Task: Create a Real Estate Invoice.
Action: Mouse moved to (34, 65)
Screenshot: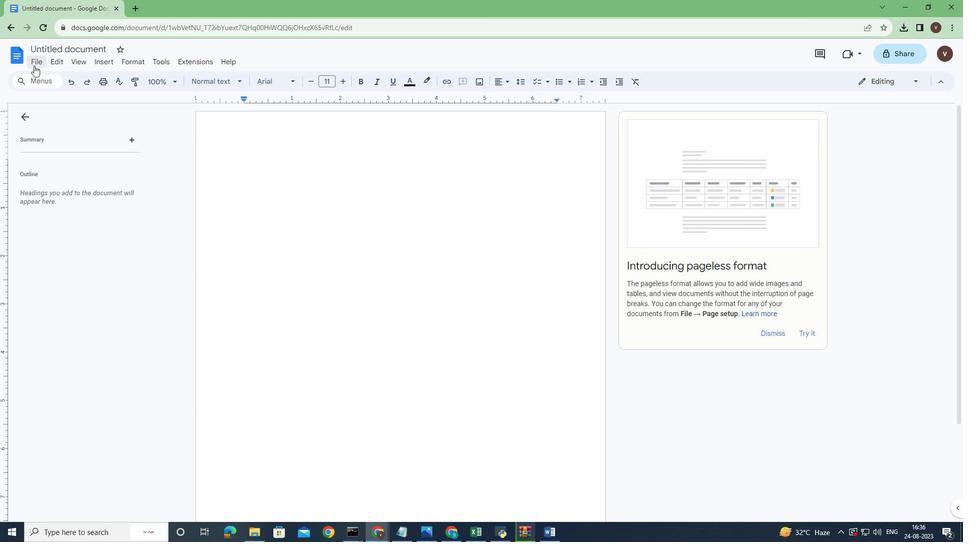 
Action: Mouse pressed left at (34, 65)
Screenshot: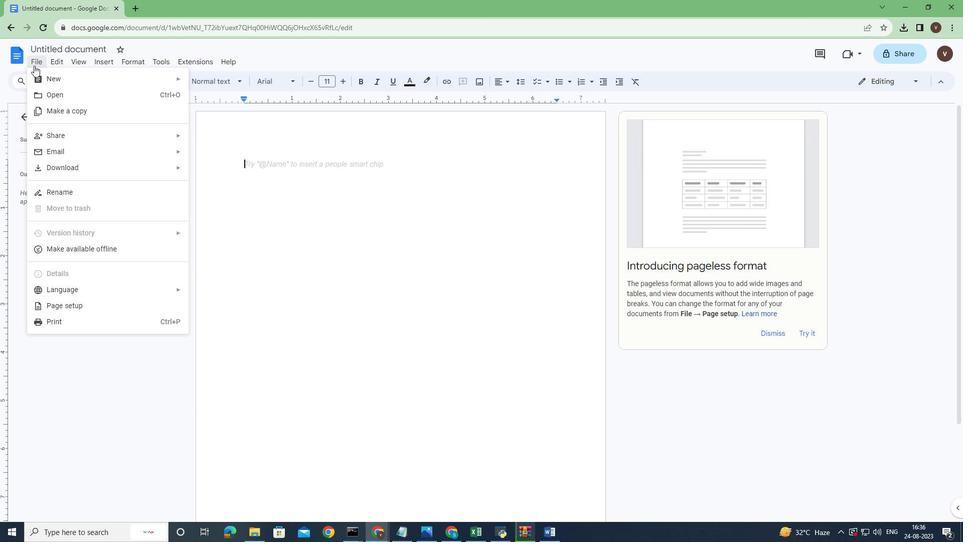 
Action: Mouse moved to (89, 307)
Screenshot: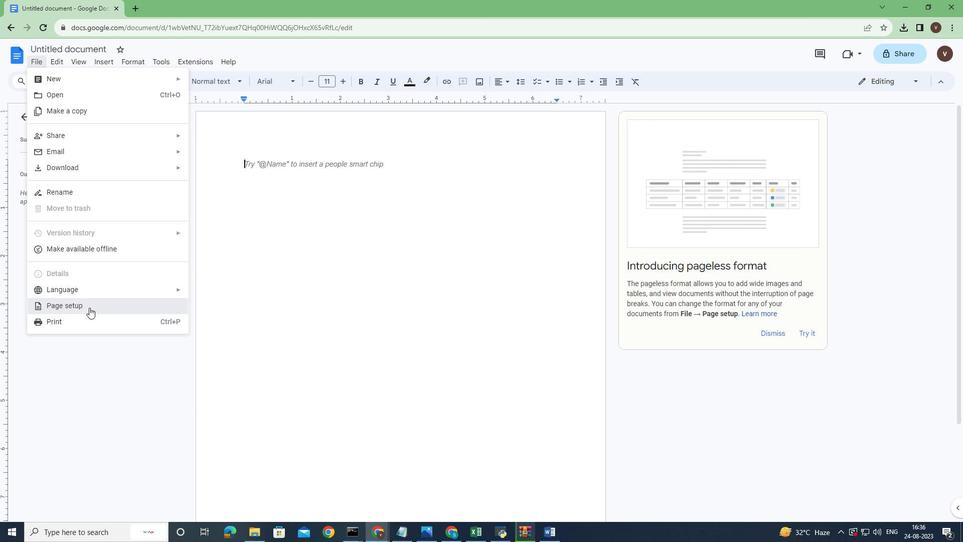 
Action: Mouse pressed left at (89, 307)
Screenshot: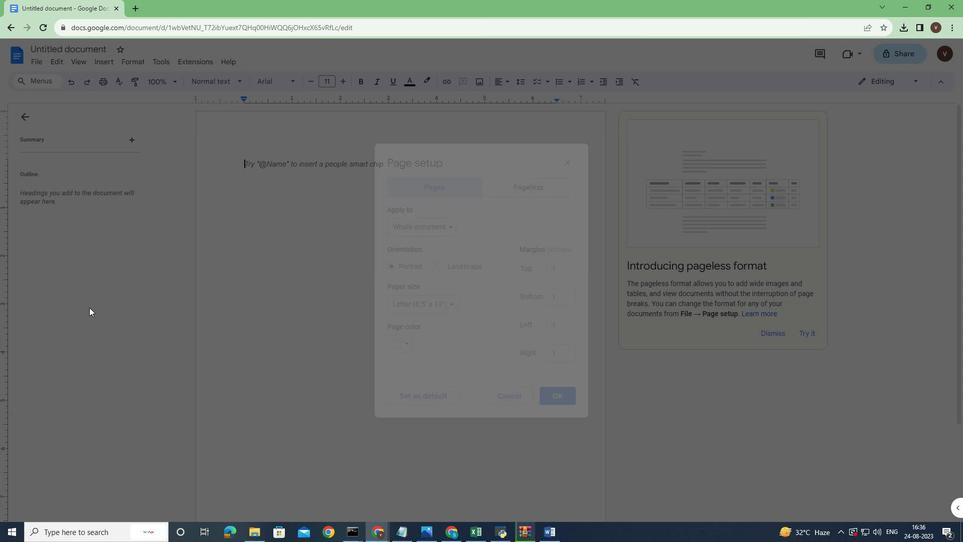 
Action: Mouse moved to (449, 302)
Screenshot: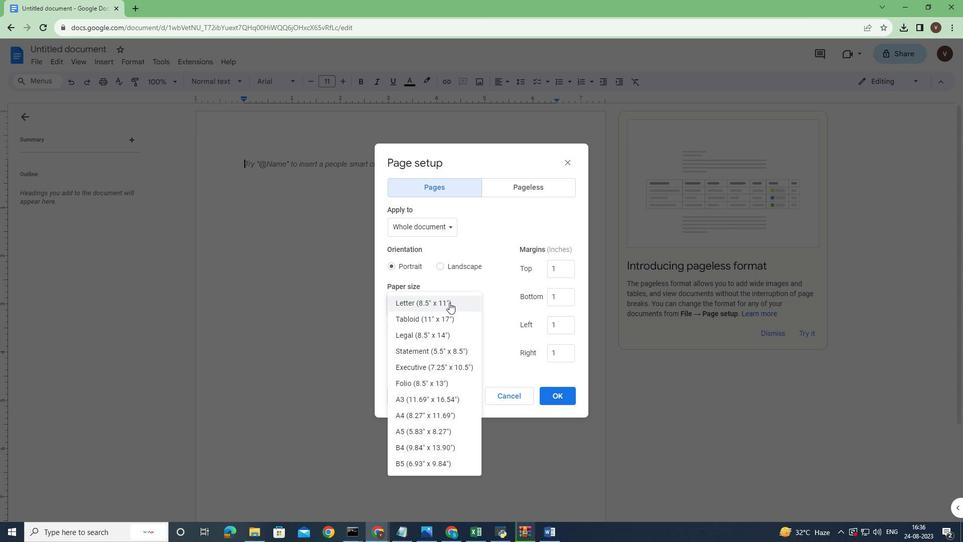 
Action: Mouse pressed left at (449, 302)
Screenshot: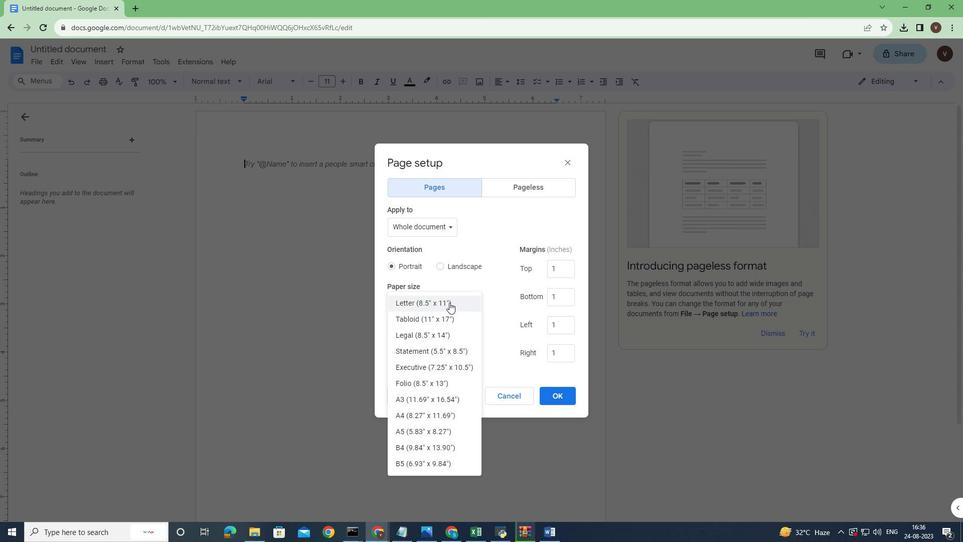 
Action: Mouse moved to (433, 401)
Screenshot: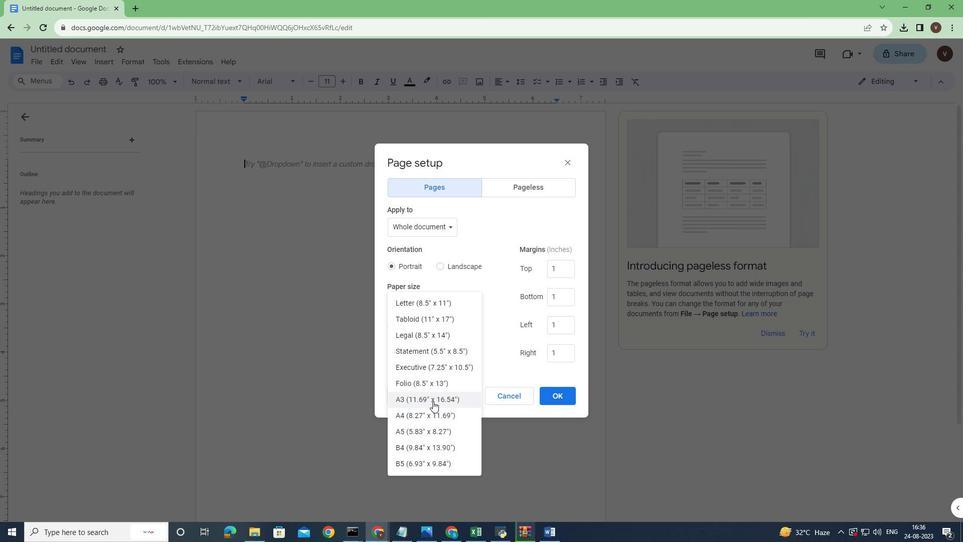 
Action: Mouse pressed left at (433, 401)
Screenshot: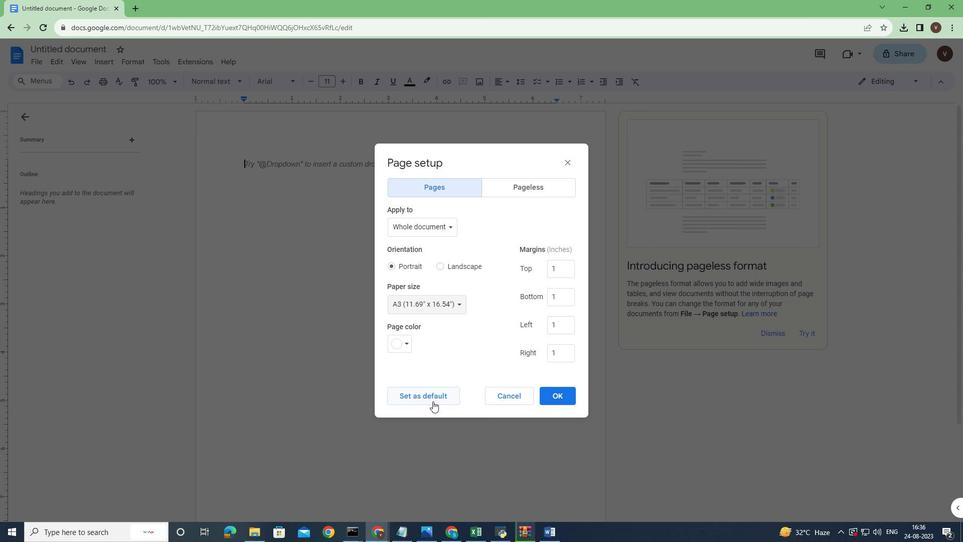 
Action: Mouse moved to (561, 266)
Screenshot: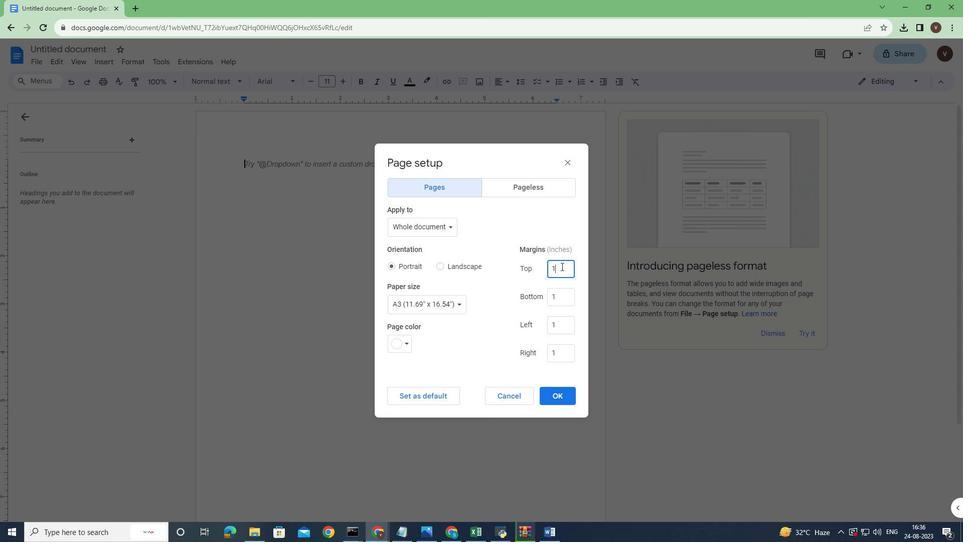 
Action: Mouse pressed left at (561, 266)
Screenshot: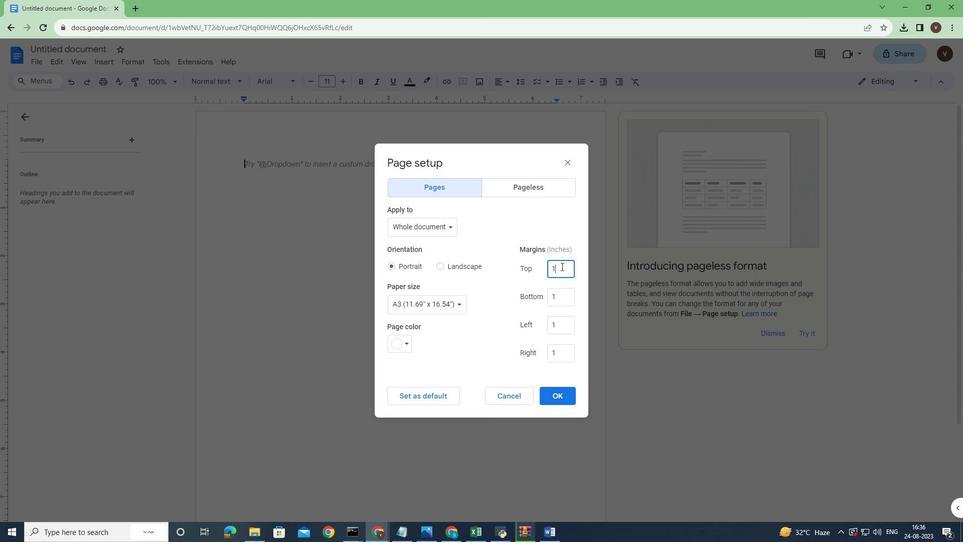 
Action: Key pressed <Key.backspace>0
Screenshot: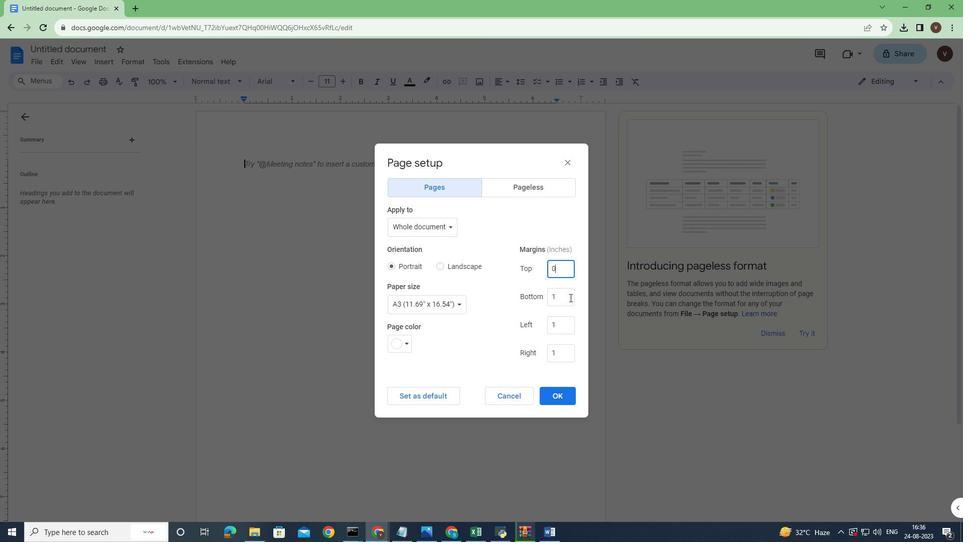 
Action: Mouse moved to (570, 297)
Screenshot: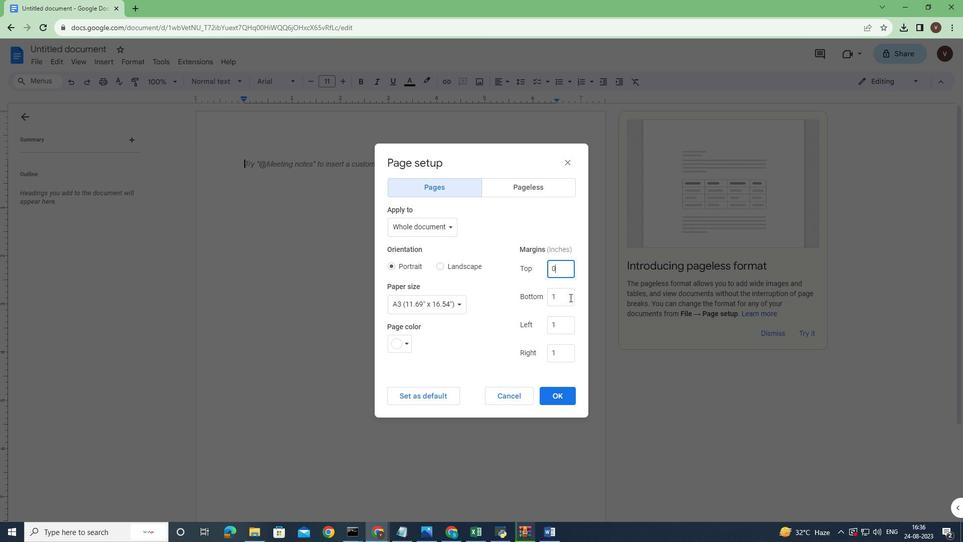 
Action: Mouse pressed left at (570, 297)
Screenshot: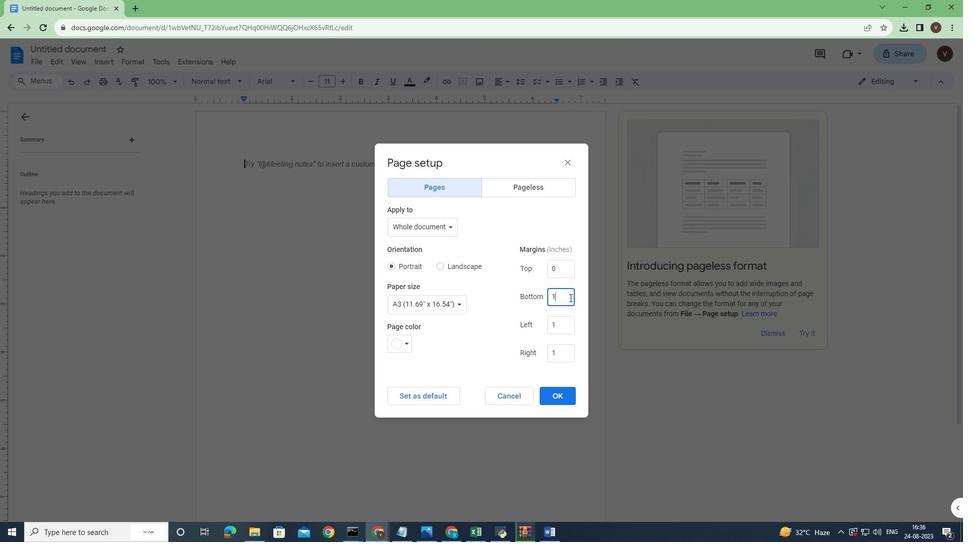 
Action: Key pressed <Key.backspace>0<Key.tab>0<Key.tab>0
Screenshot: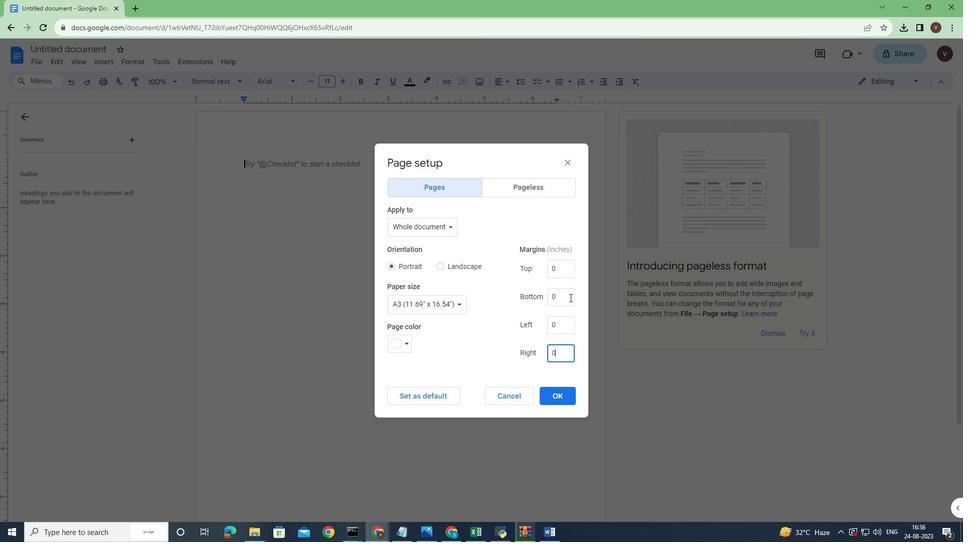 
Action: Mouse moved to (545, 397)
Screenshot: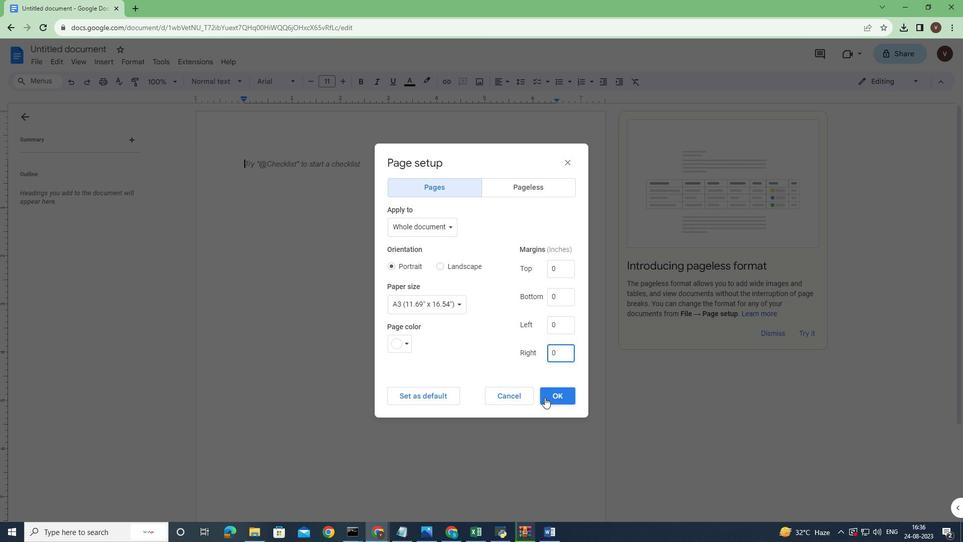 
Action: Mouse pressed left at (545, 397)
Screenshot: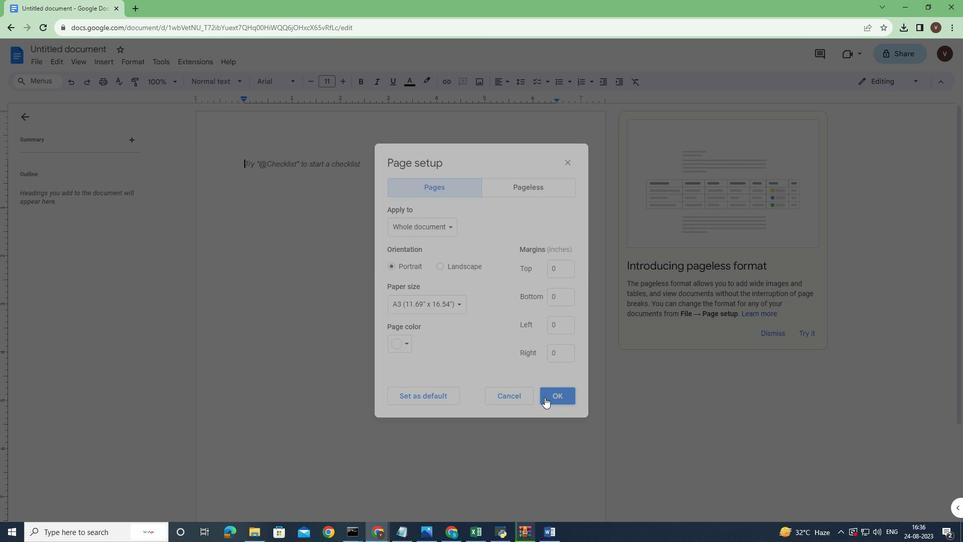 
Action: Mouse moved to (301, 282)
Screenshot: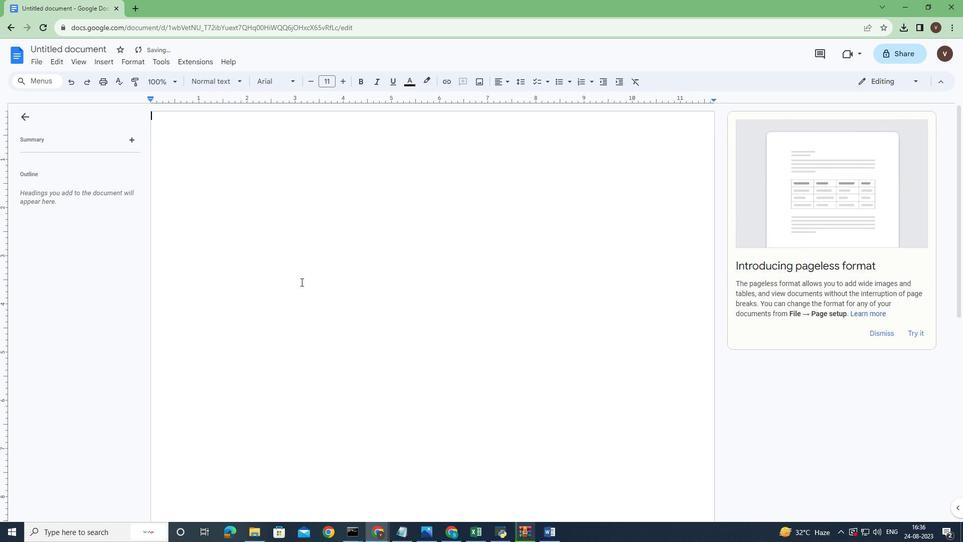 
Action: Mouse scrolled (301, 282) with delta (0, 0)
Screenshot: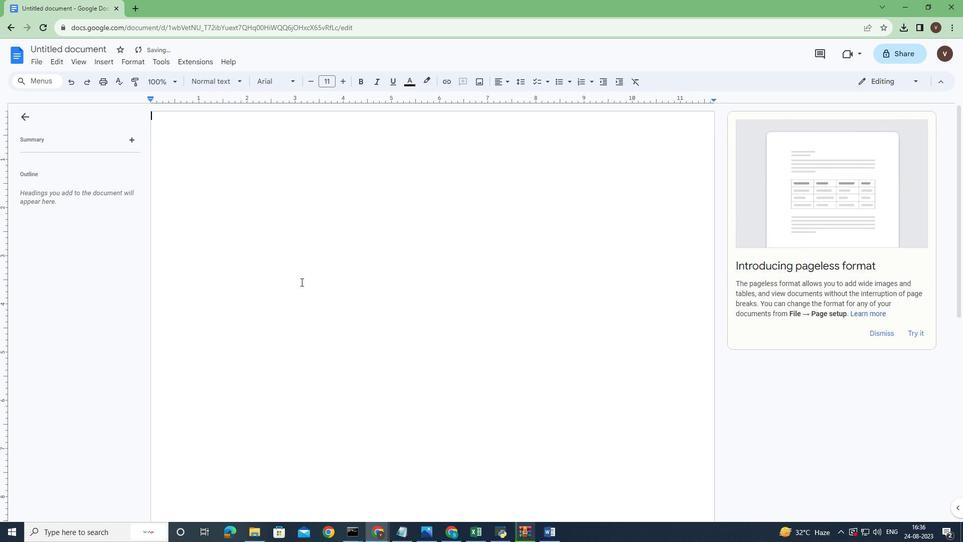 
Action: Mouse scrolled (301, 282) with delta (0, 0)
Screenshot: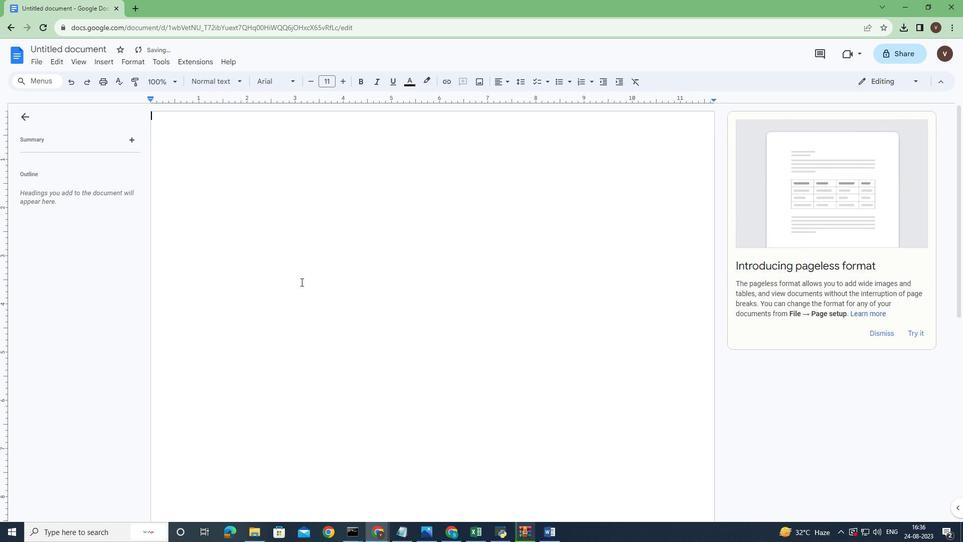 
Action: Mouse scrolled (301, 282) with delta (0, 0)
Screenshot: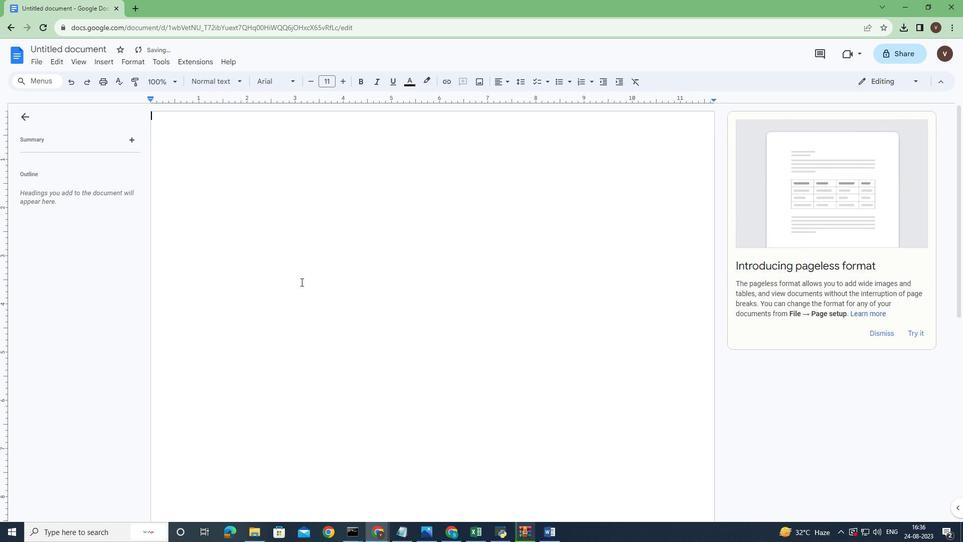 
Action: Mouse scrolled (301, 282) with delta (0, 0)
Screenshot: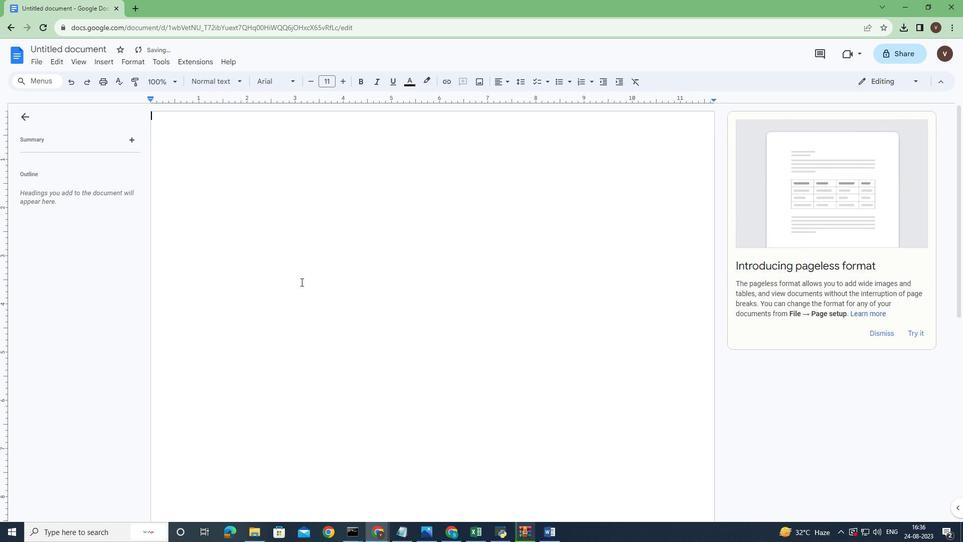 
Action: Mouse scrolled (301, 282) with delta (0, 0)
Screenshot: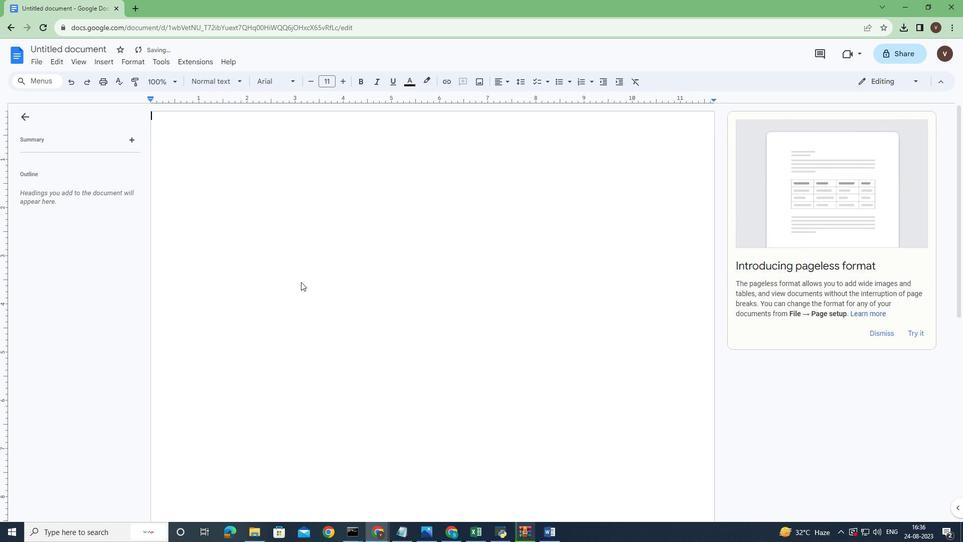 
Action: Mouse moved to (250, 205)
Screenshot: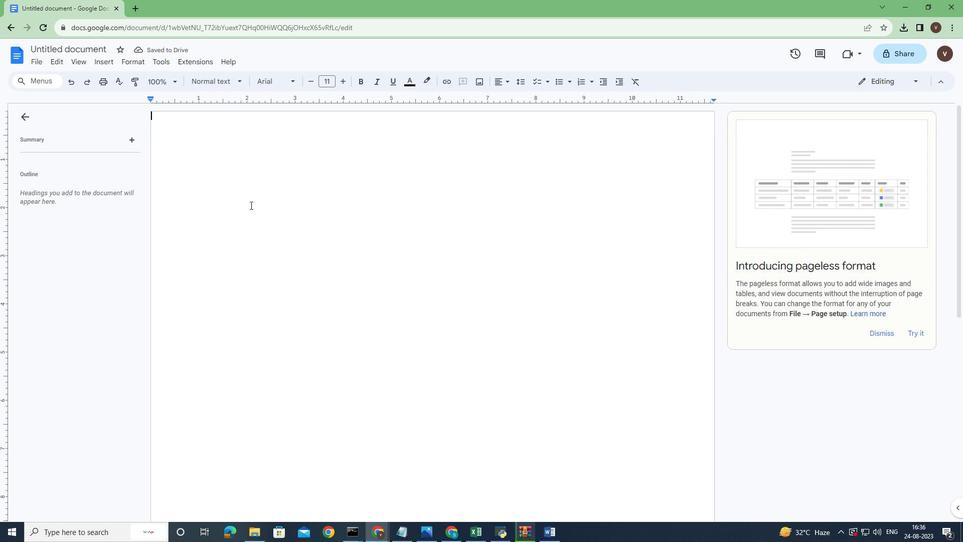 
Action: Mouse pressed left at (250, 205)
Screenshot: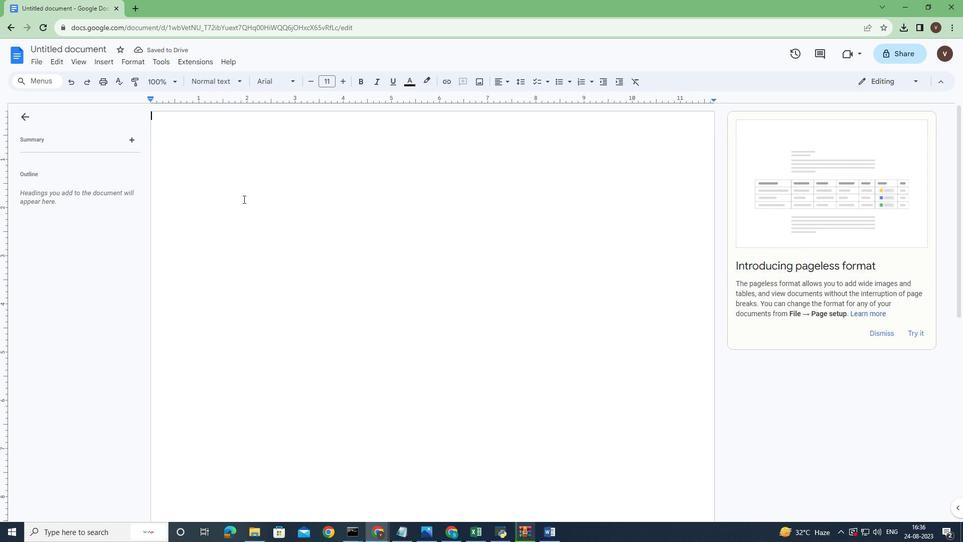 
Action: Mouse moved to (18, 119)
Screenshot: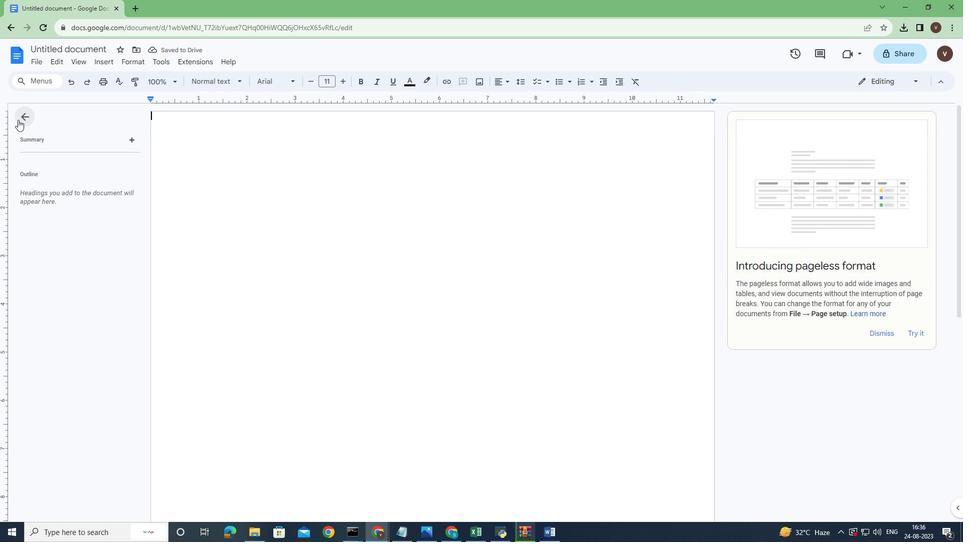 
Action: Mouse pressed left at (18, 119)
Screenshot: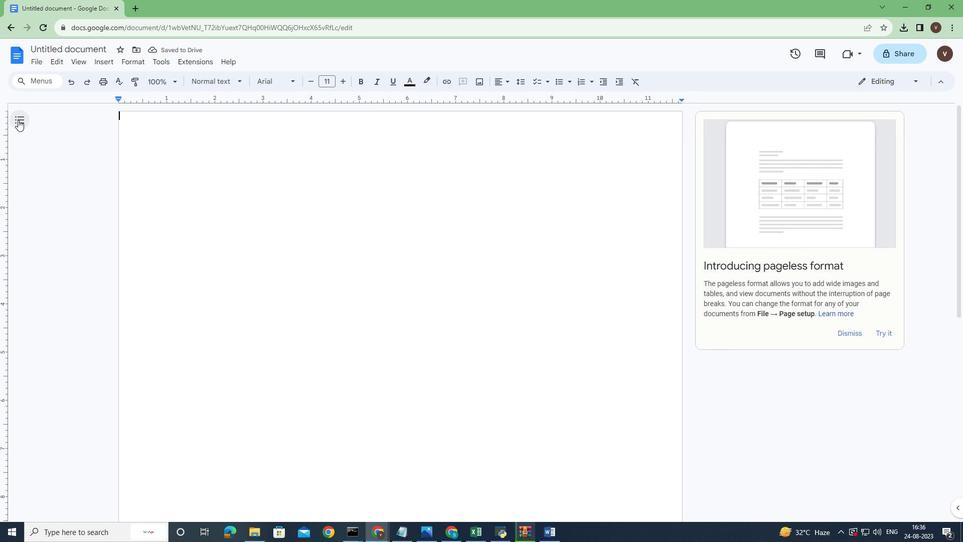 
Action: Mouse moved to (132, 125)
Screenshot: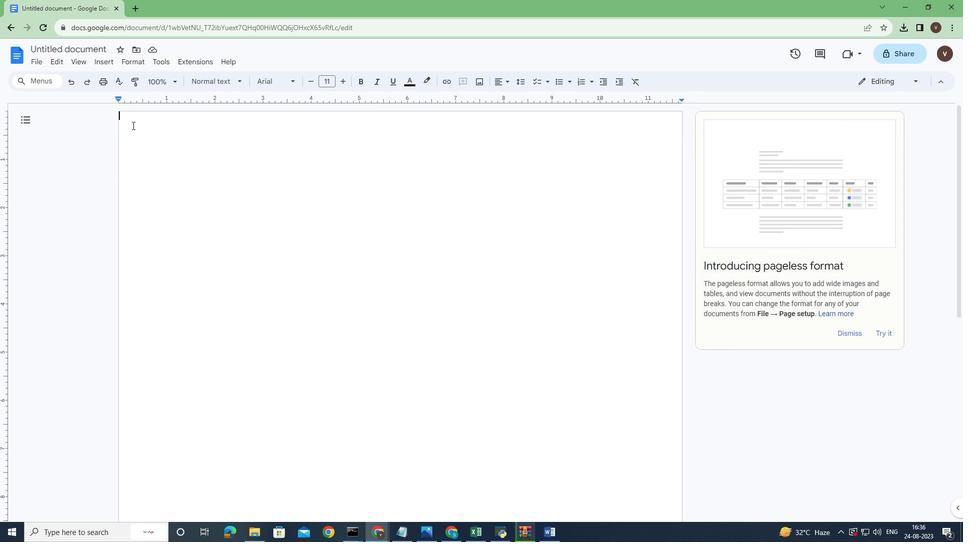 
Action: Mouse pressed left at (132, 125)
Screenshot: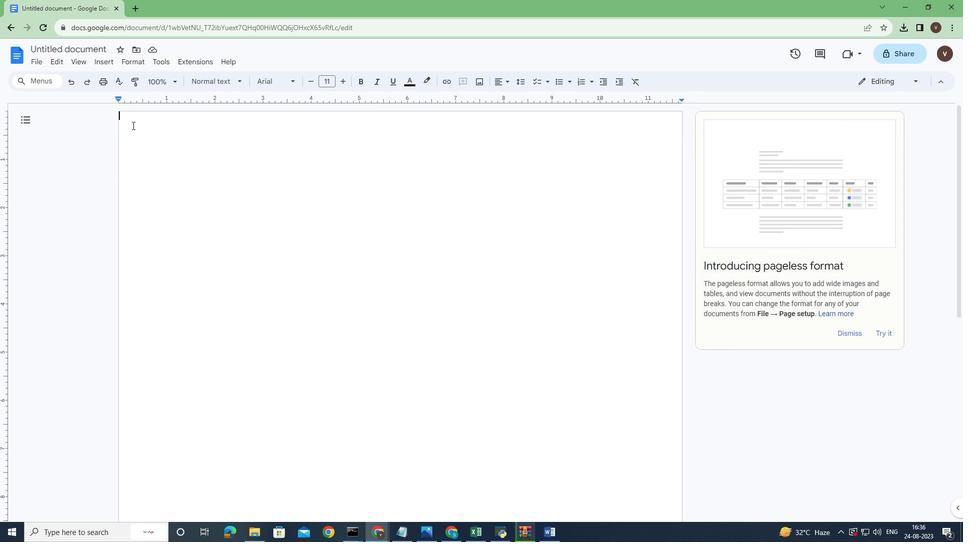 
Action: Mouse moved to (269, 305)
Screenshot: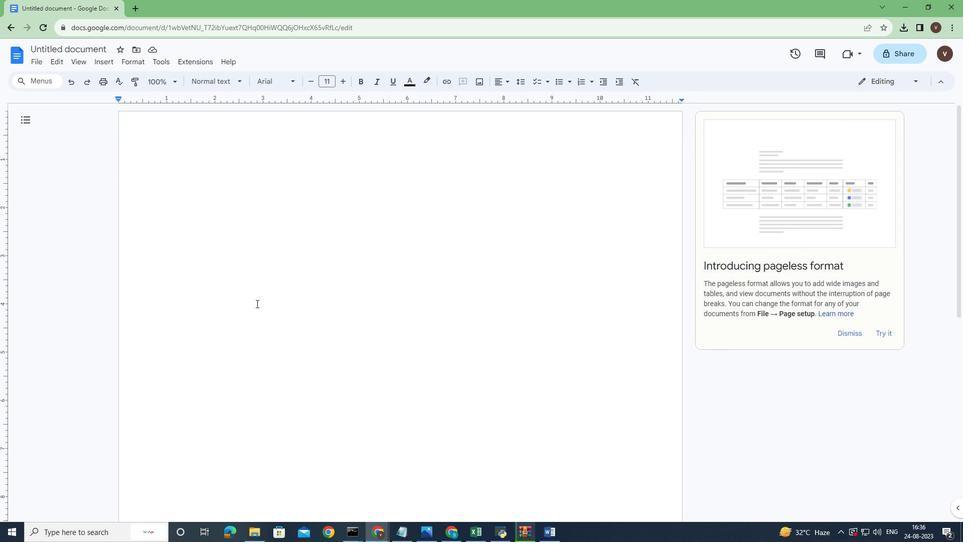 
Action: Mouse scrolled (269, 305) with delta (0, 0)
Screenshot: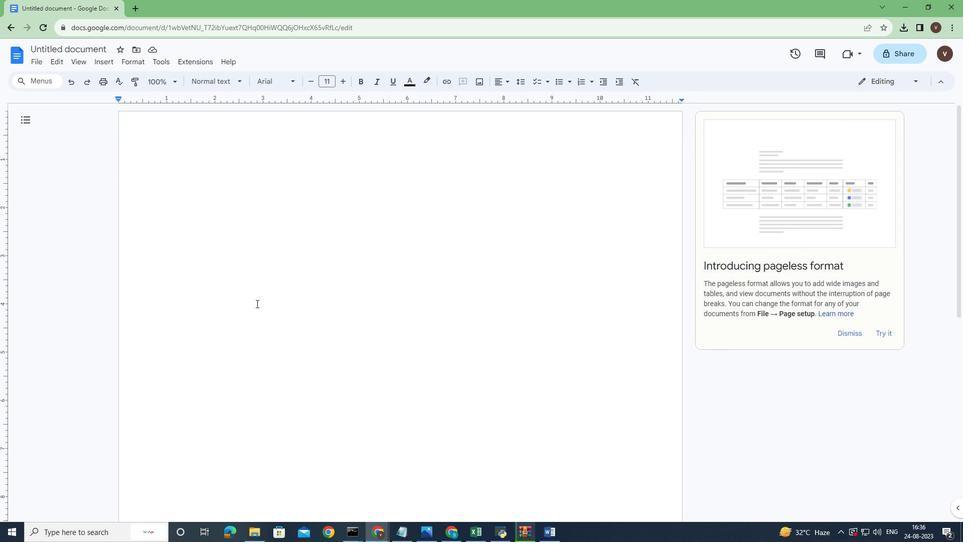 
Action: Mouse scrolled (269, 305) with delta (0, 0)
Screenshot: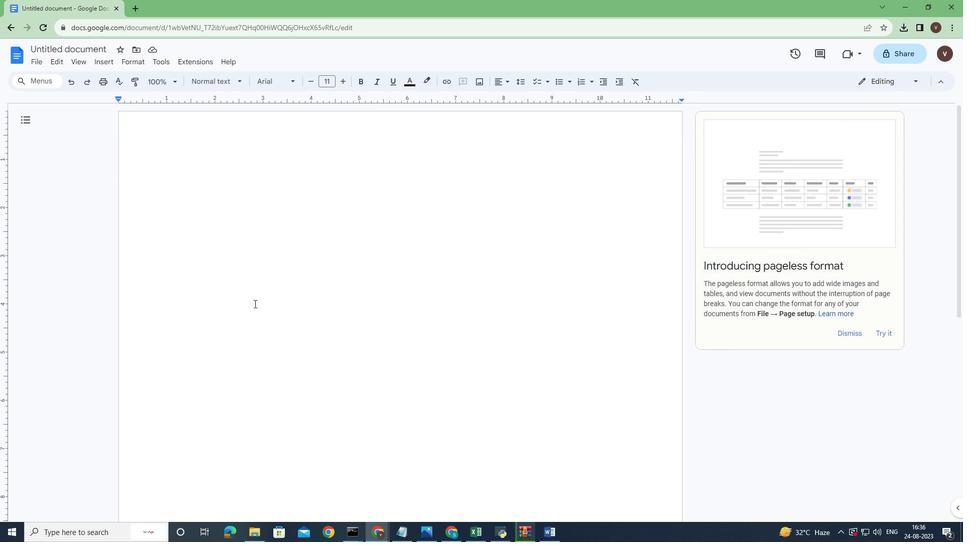
Action: Mouse scrolled (269, 305) with delta (0, 0)
Screenshot: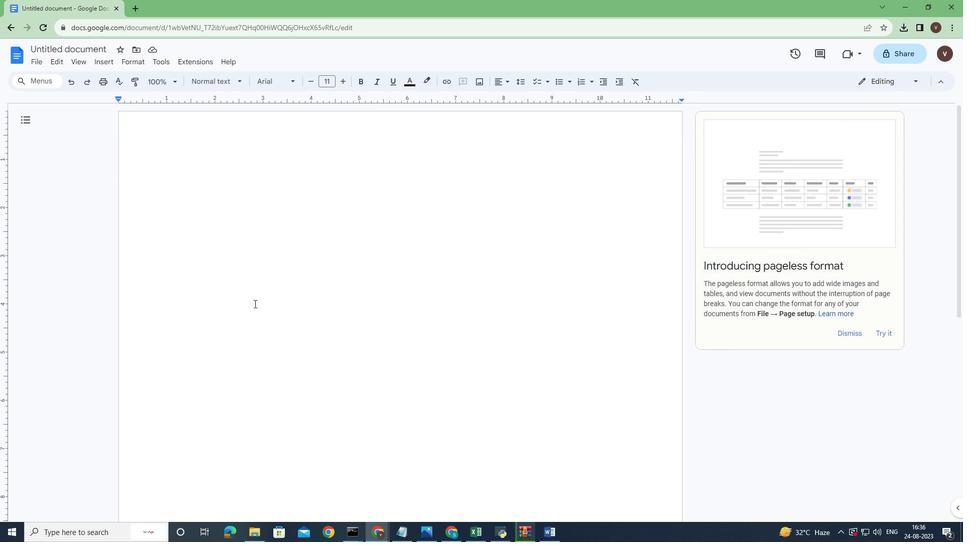 
Action: Mouse scrolled (269, 305) with delta (0, 0)
Screenshot: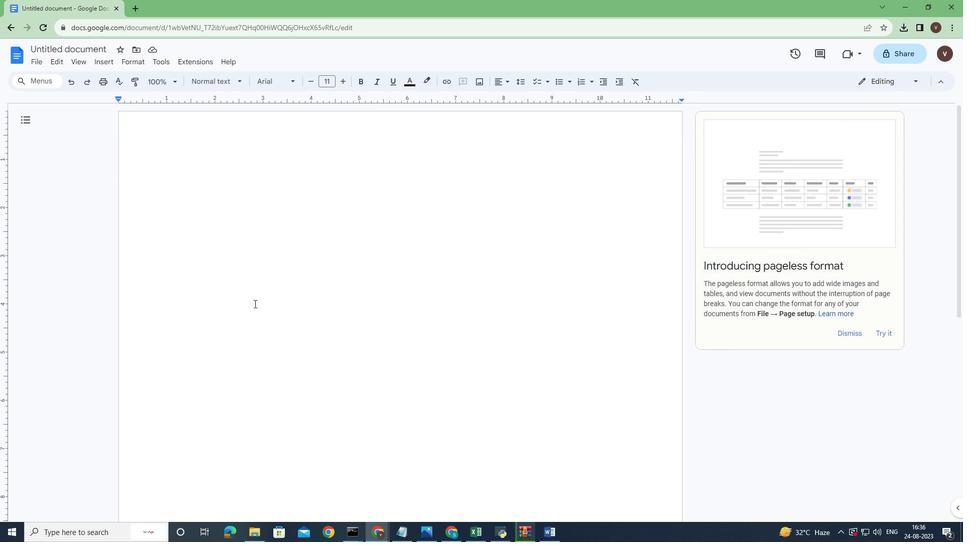 
Action: Mouse scrolled (269, 305) with delta (0, 0)
Screenshot: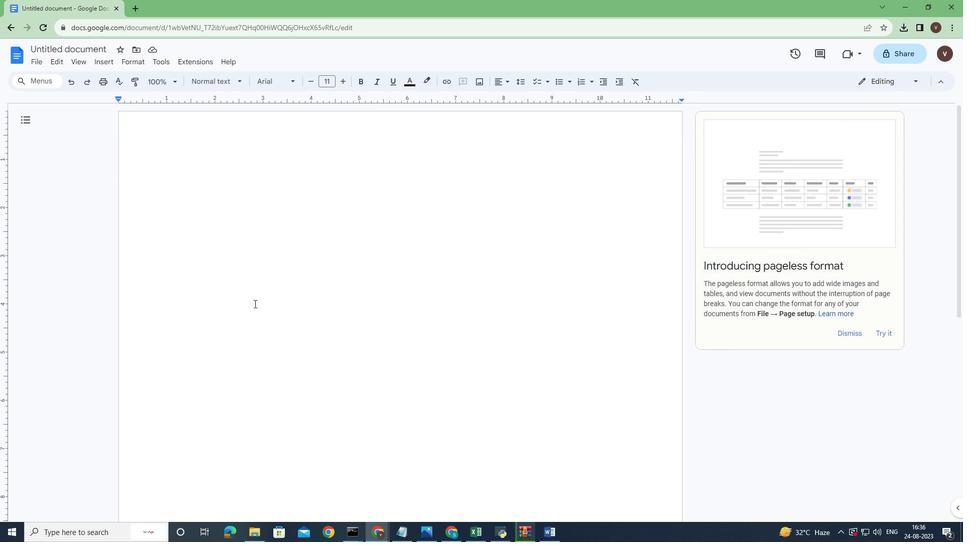 
Action: Mouse moved to (255, 303)
Screenshot: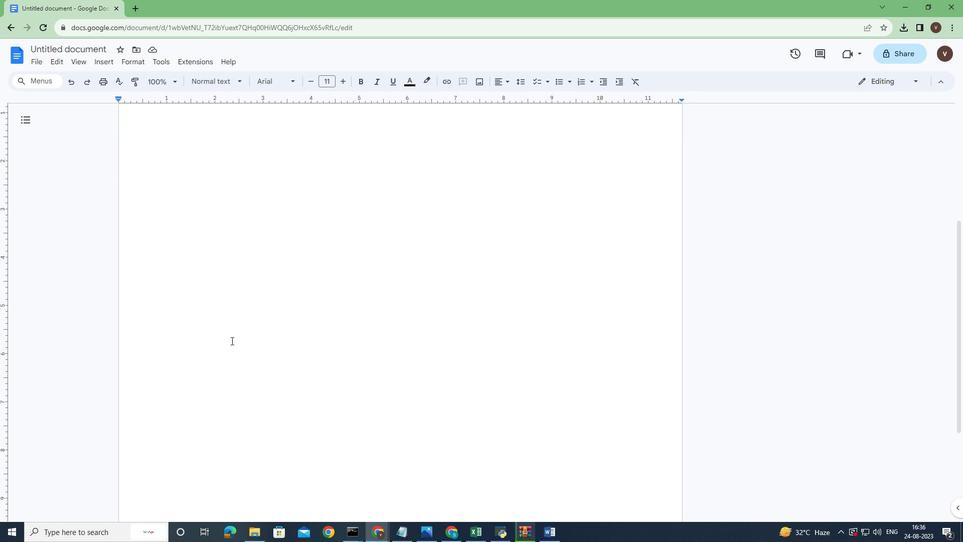 
Action: Mouse scrolled (255, 303) with delta (0, 0)
Screenshot: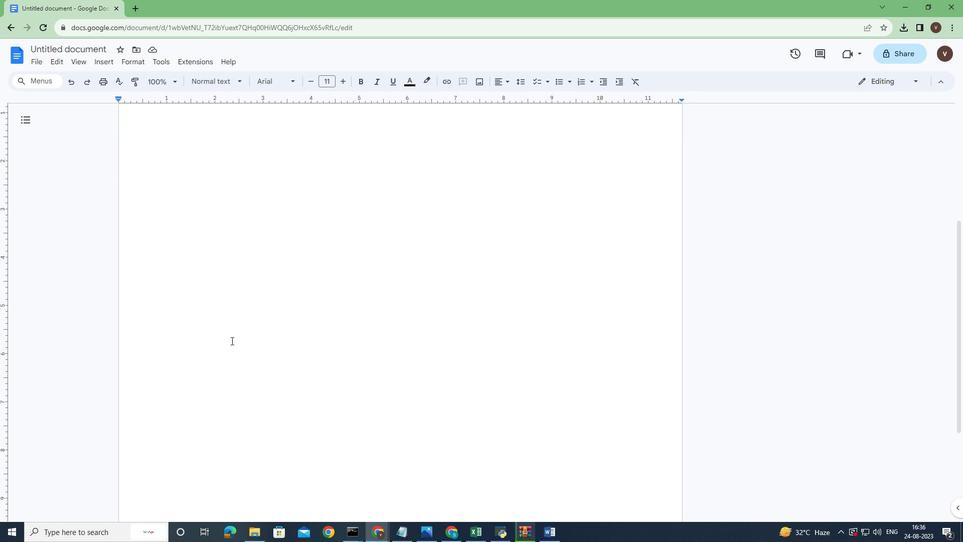 
Action: Mouse moved to (254, 303)
Screenshot: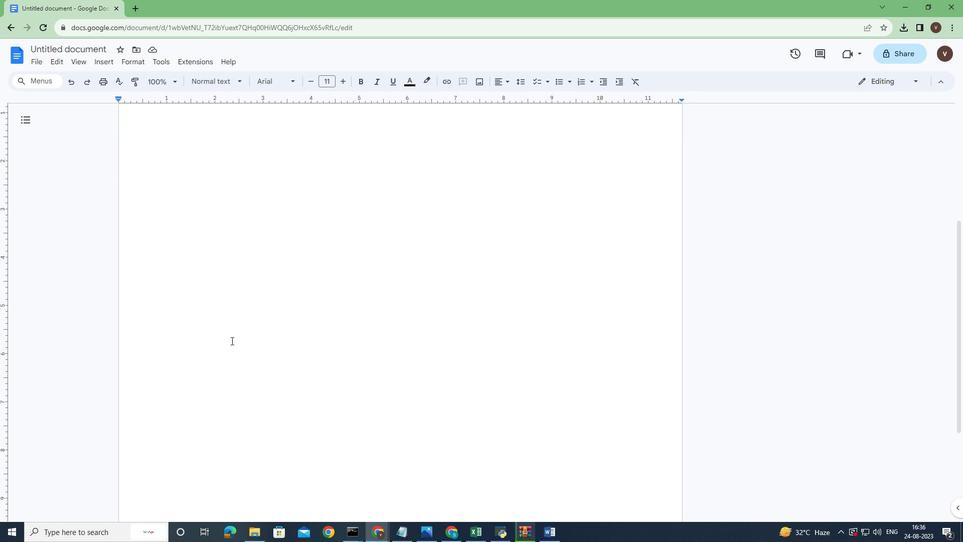 
Action: Mouse scrolled (254, 303) with delta (0, 0)
Screenshot: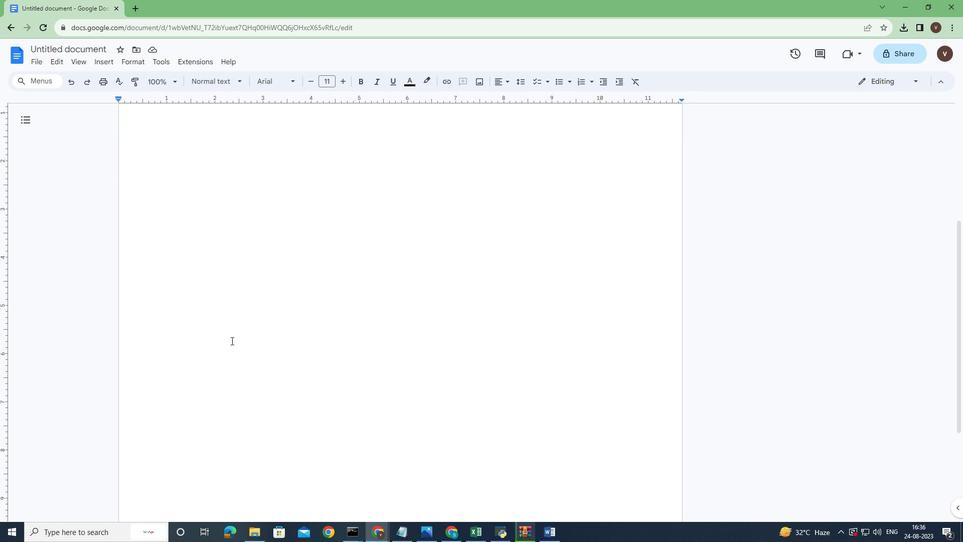 
Action: Mouse moved to (253, 303)
Screenshot: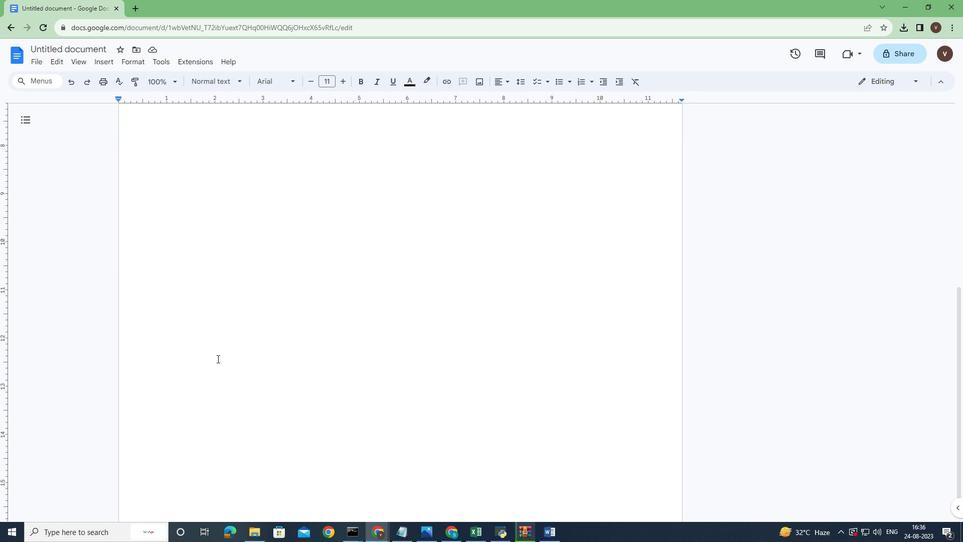 
Action: Mouse scrolled (253, 303) with delta (0, 0)
Screenshot: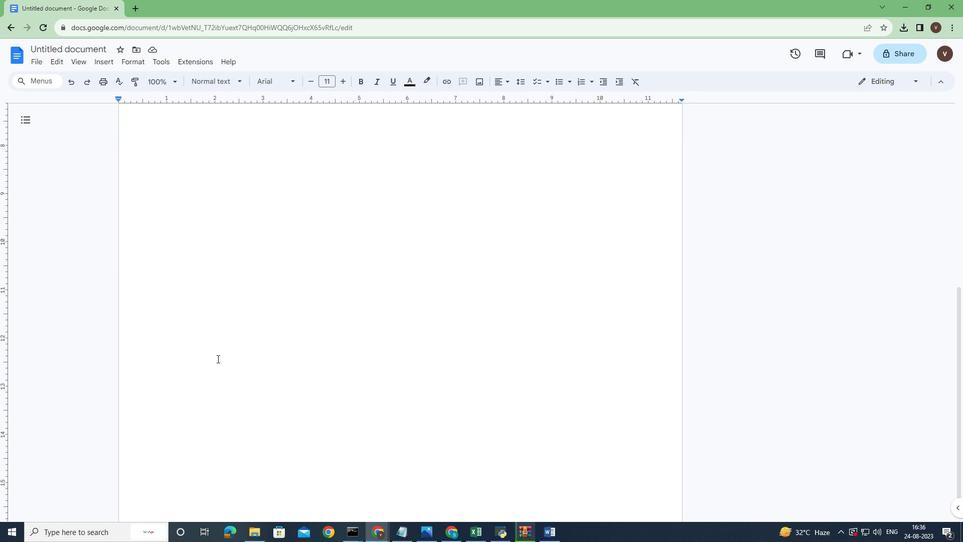 
Action: Mouse moved to (252, 303)
Screenshot: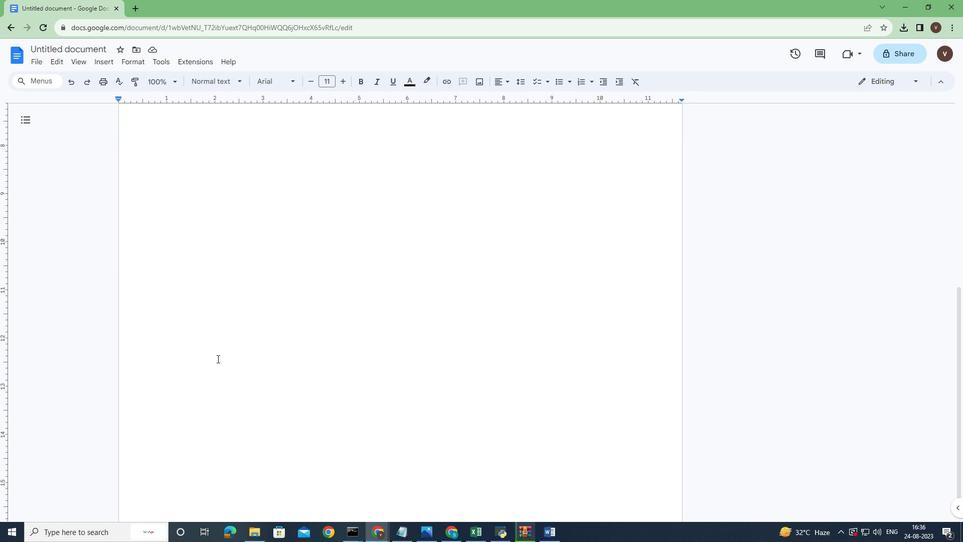 
Action: Mouse scrolled (253, 303) with delta (0, 0)
Screenshot: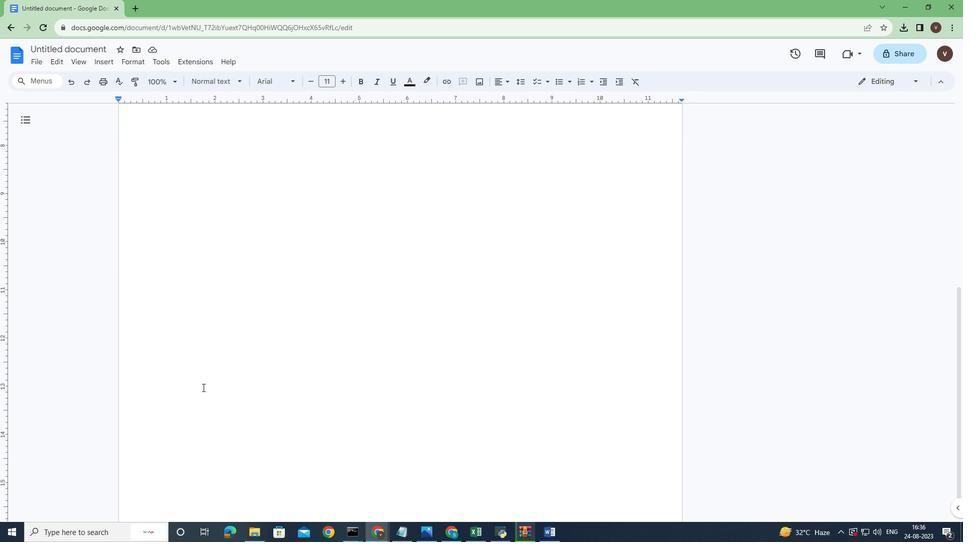 
Action: Mouse moved to (247, 309)
Screenshot: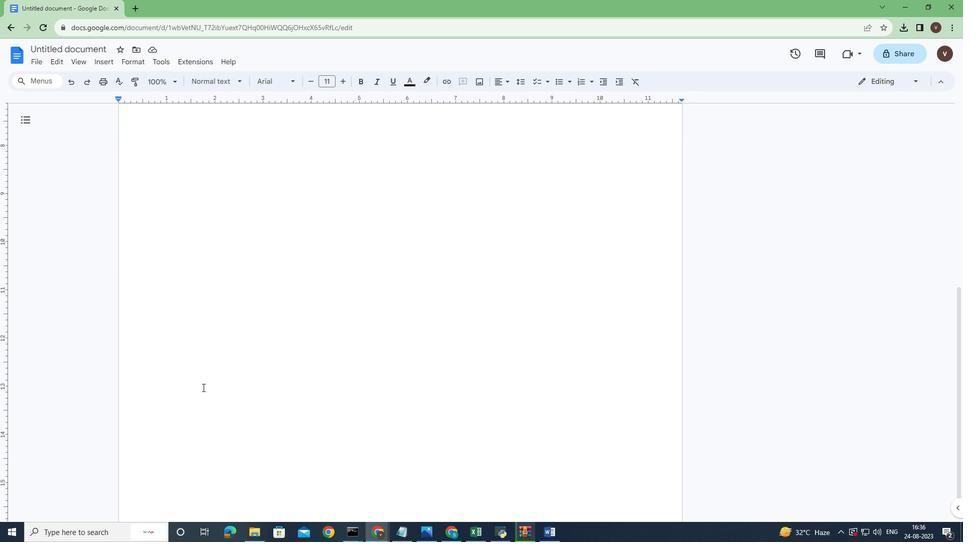 
Action: Mouse scrolled (250, 303) with delta (0, 0)
Screenshot: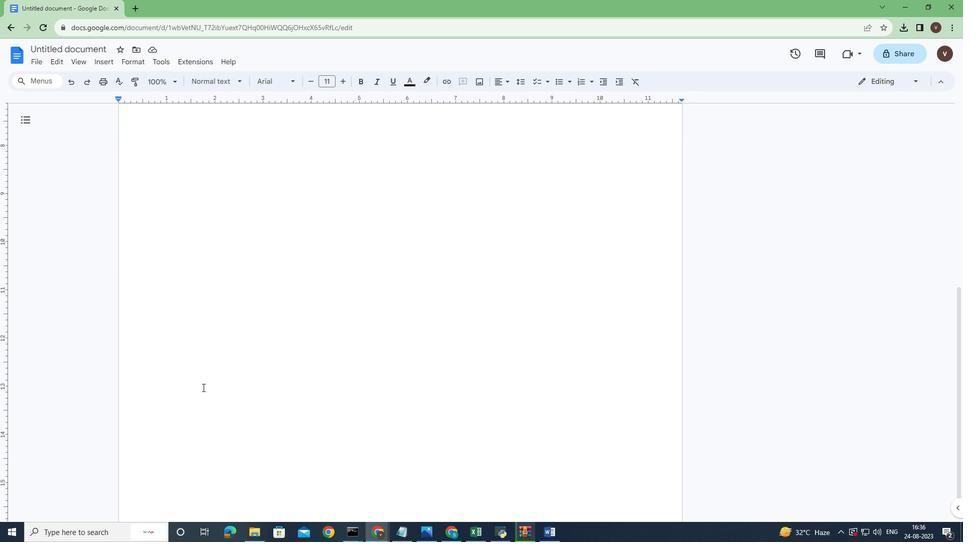 
Action: Mouse moved to (245, 314)
Screenshot: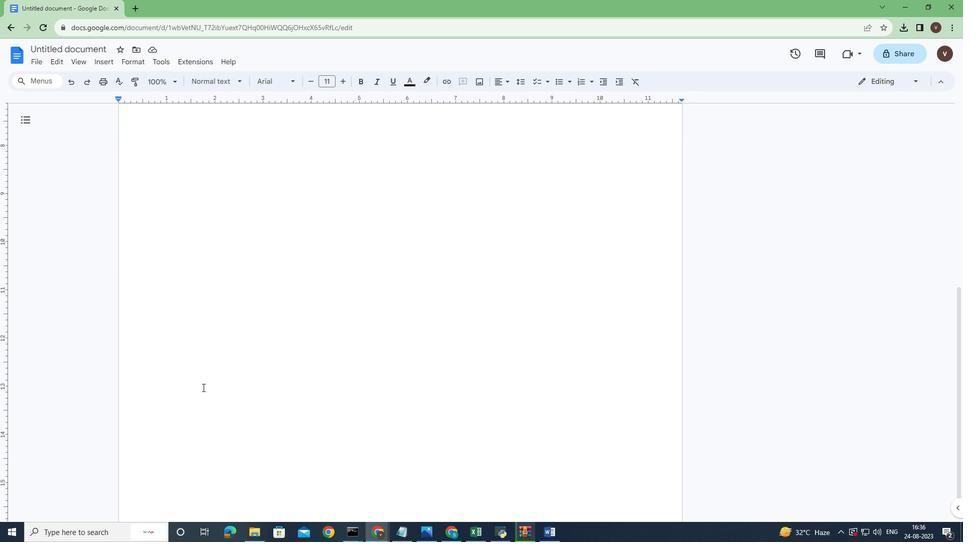 
Action: Mouse scrolled (249, 306) with delta (0, 0)
Screenshot: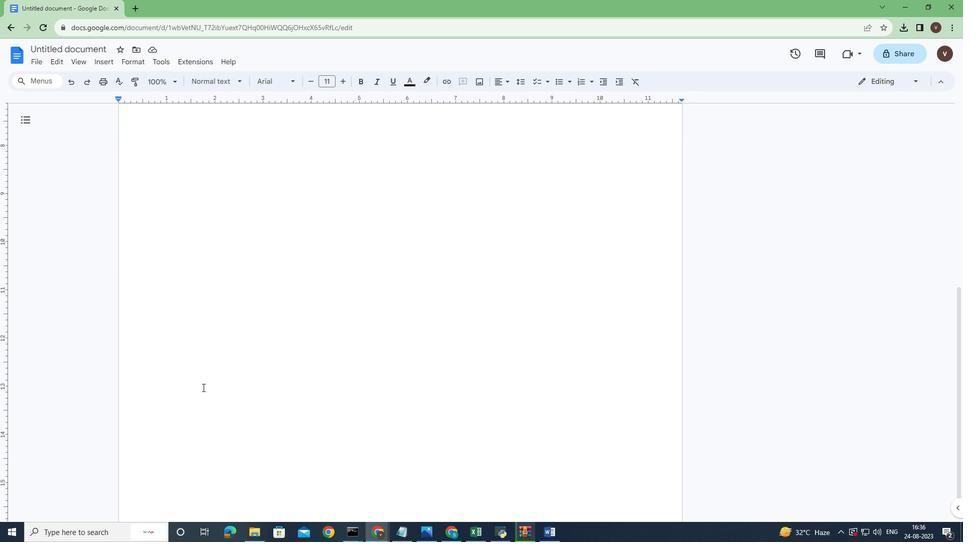 
Action: Mouse moved to (238, 328)
Screenshot: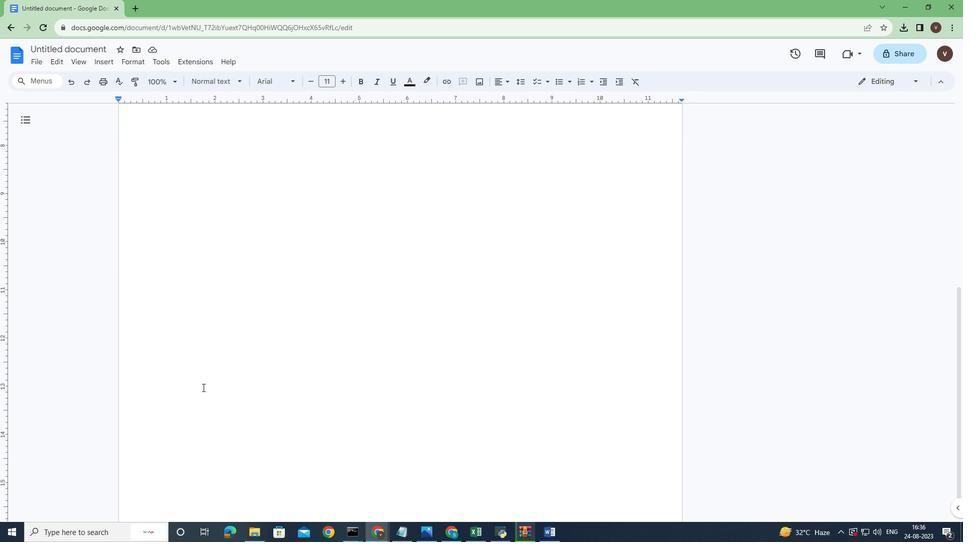 
Action: Mouse scrolled (245, 314) with delta (0, 0)
Screenshot: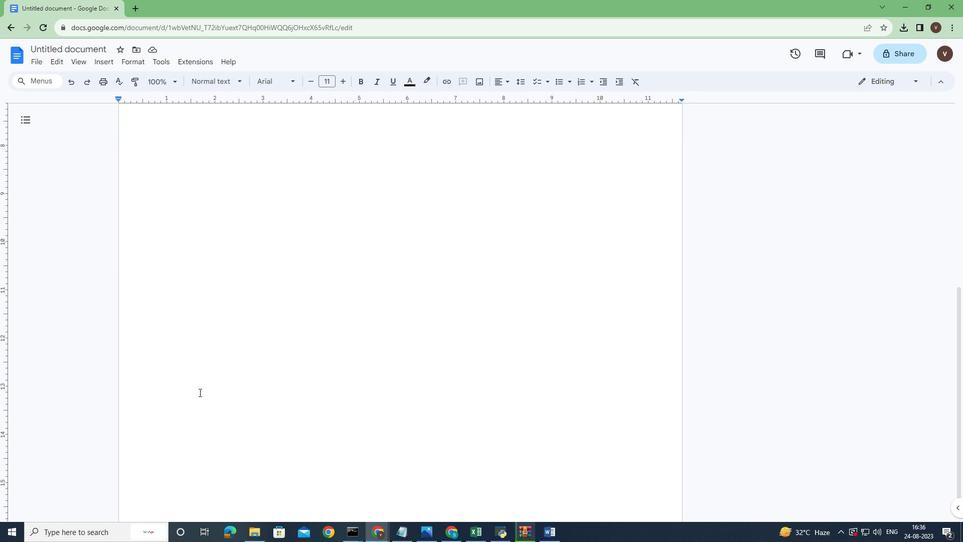 
Action: Mouse moved to (199, 392)
Screenshot: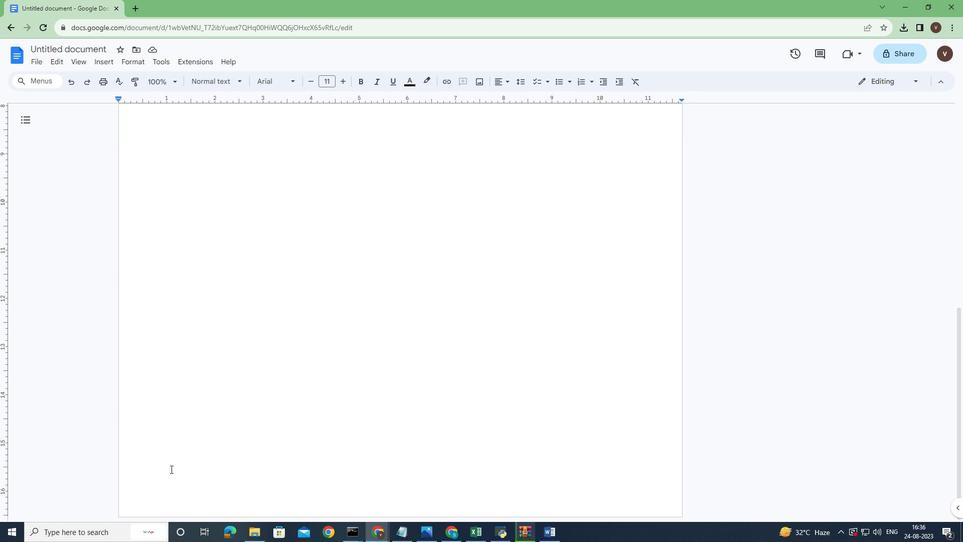 
Action: Mouse scrolled (199, 392) with delta (0, 0)
Screenshot: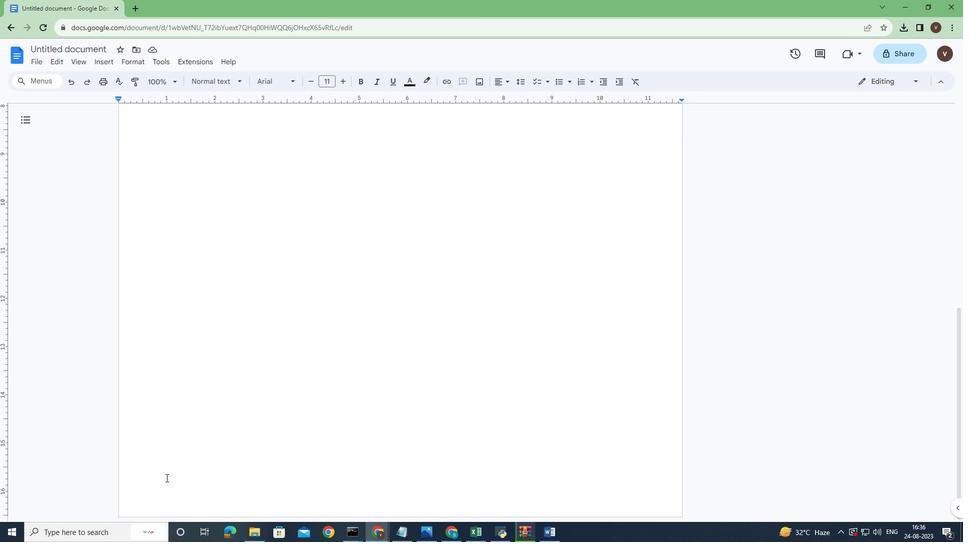 
Action: Mouse scrolled (199, 392) with delta (0, 0)
Screenshot: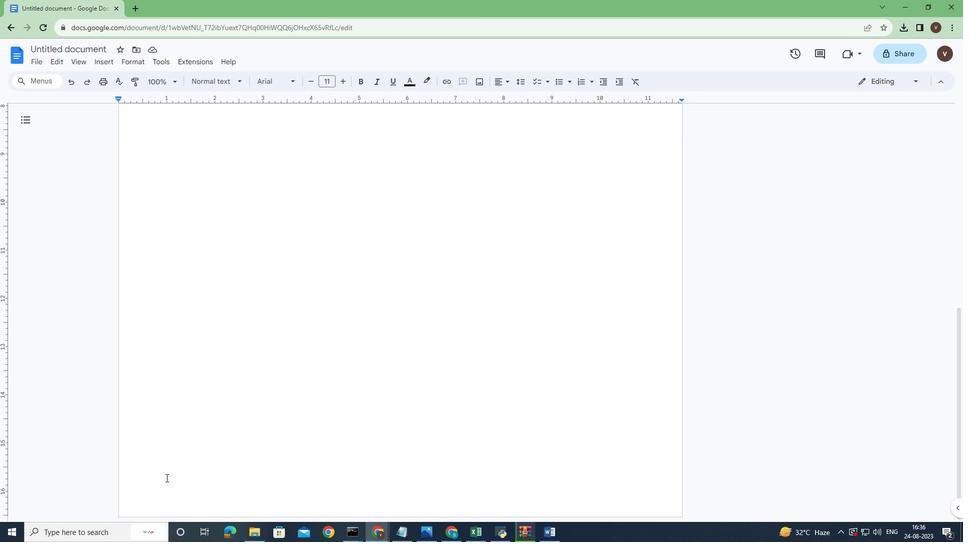 
Action: Mouse scrolled (199, 392) with delta (0, 0)
Screenshot: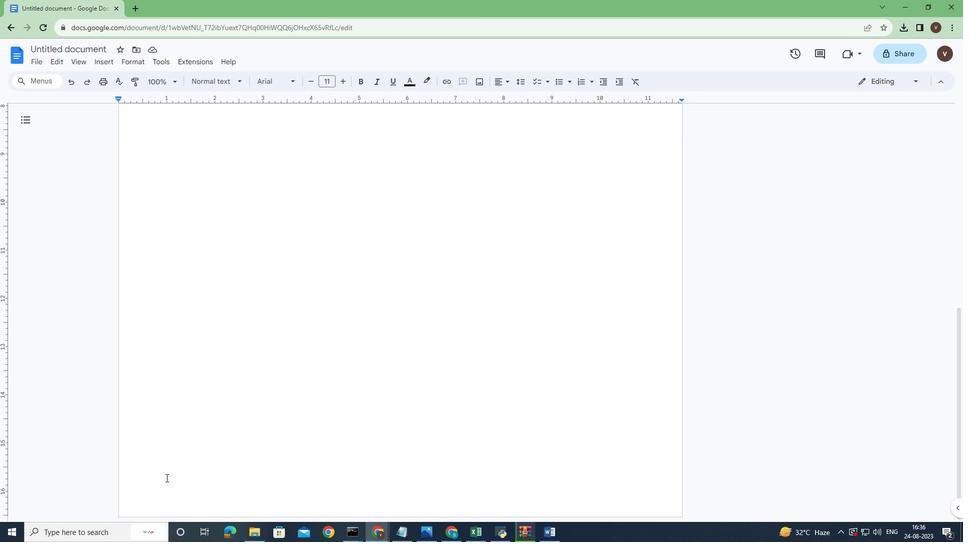 
Action: Mouse scrolled (199, 392) with delta (0, 0)
Screenshot: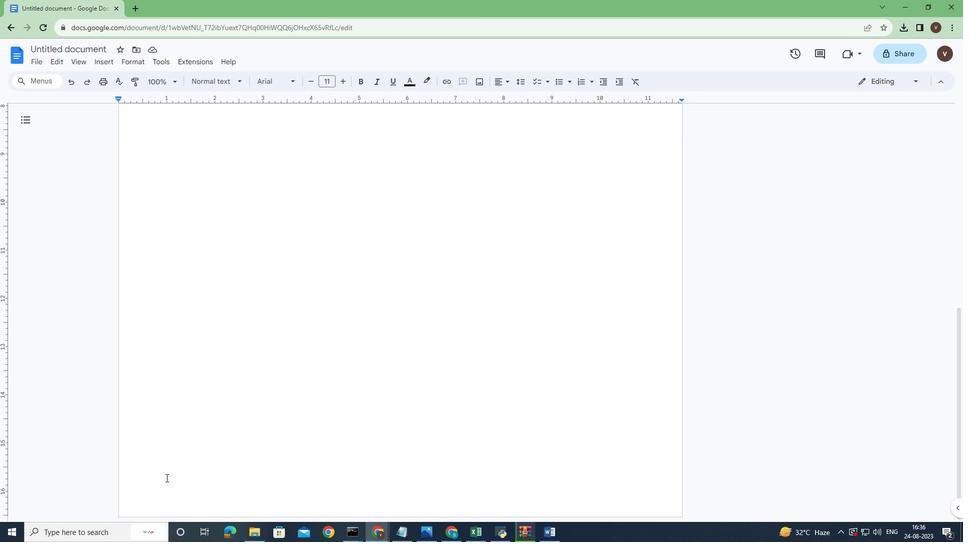 
Action: Mouse moved to (199, 393)
Screenshot: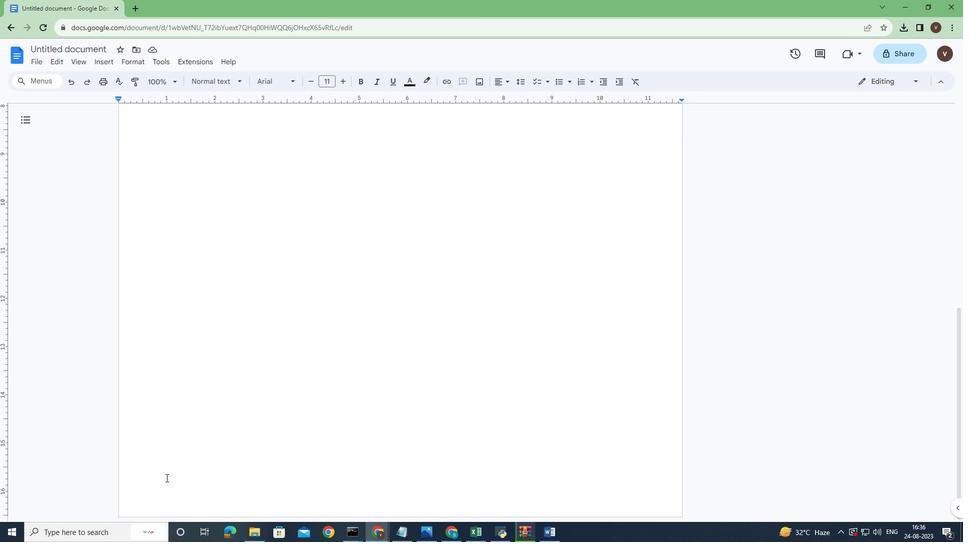 
Action: Mouse scrolled (199, 392) with delta (0, 0)
Screenshot: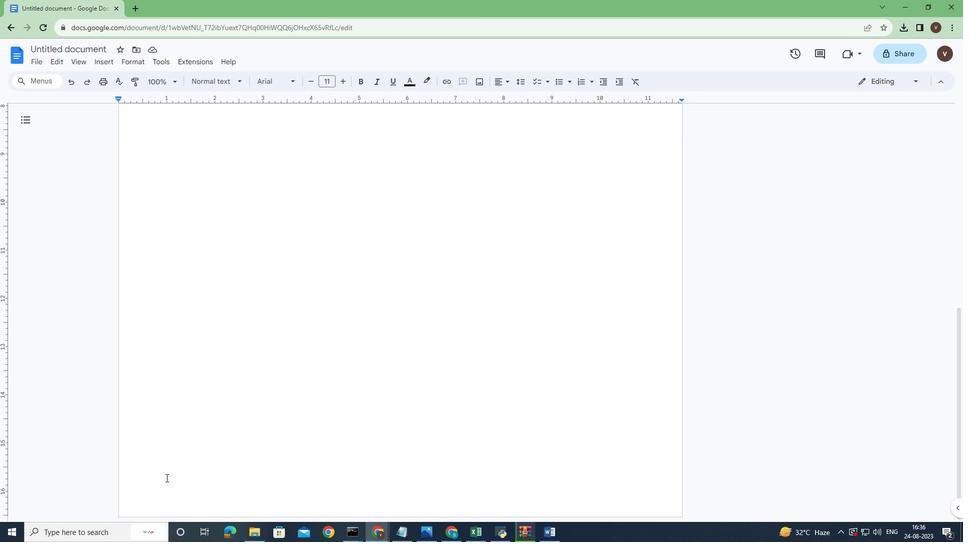 
Action: Mouse scrolled (199, 392) with delta (0, 0)
Screenshot: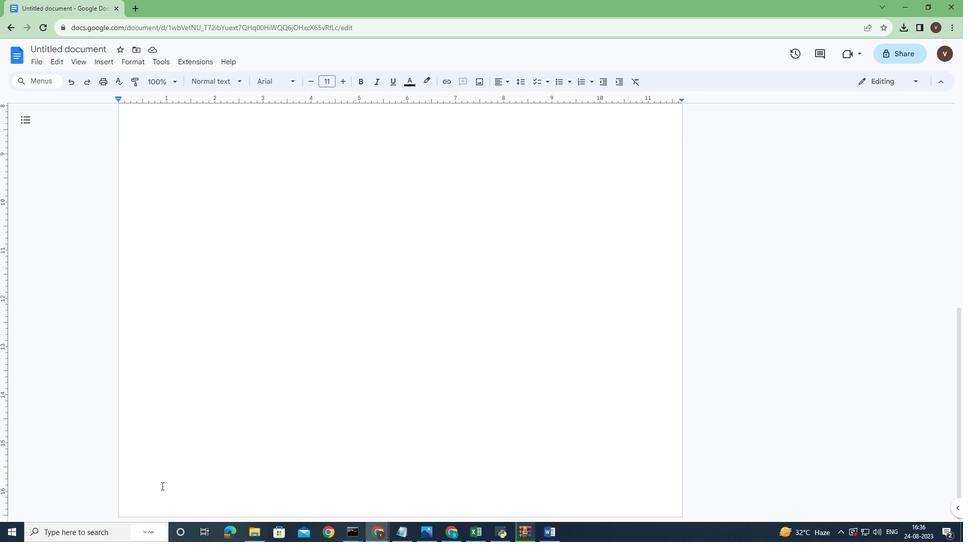 
Action: Mouse moved to (160, 486)
Screenshot: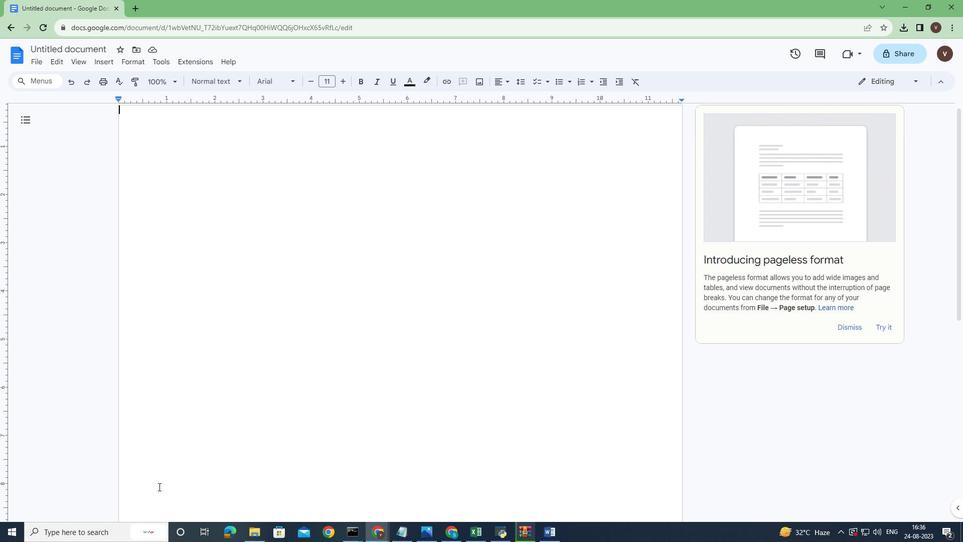 
Action: Mouse pressed left at (160, 486)
Screenshot: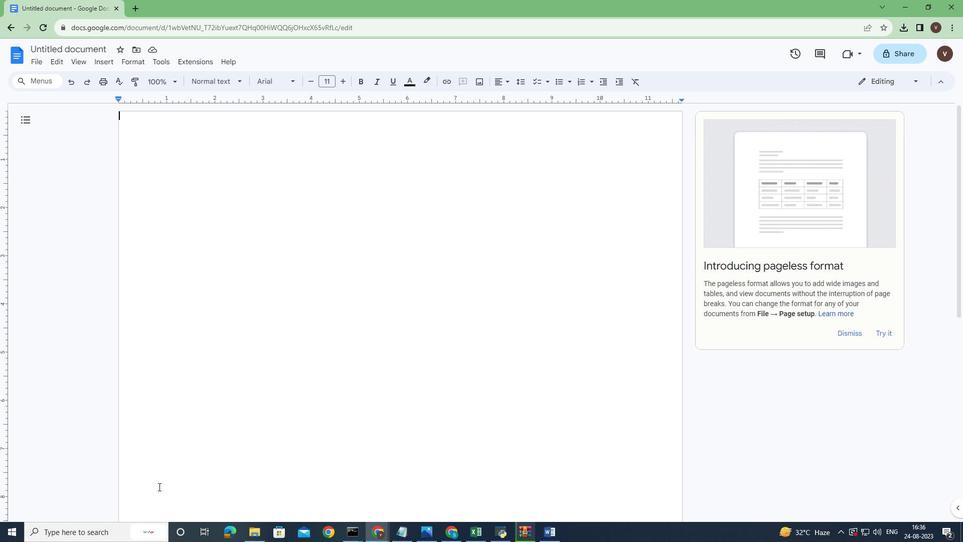 
Action: Mouse moved to (174, 269)
Screenshot: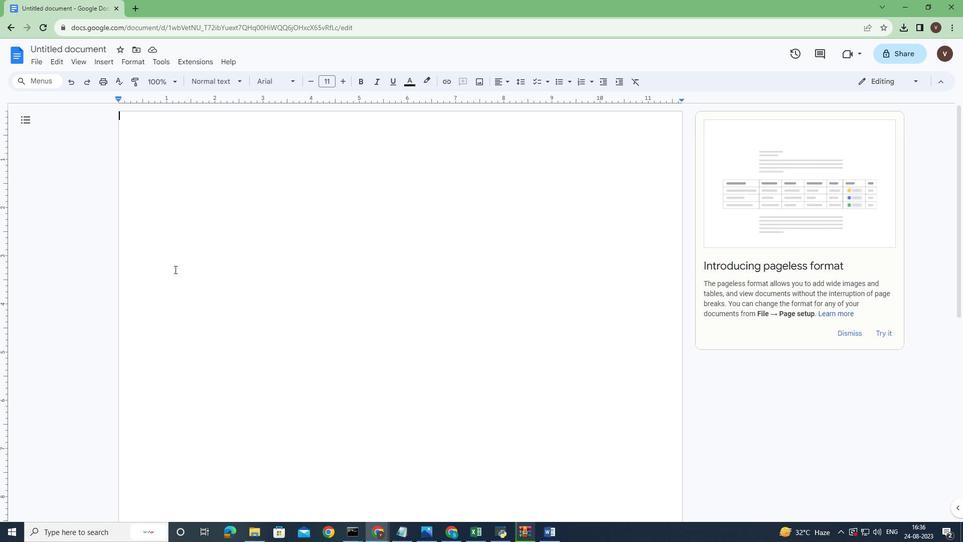 
Action: Mouse pressed left at (174, 269)
Screenshot: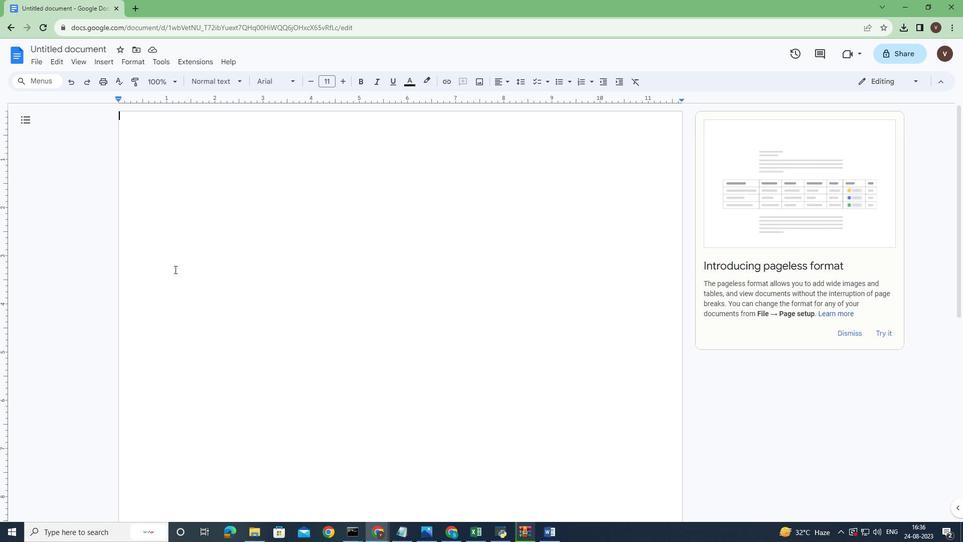 
Action: Mouse scrolled (174, 270) with delta (0, 0)
Screenshot: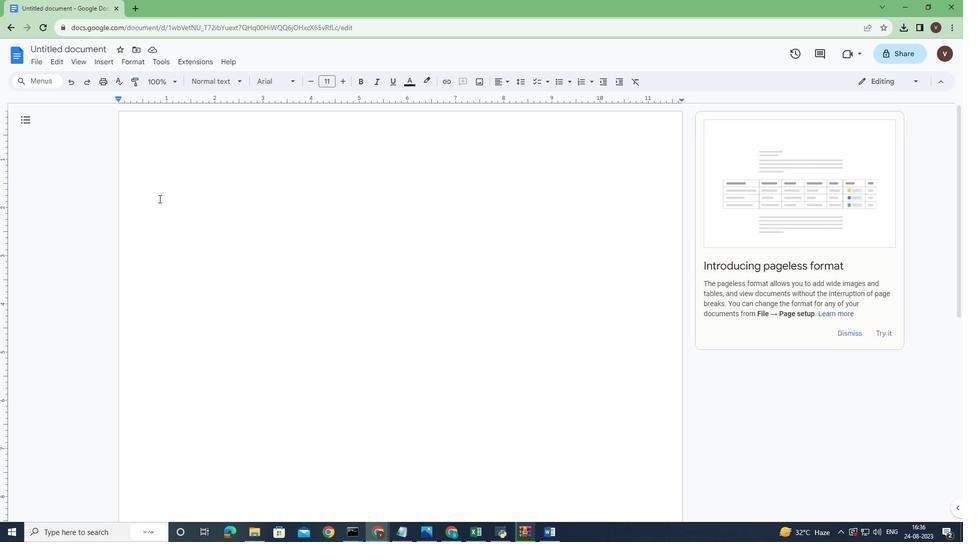 
Action: Mouse scrolled (174, 270) with delta (0, 0)
Screenshot: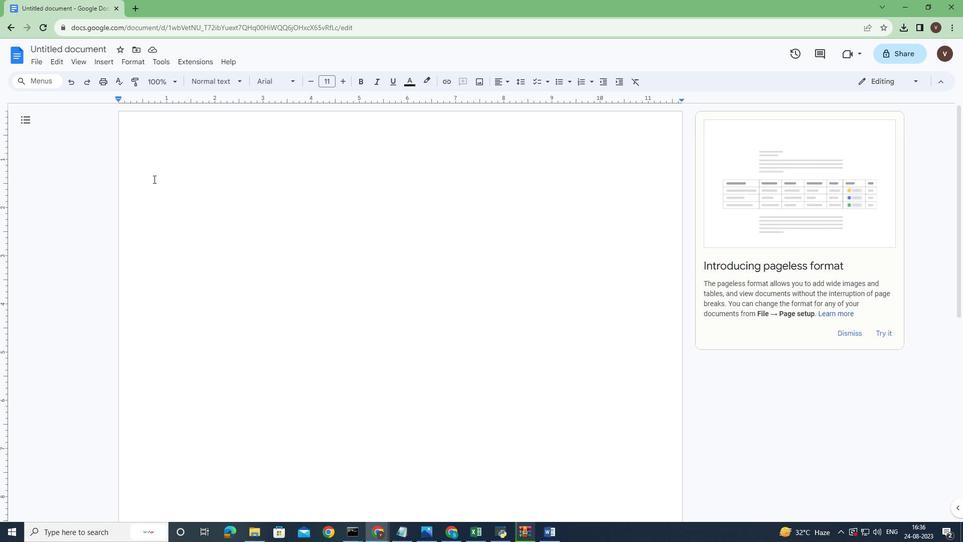 
Action: Mouse scrolled (174, 270) with delta (0, 0)
Screenshot: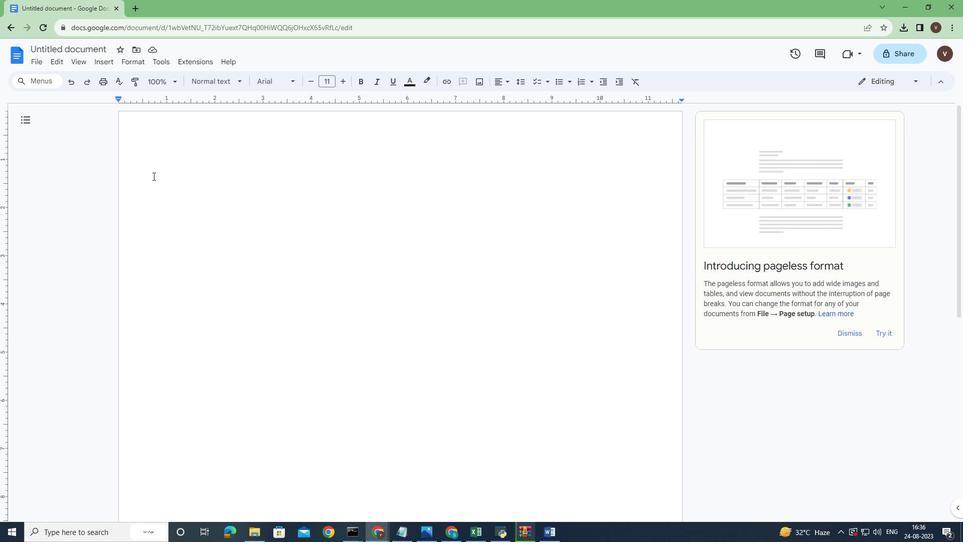 
Action: Mouse moved to (153, 176)
Screenshot: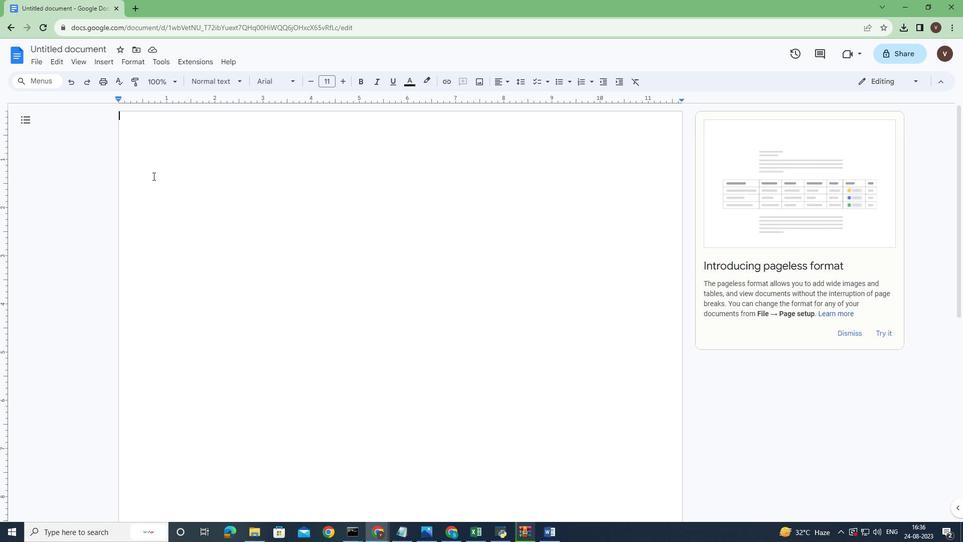 
Action: Key pressed <Key.enter><Key.enter><Key.enter><Key.enter><Key.enter><Key.enter><Key.enter><Key.enter><Key.enter><Key.enter><Key.enter><Key.enter><Key.enter><Key.enter><Key.enter><Key.enter>
Screenshot: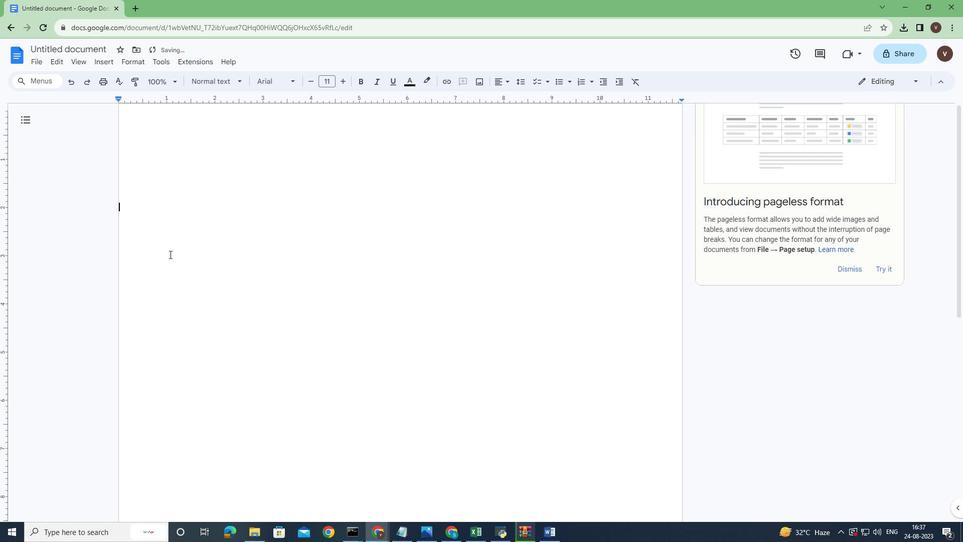 
Action: Mouse scrolled (153, 175) with delta (0, 0)
Screenshot: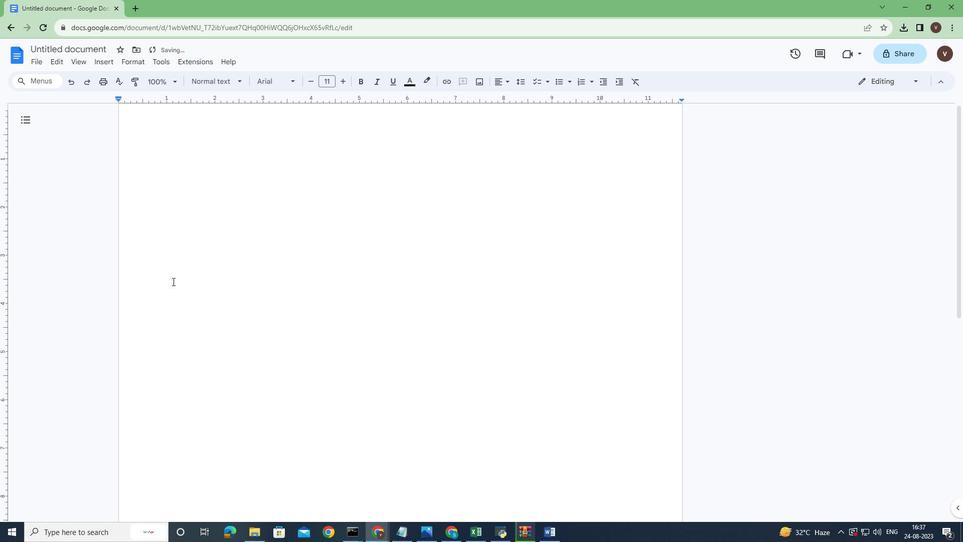 
Action: Key pressed <Key.enter>
Screenshot: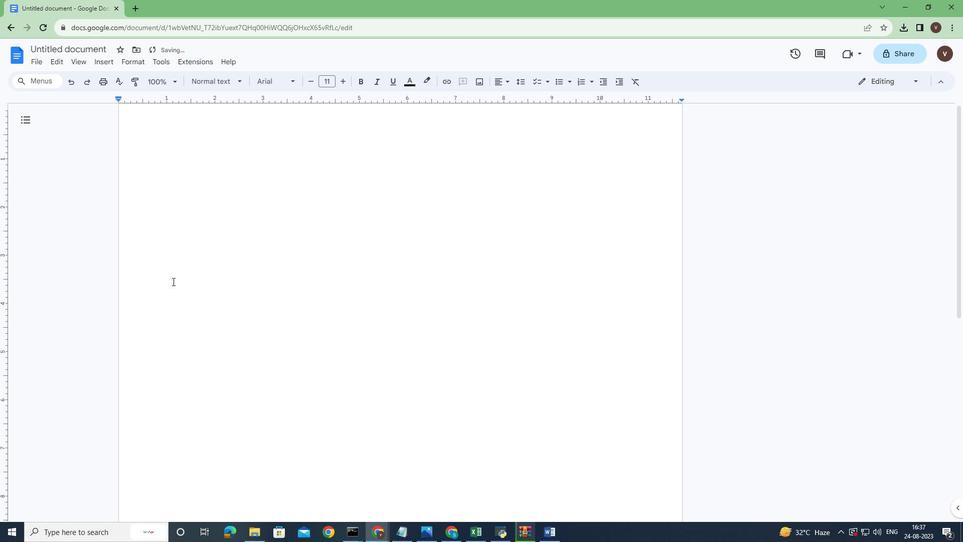 
Action: Mouse scrolled (153, 175) with delta (0, 0)
Screenshot: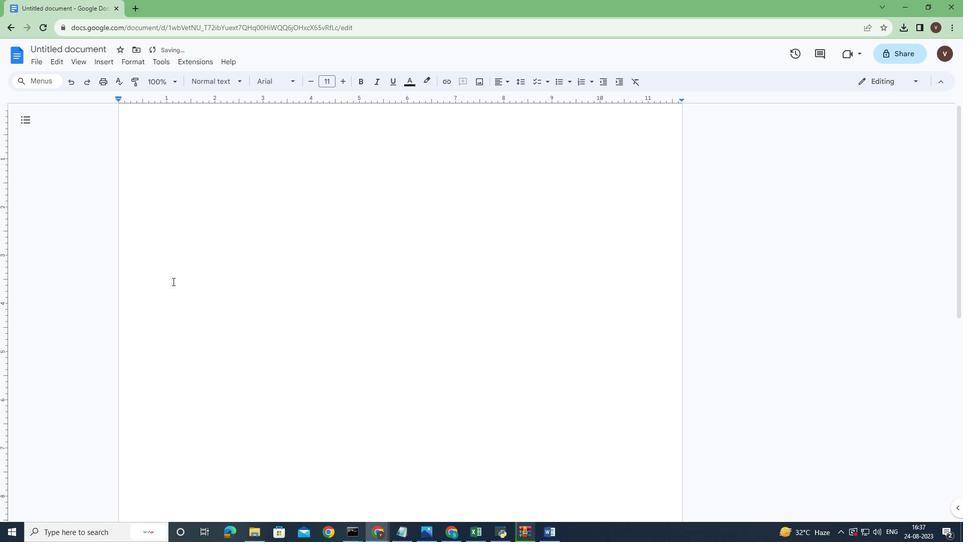 
Action: Key pressed <Key.enter>
Screenshot: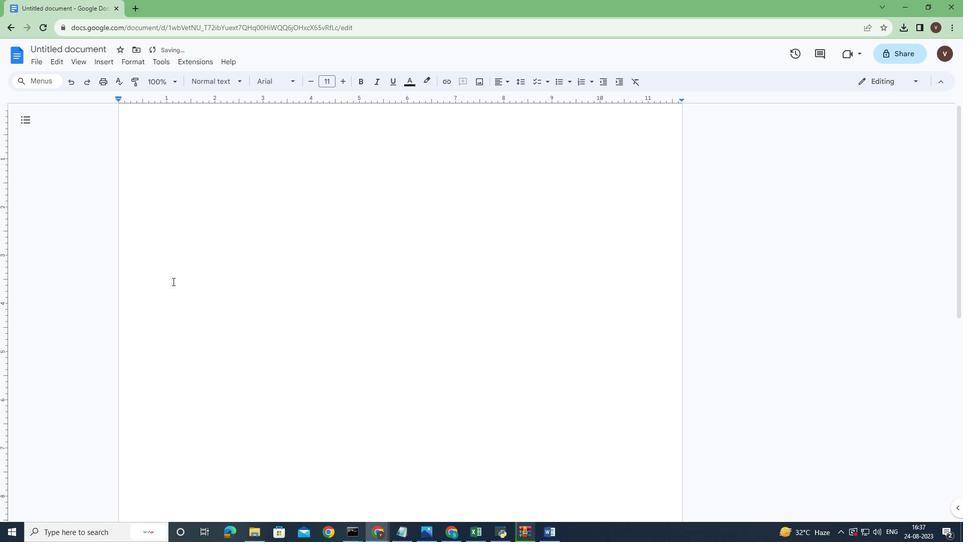 
Action: Mouse moved to (153, 180)
Screenshot: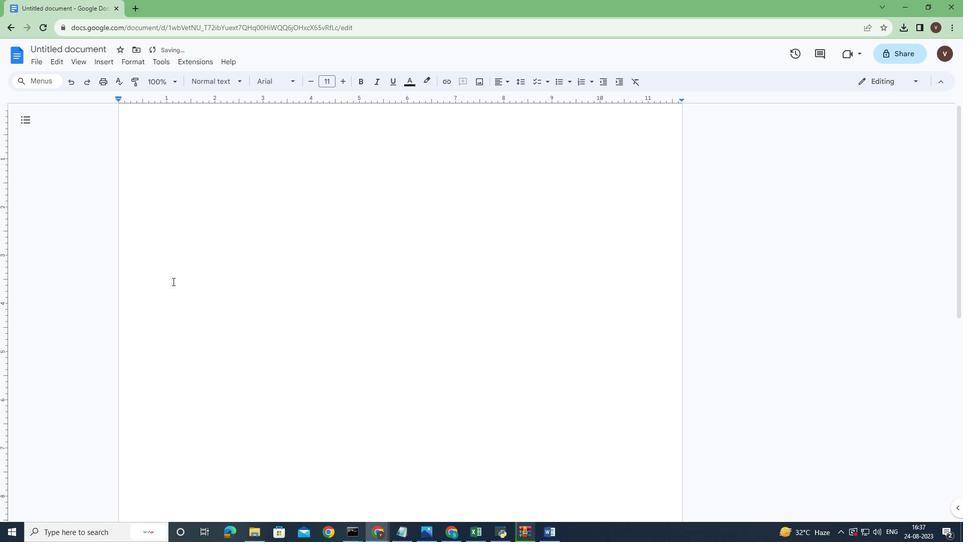 
Action: Mouse scrolled (153, 179) with delta (0, 0)
Screenshot: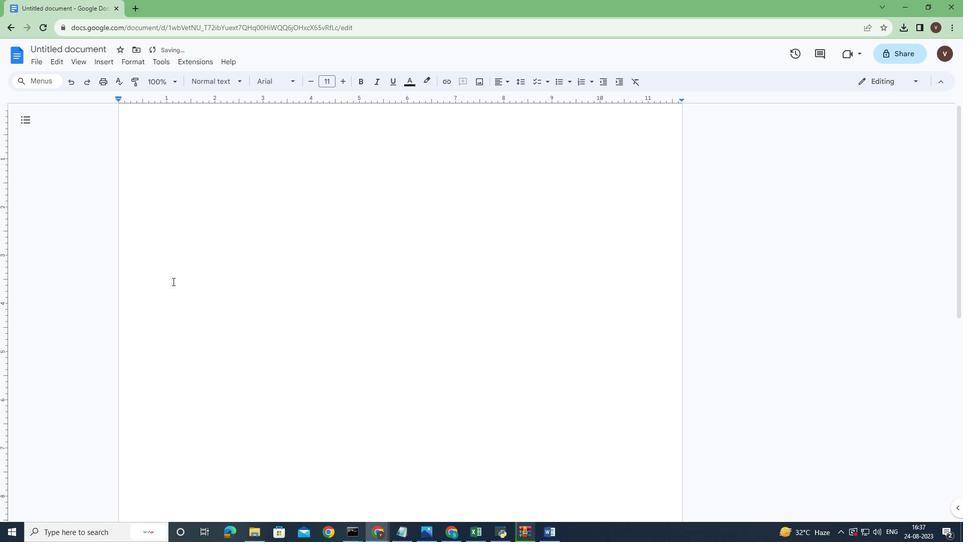 
Action: Mouse moved to (156, 189)
Screenshot: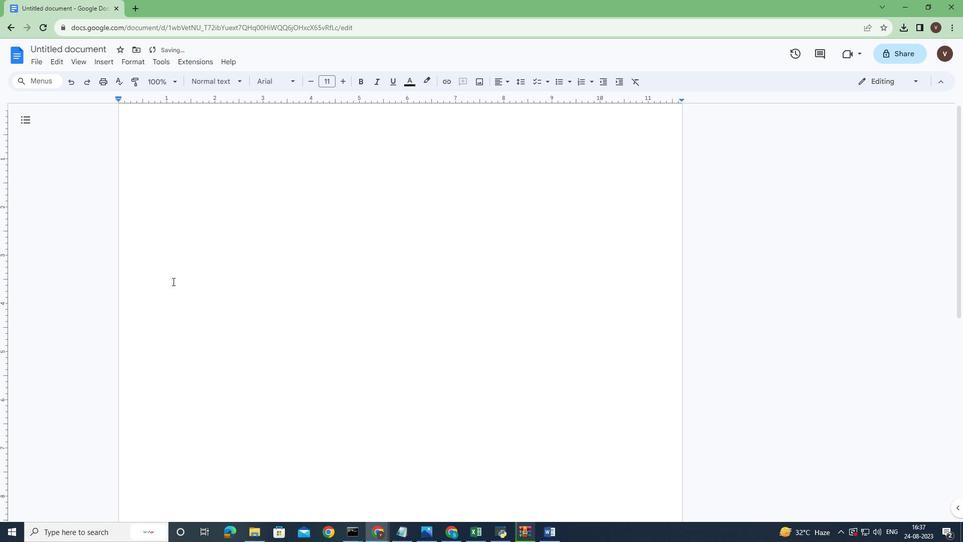 
Action: Key pressed <Key.enter>
Screenshot: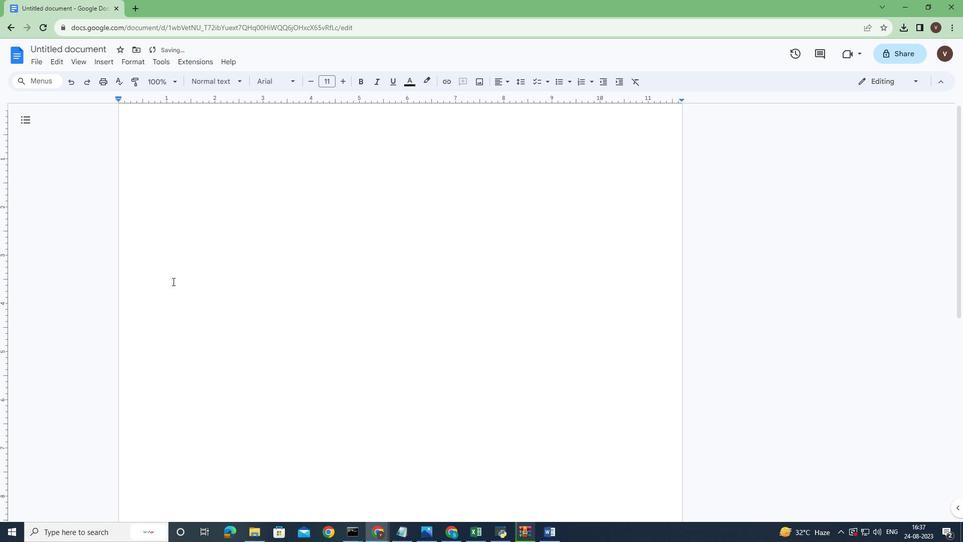 
Action: Mouse moved to (163, 217)
Screenshot: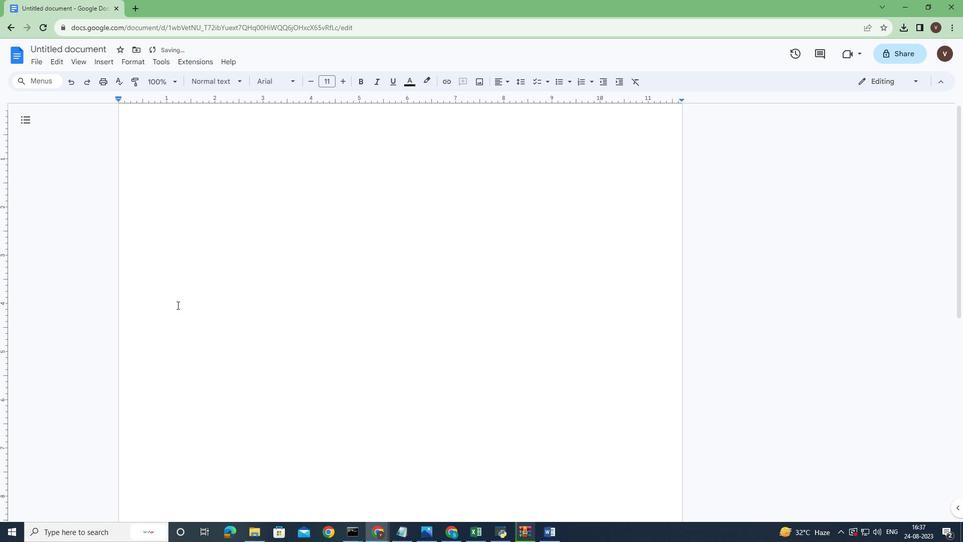 
Action: Mouse scrolled (159, 201) with delta (0, 0)
Screenshot: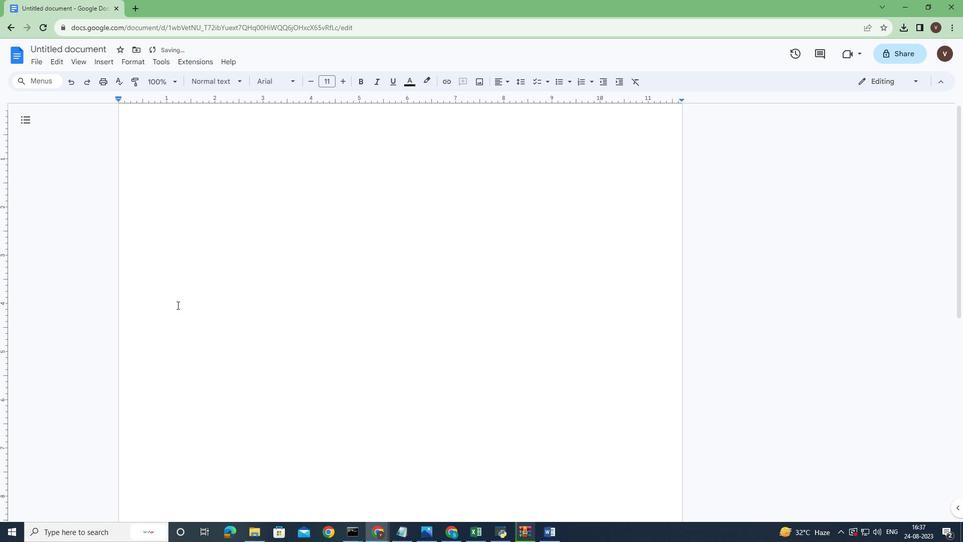 
Action: Mouse moved to (165, 223)
Screenshot: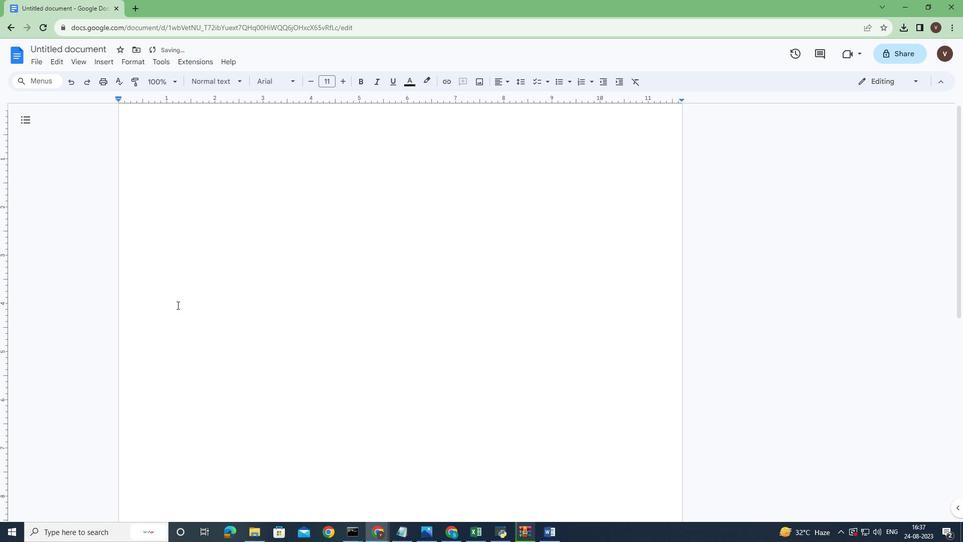 
Action: Key pressed <Key.enter>
Screenshot: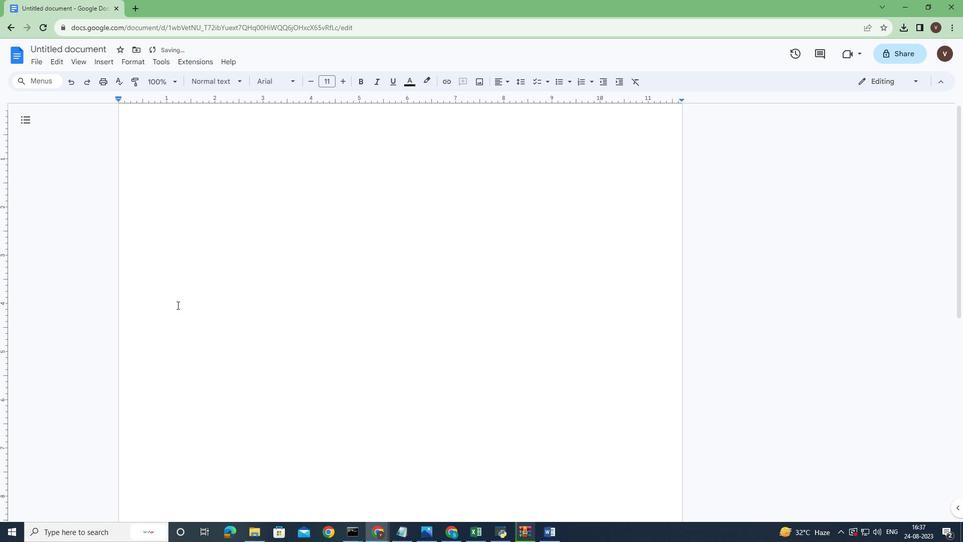 
Action: Mouse moved to (168, 239)
Screenshot: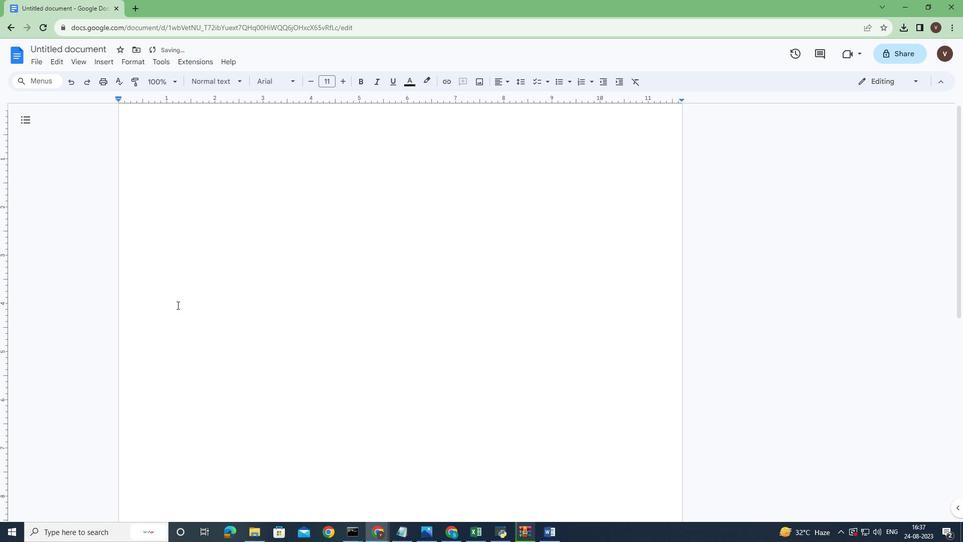 
Action: Mouse scrolled (165, 230) with delta (0, 0)
Screenshot: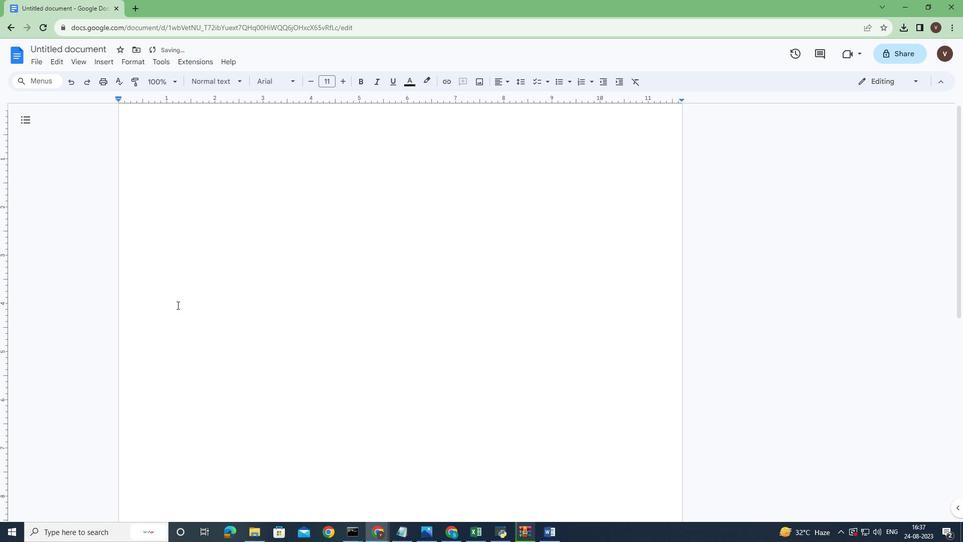 
Action: Mouse moved to (169, 243)
Screenshot: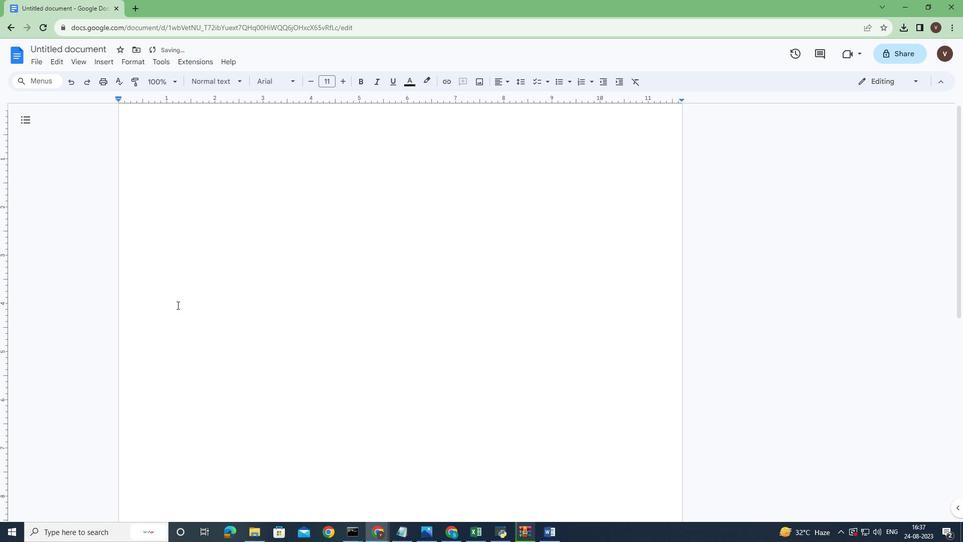 
Action: Key pressed <Key.enter>
Screenshot: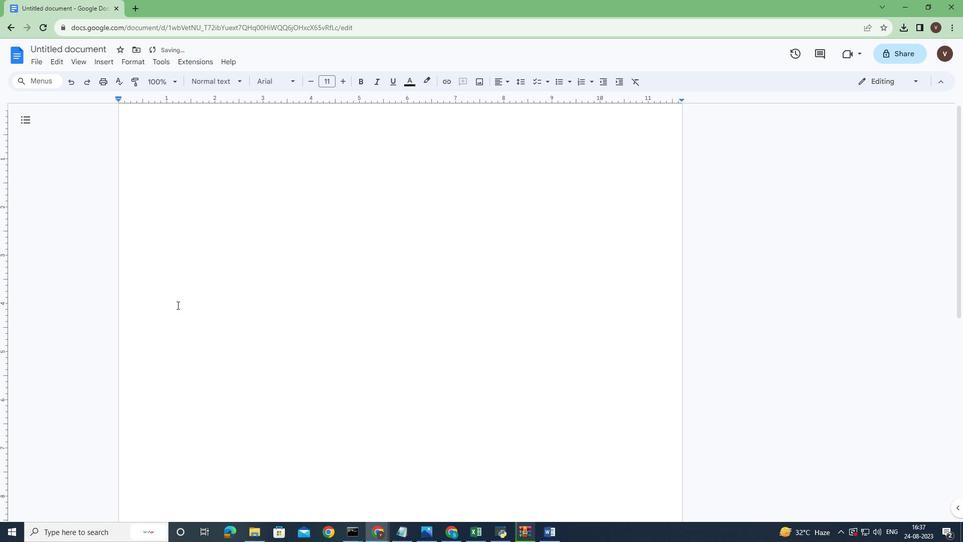 
Action: Mouse moved to (169, 254)
Screenshot: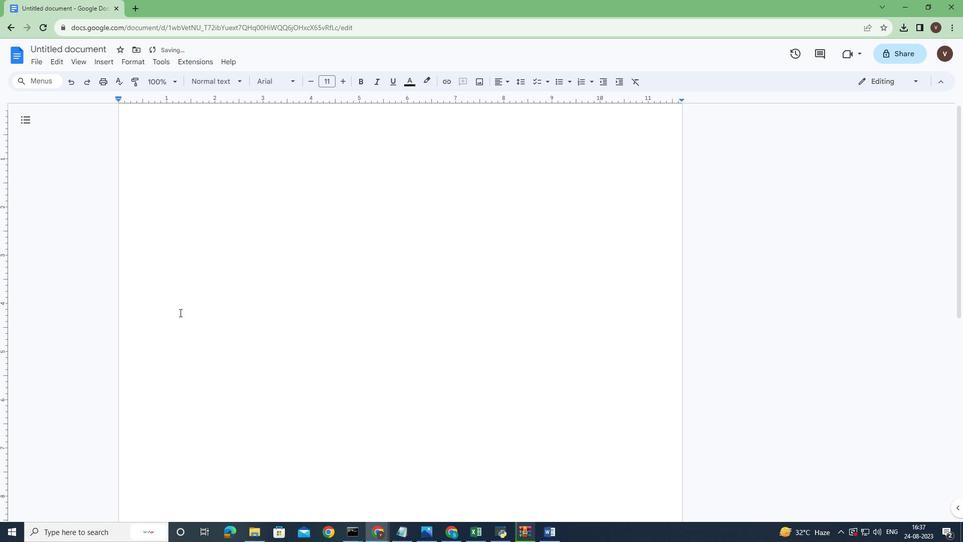 
Action: Key pressed <Key.enter>
Screenshot: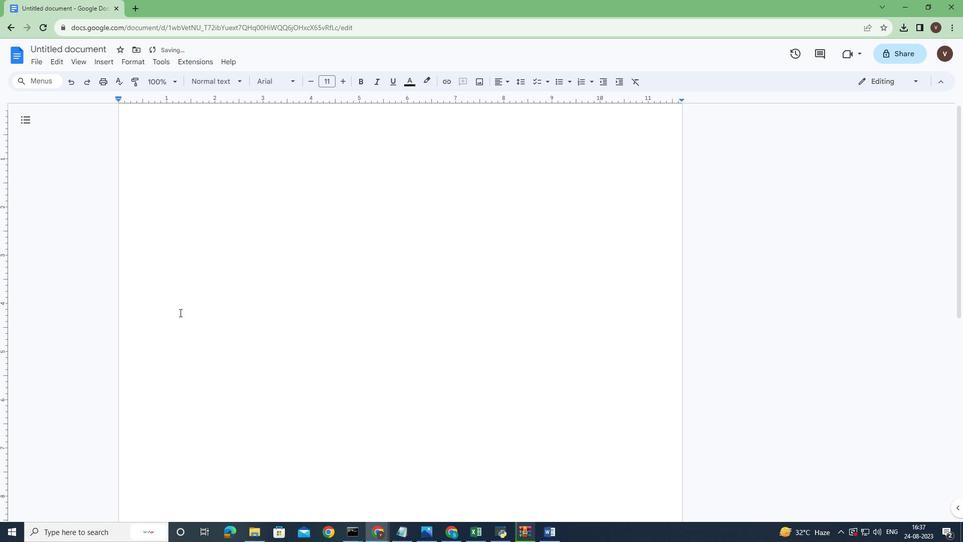 
Action: Mouse scrolled (169, 252) with delta (0, 0)
Screenshot: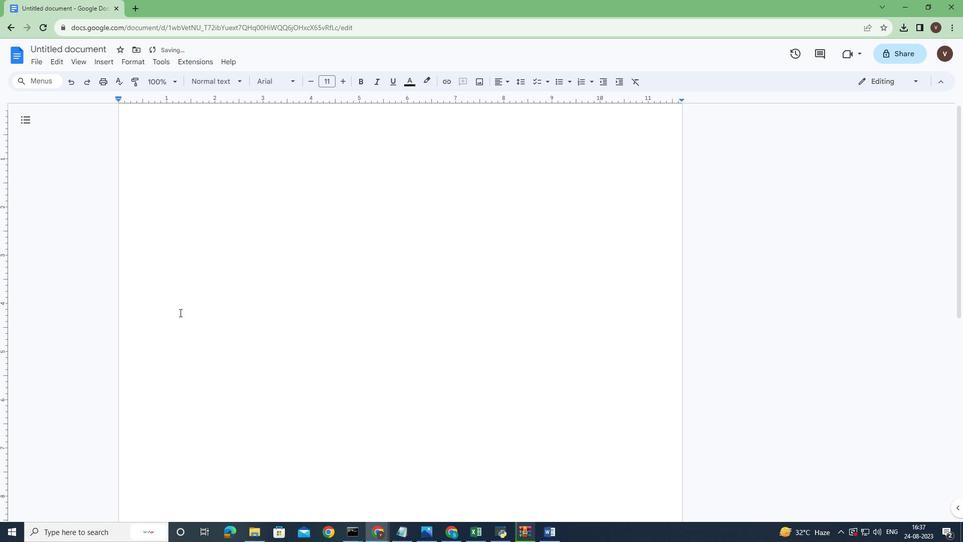 
Action: Mouse moved to (170, 264)
Screenshot: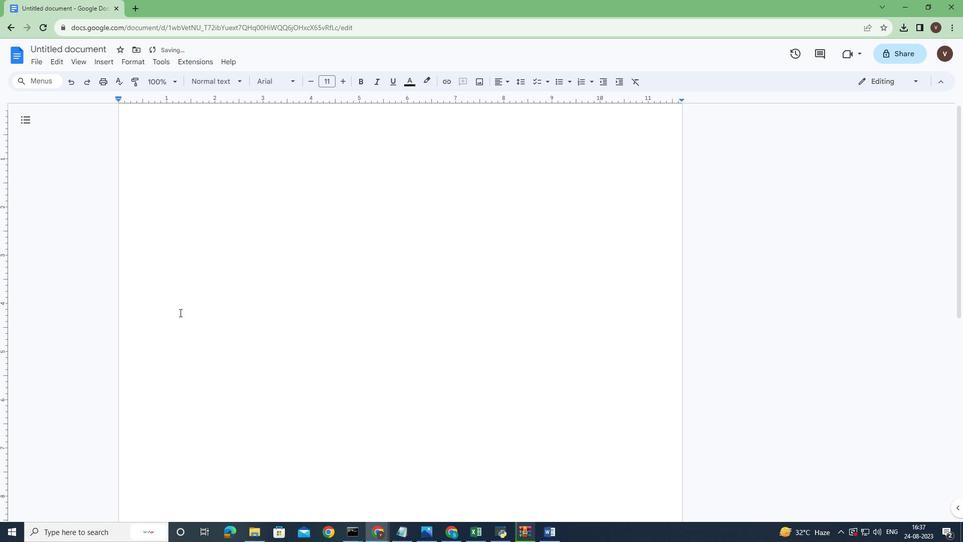 
Action: Key pressed <Key.enter>
Screenshot: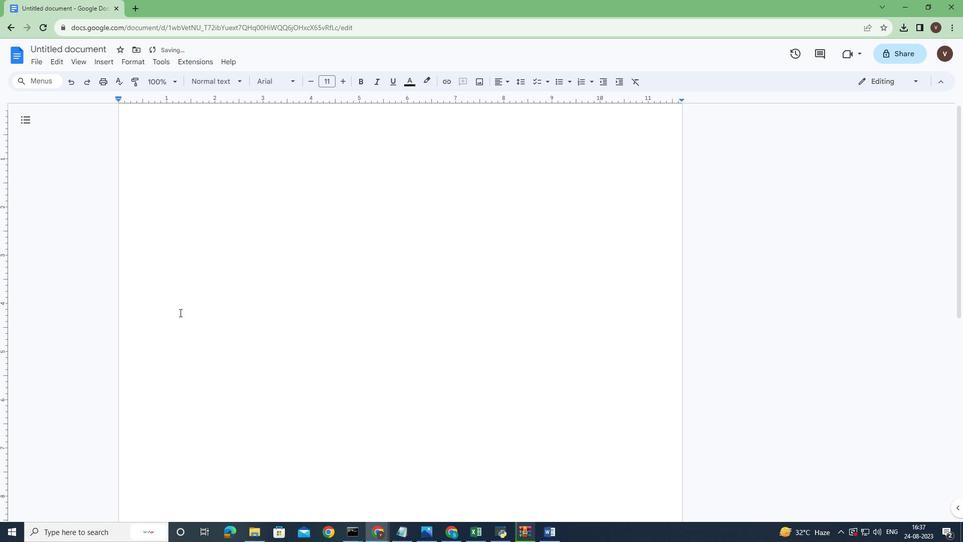 
Action: Mouse moved to (170, 268)
Screenshot: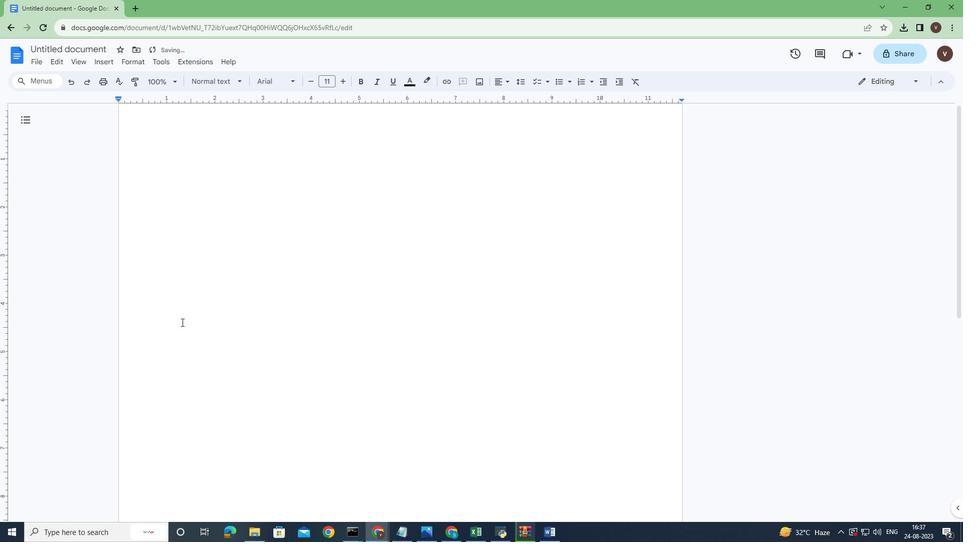 
Action: Key pressed <Key.enter>
Screenshot: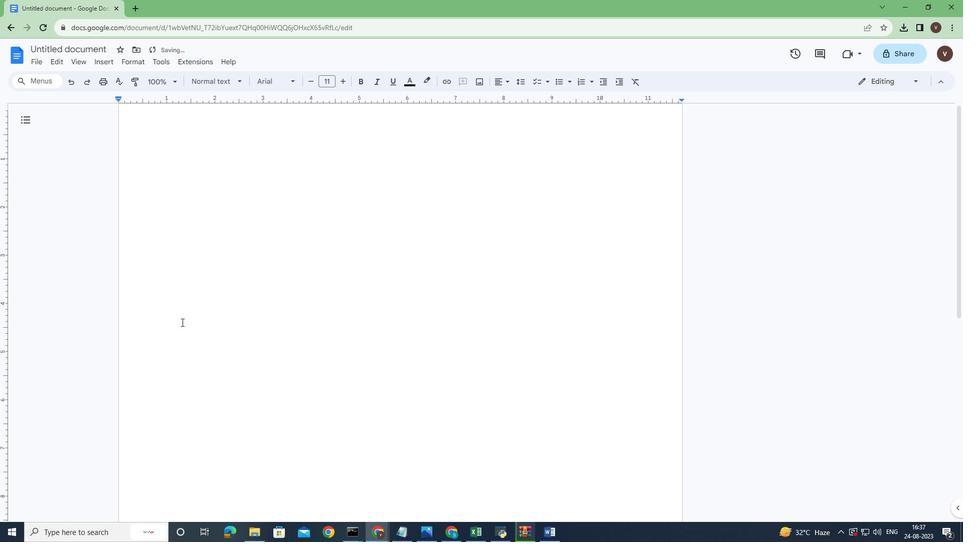 
Action: Mouse moved to (171, 273)
Screenshot: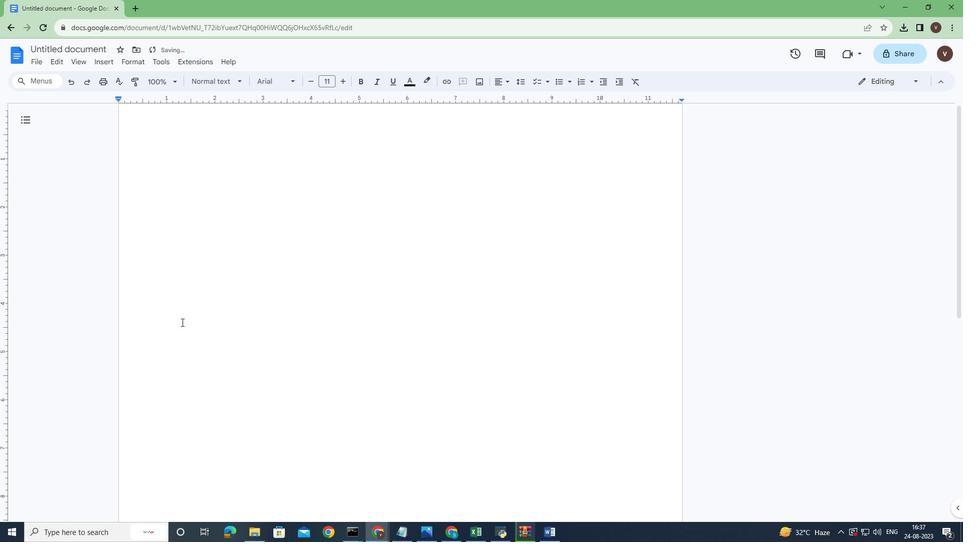 
Action: Key pressed <Key.enter>
Screenshot: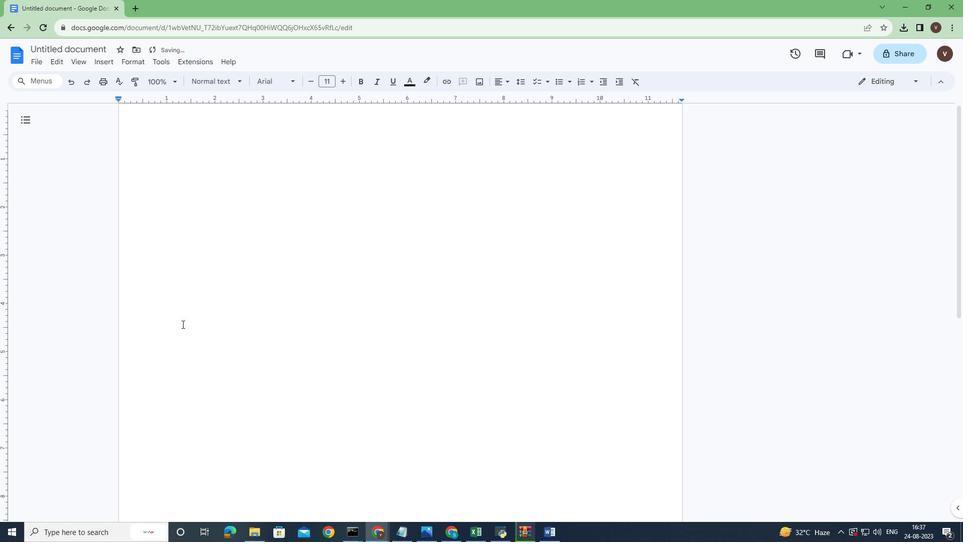 
Action: Mouse moved to (172, 281)
Screenshot: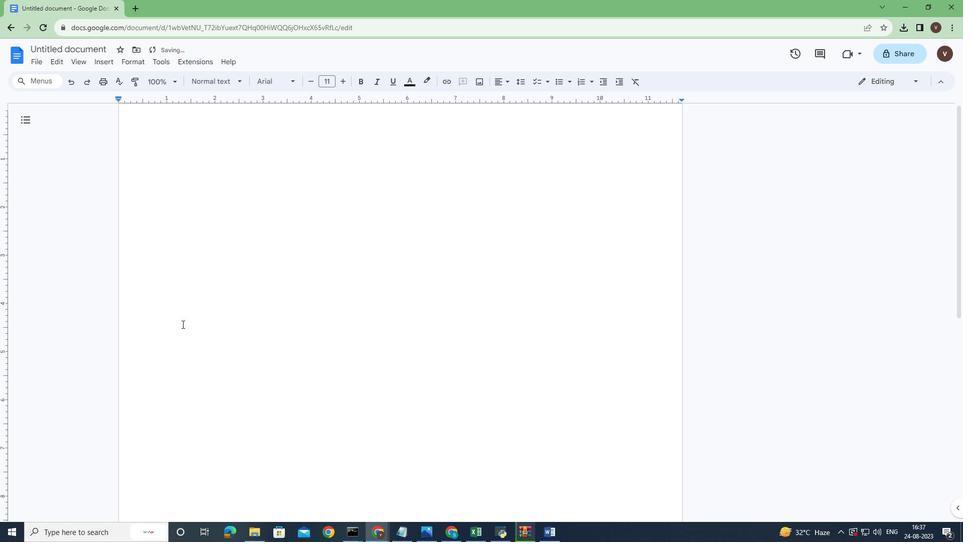 
Action: Key pressed <Key.enter>
Screenshot: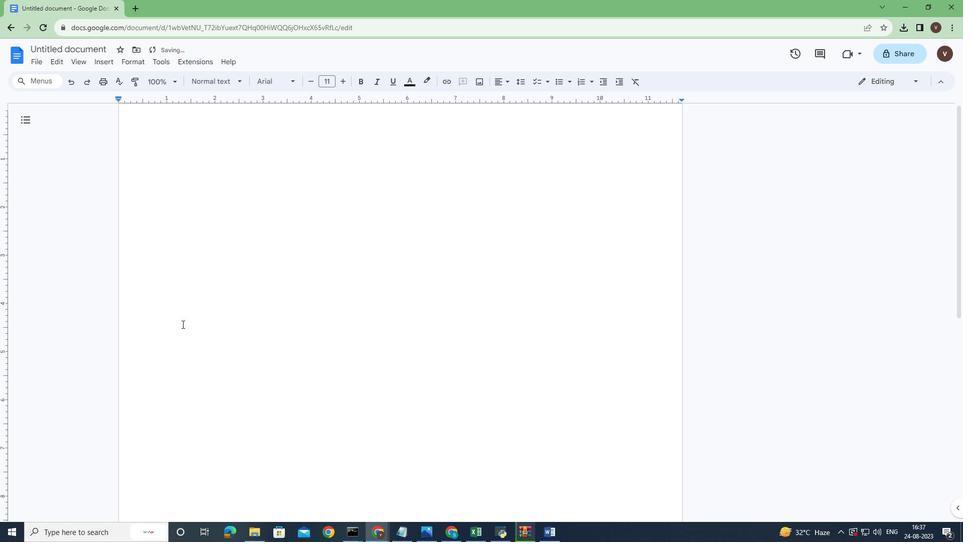 
Action: Mouse moved to (172, 285)
Screenshot: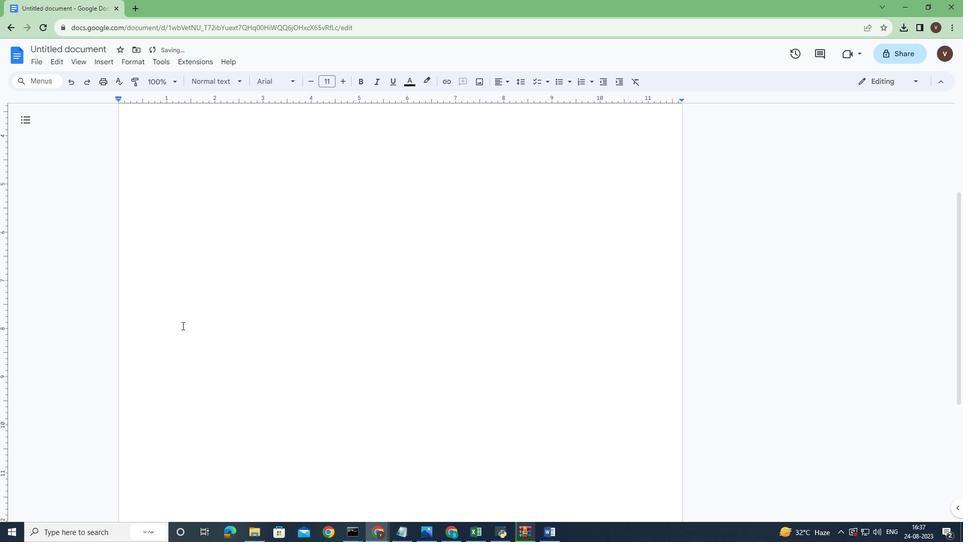 
Action: Key pressed <Key.enter>
Screenshot: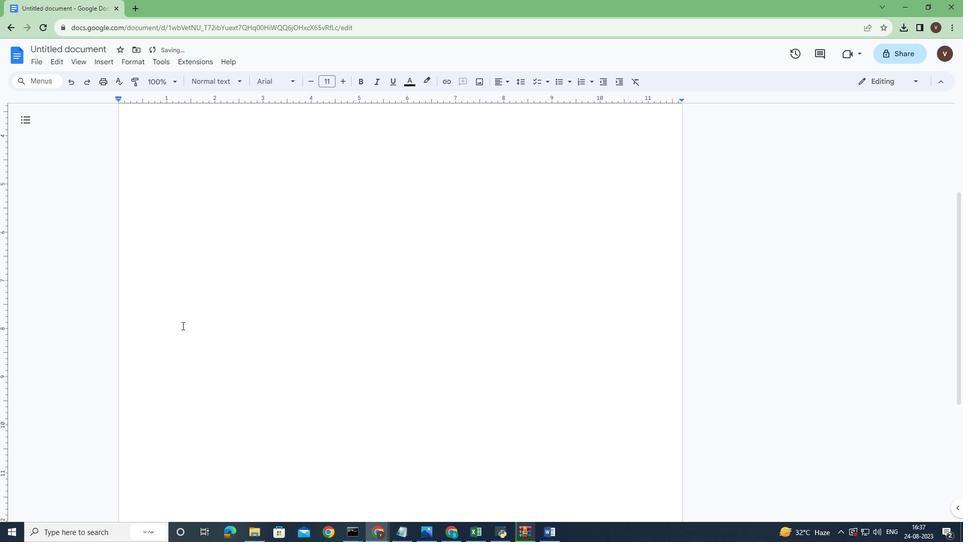 
Action: Mouse moved to (174, 294)
Screenshot: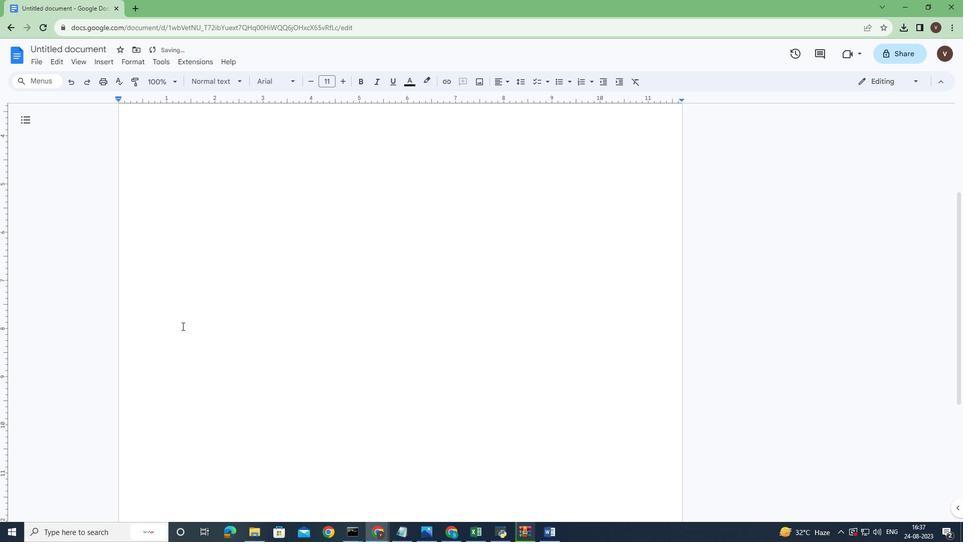
Action: Key pressed <Key.enter>
Screenshot: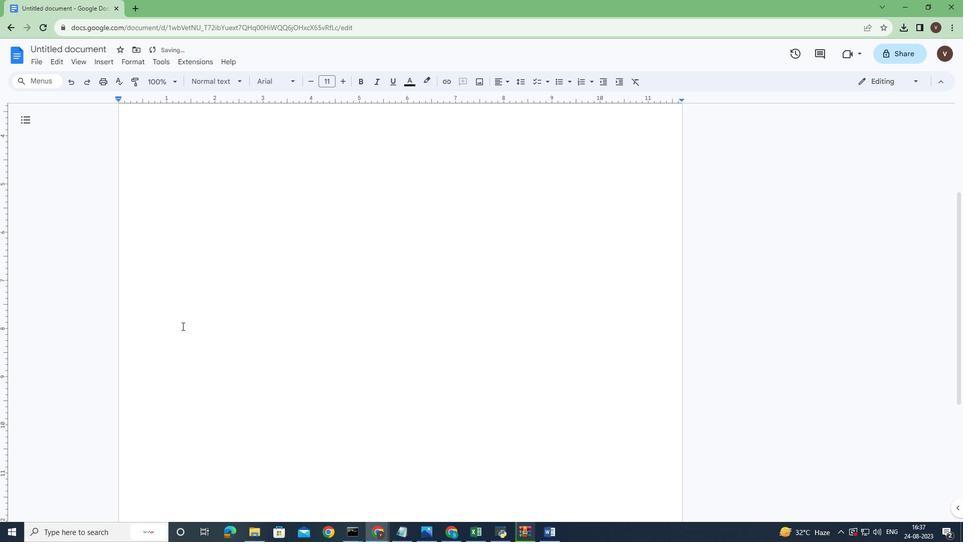 
Action: Mouse moved to (178, 308)
Screenshot: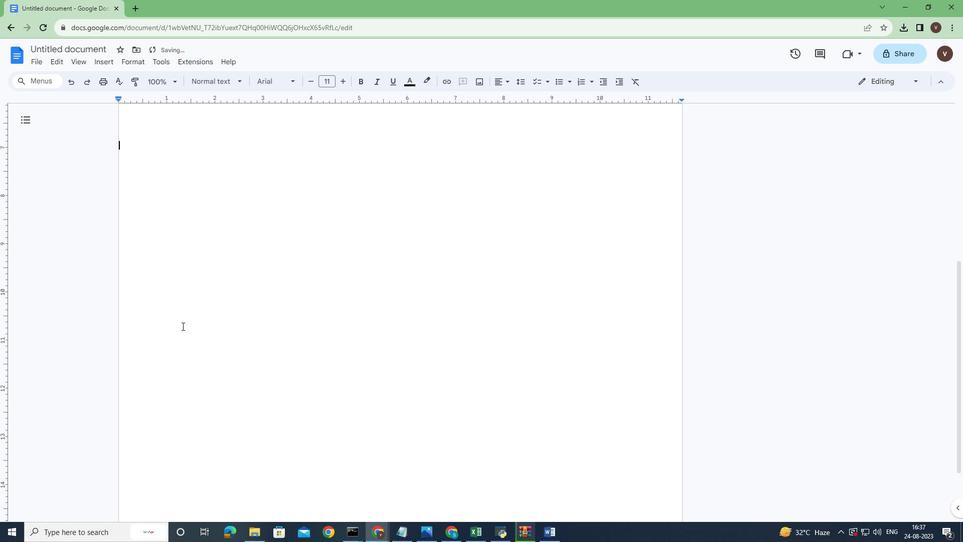 
Action: Key pressed <Key.enter>
Screenshot: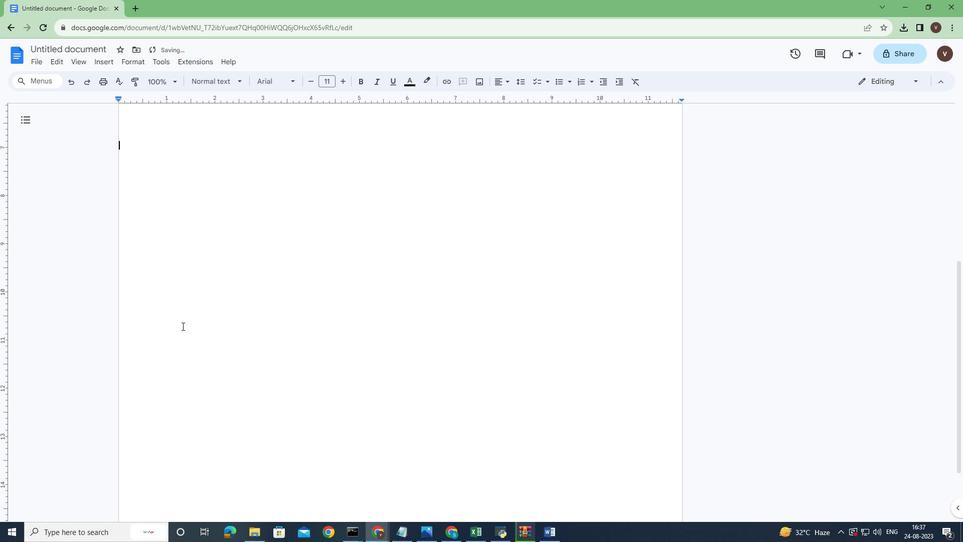 
Action: Mouse moved to (179, 312)
Screenshot: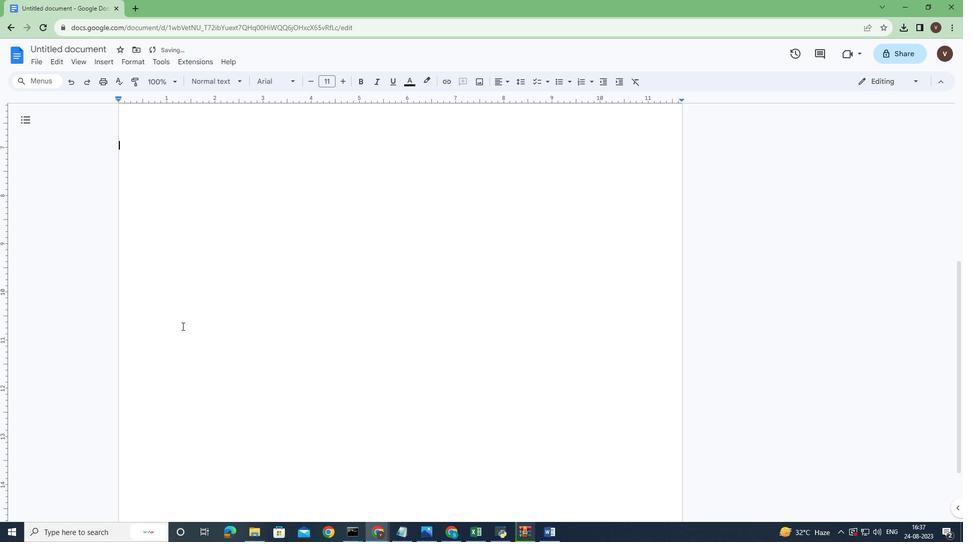 
Action: Key pressed <Key.enter>
Screenshot: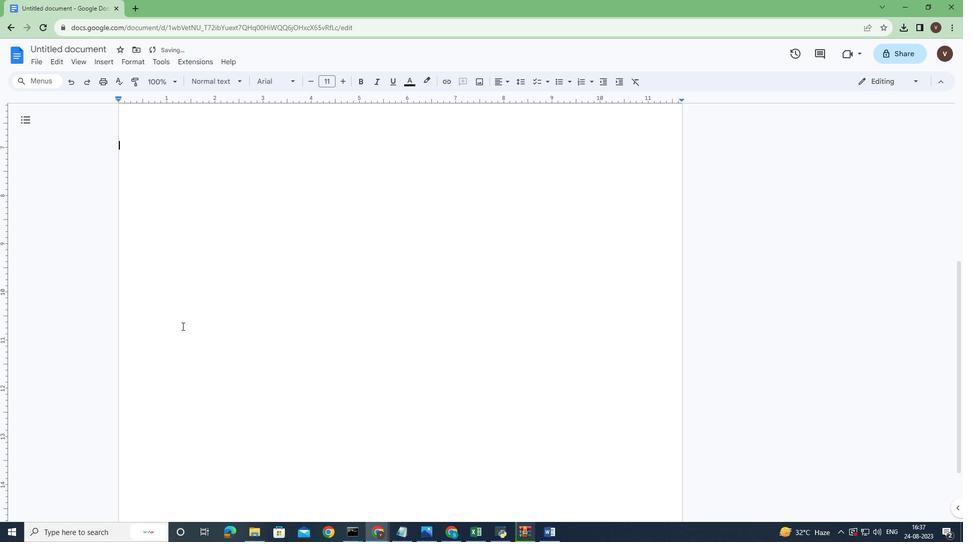 
Action: Mouse moved to (179, 314)
Screenshot: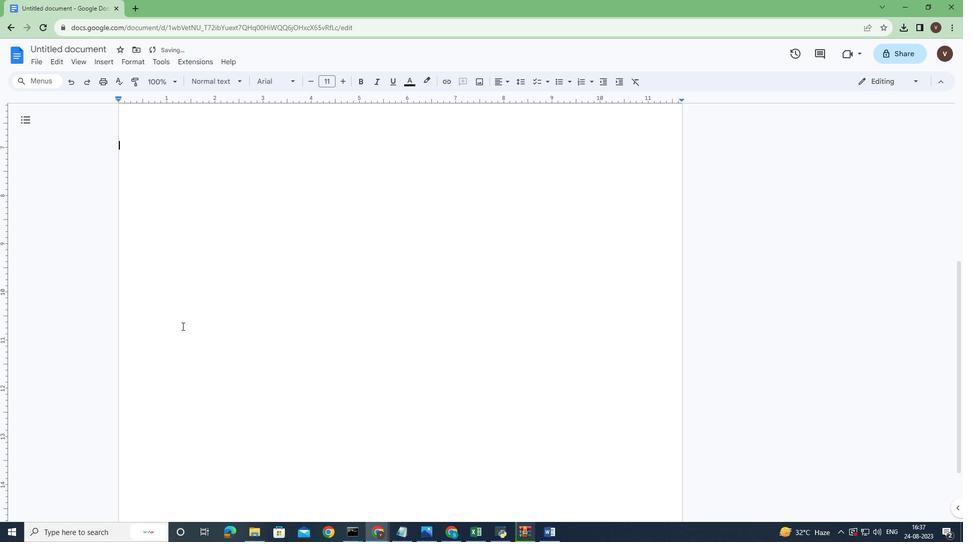 
Action: Key pressed <Key.enter>
Screenshot: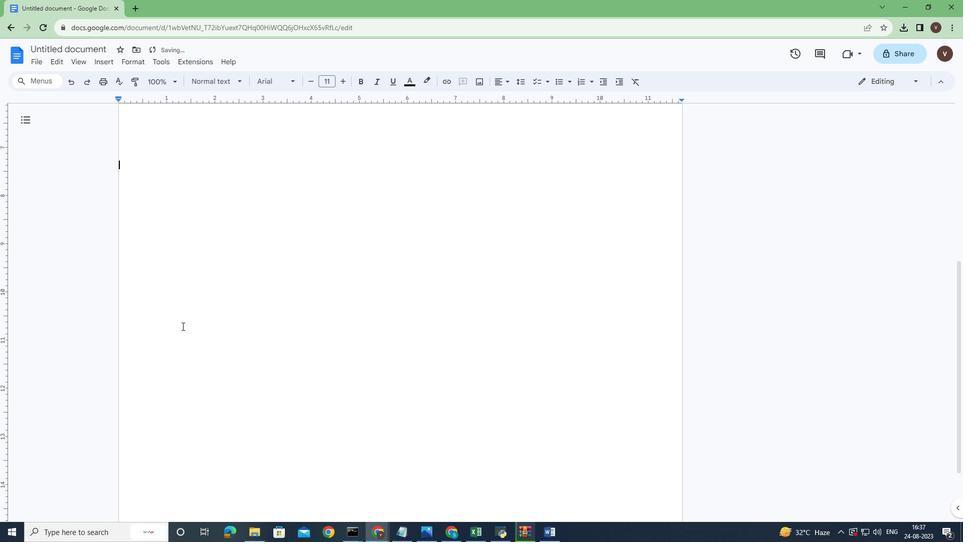 
Action: Mouse moved to (181, 321)
Screenshot: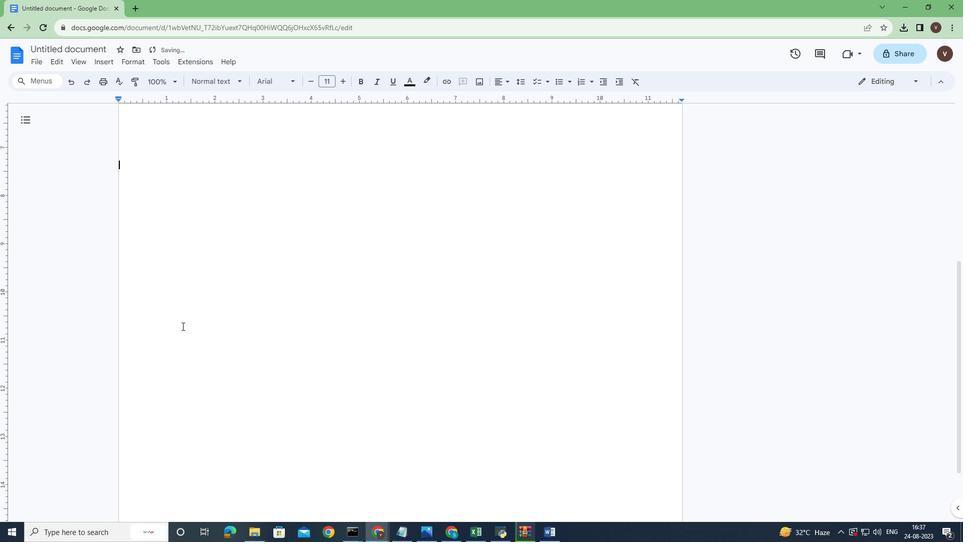 
Action: Key pressed <Key.enter>
Screenshot: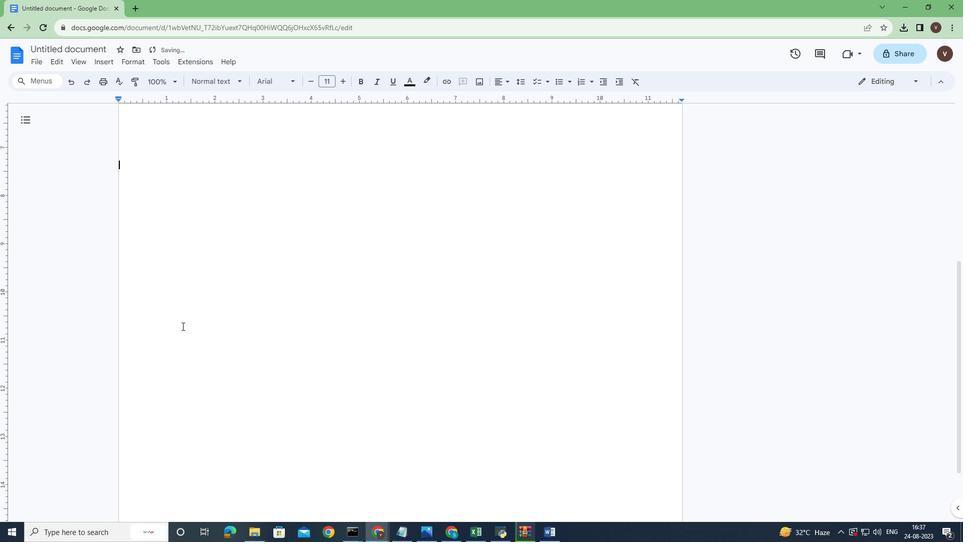 
Action: Mouse moved to (182, 324)
Screenshot: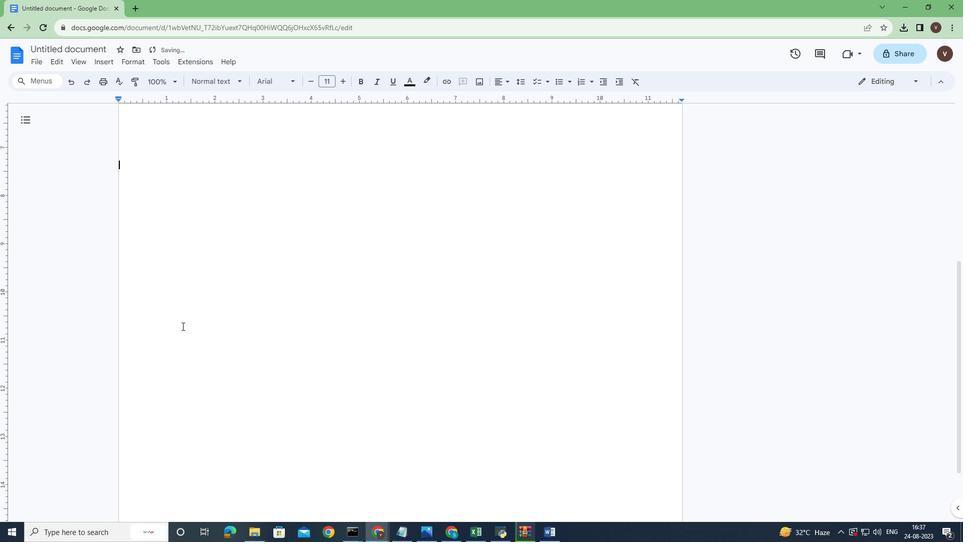 
Action: Key pressed <Key.enter>
Screenshot: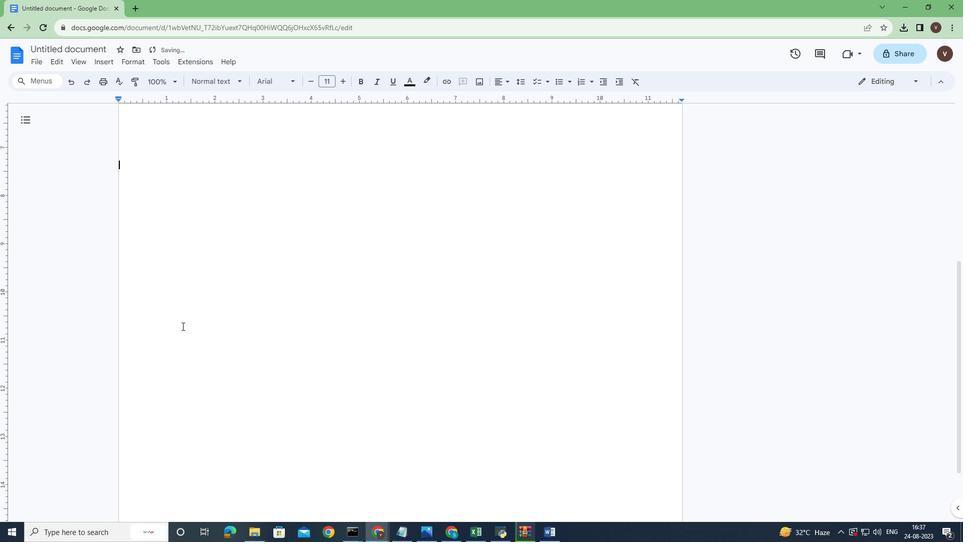 
Action: Mouse moved to (182, 324)
Screenshot: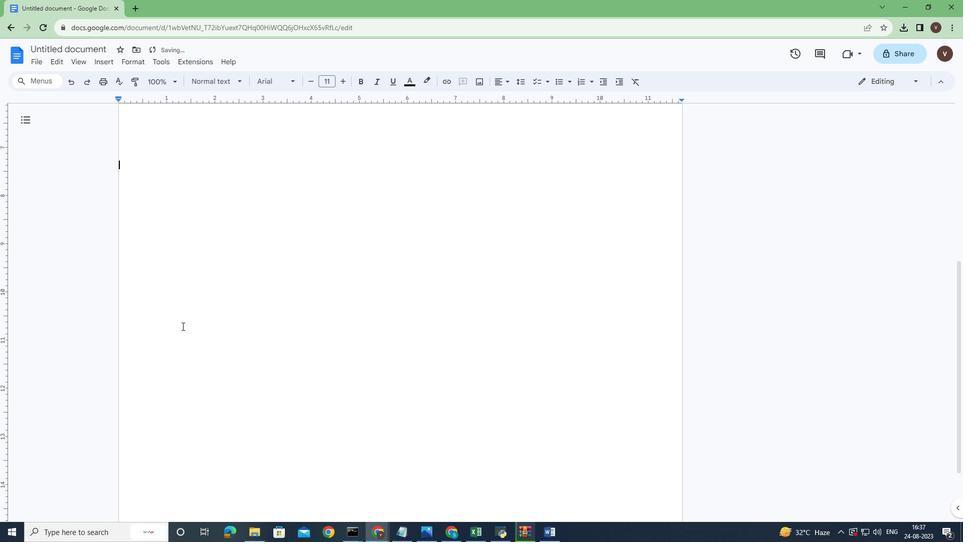 
Action: Key pressed <Key.enter>
Screenshot: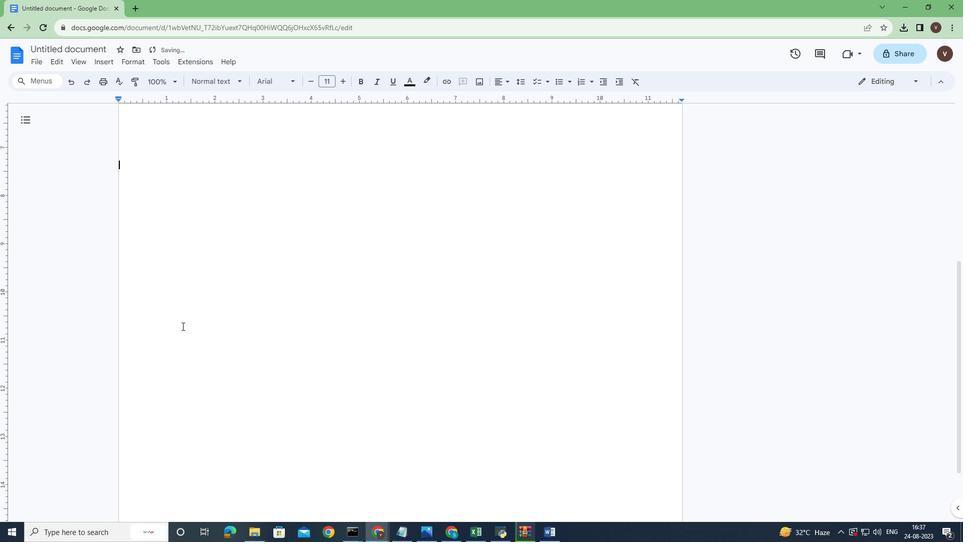 
Action: Mouse moved to (182, 325)
Screenshot: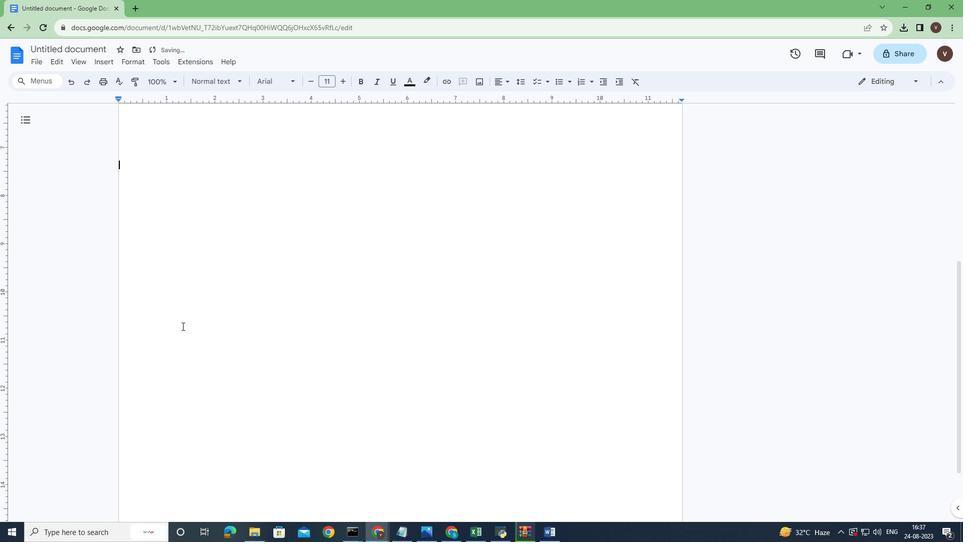 
Action: Key pressed <Key.enter>
Screenshot: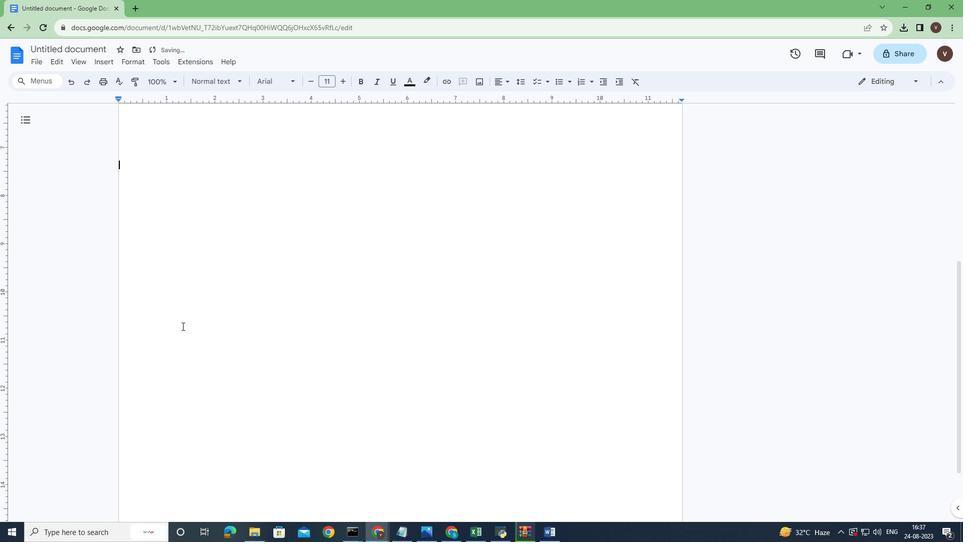 
Action: Mouse moved to (182, 326)
Screenshot: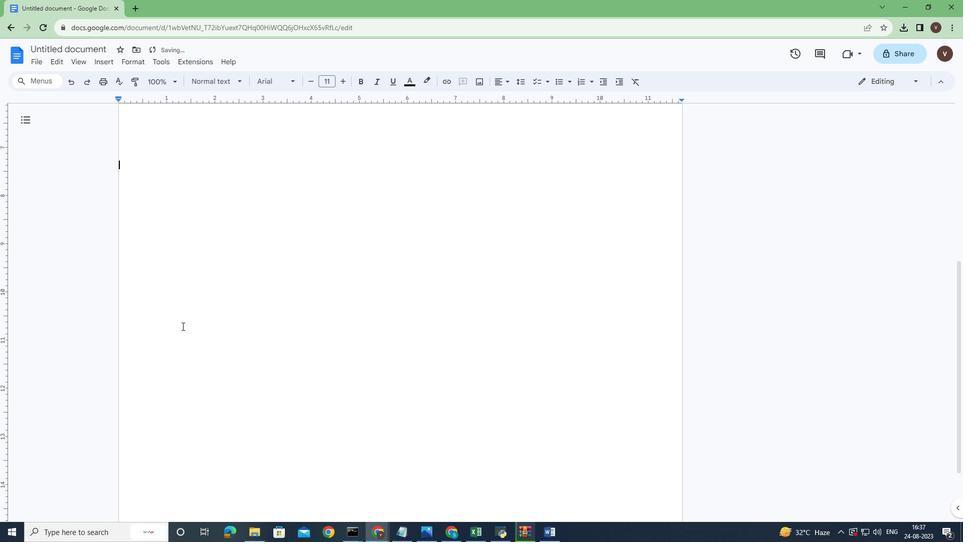 
Action: Key pressed <Key.enter><Key.enter><Key.enter><Key.enter><Key.enter><Key.enter><Key.enter><Key.enter><Key.enter><Key.enter><Key.enter><Key.enter><Key.enter><Key.enter><Key.enter><Key.enter><Key.enter>
Screenshot: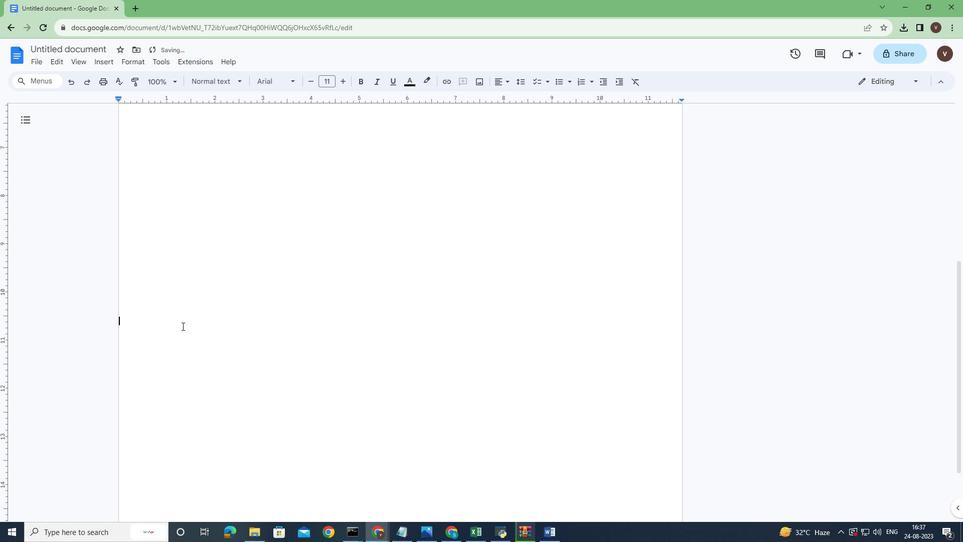 
Action: Mouse scrolled (182, 325) with delta (0, 0)
Screenshot: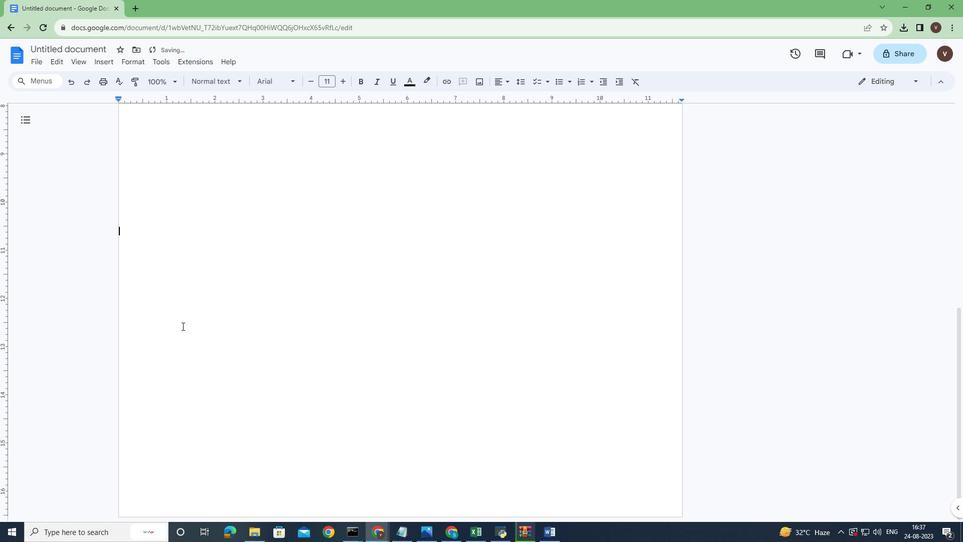
Action: Mouse scrolled (182, 325) with delta (0, 0)
Screenshot: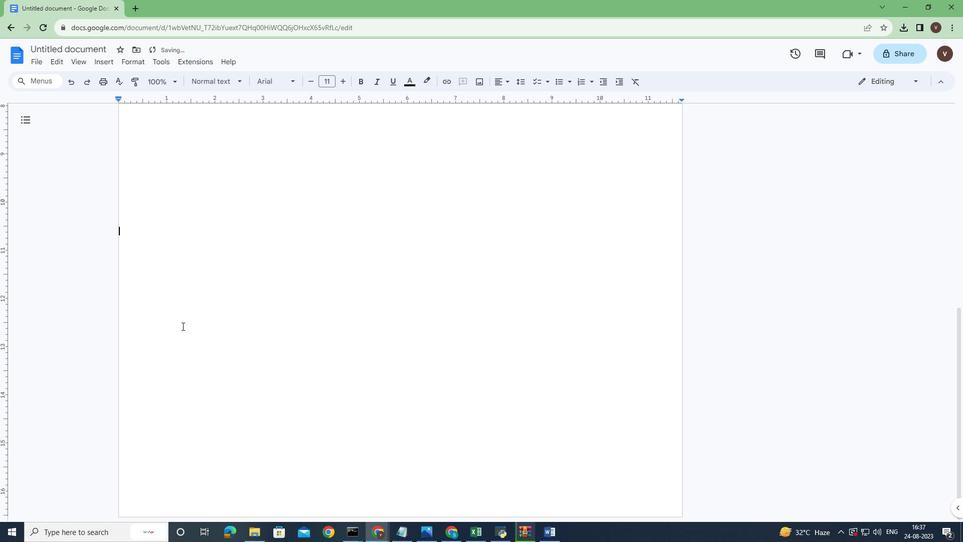 
Action: Mouse scrolled (182, 325) with delta (0, 0)
Screenshot: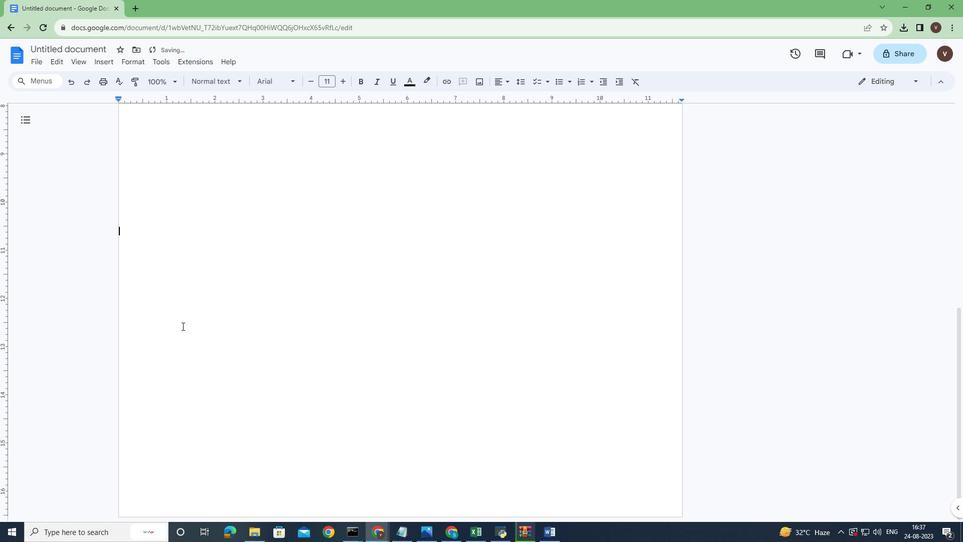 
Action: Mouse scrolled (182, 325) with delta (0, 0)
Screenshot: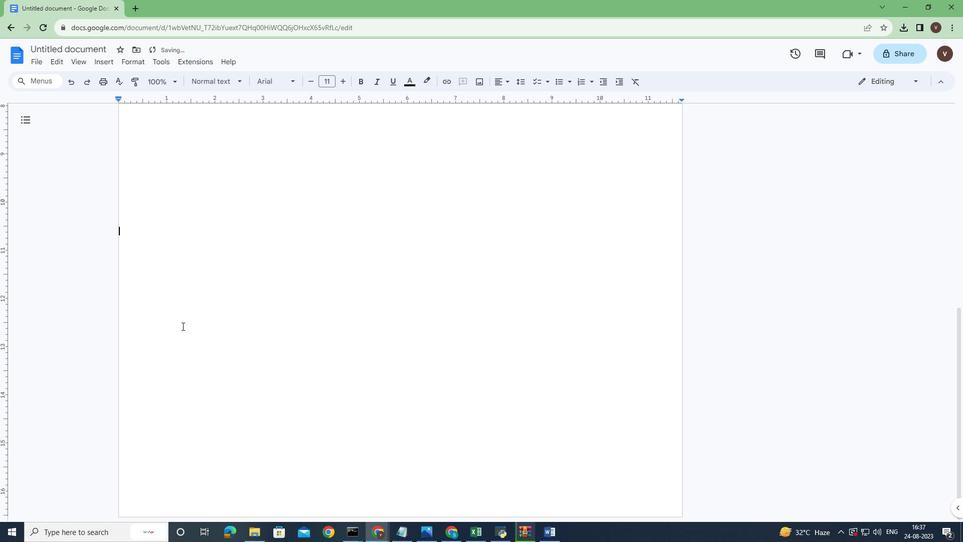 
Action: Mouse scrolled (182, 325) with delta (0, 0)
Screenshot: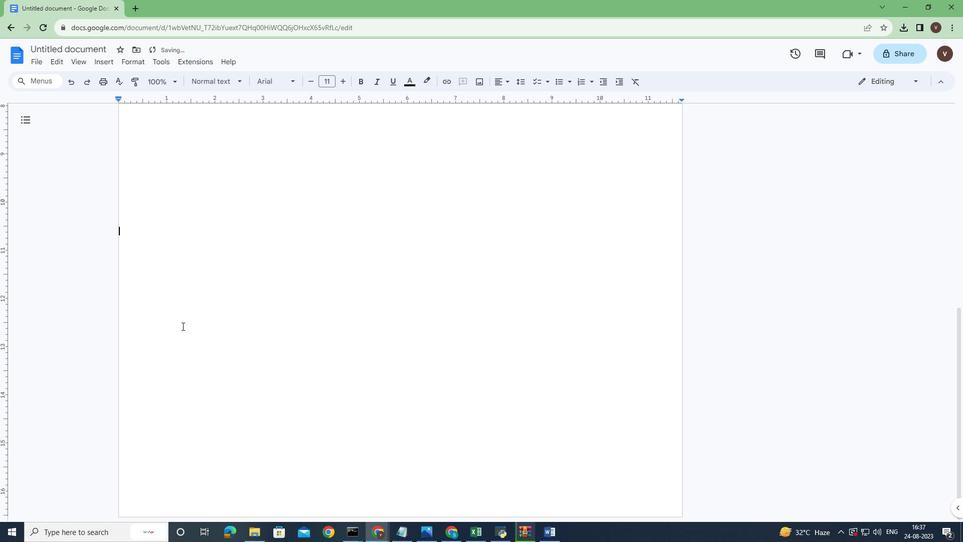 
Action: Mouse scrolled (182, 325) with delta (0, 0)
Screenshot: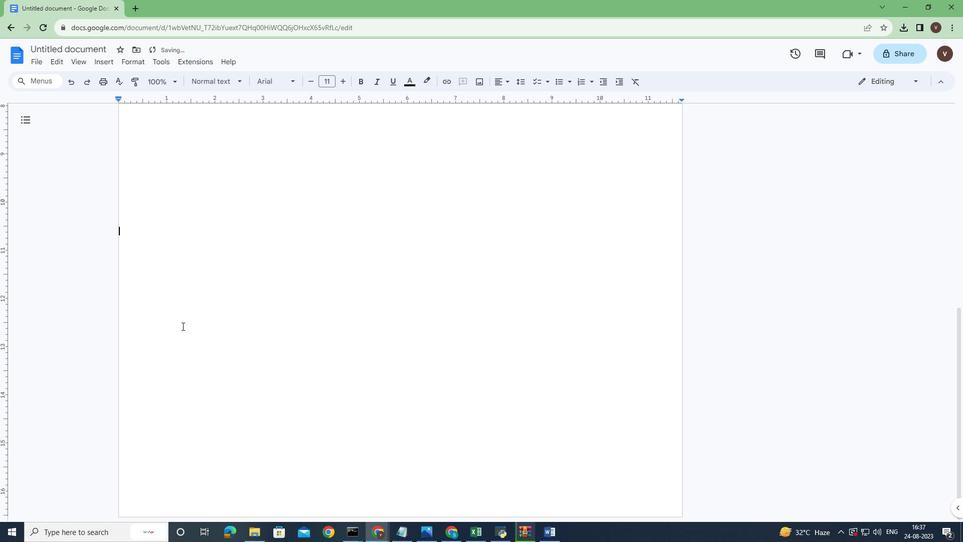 
Action: Mouse moved to (183, 348)
Screenshot: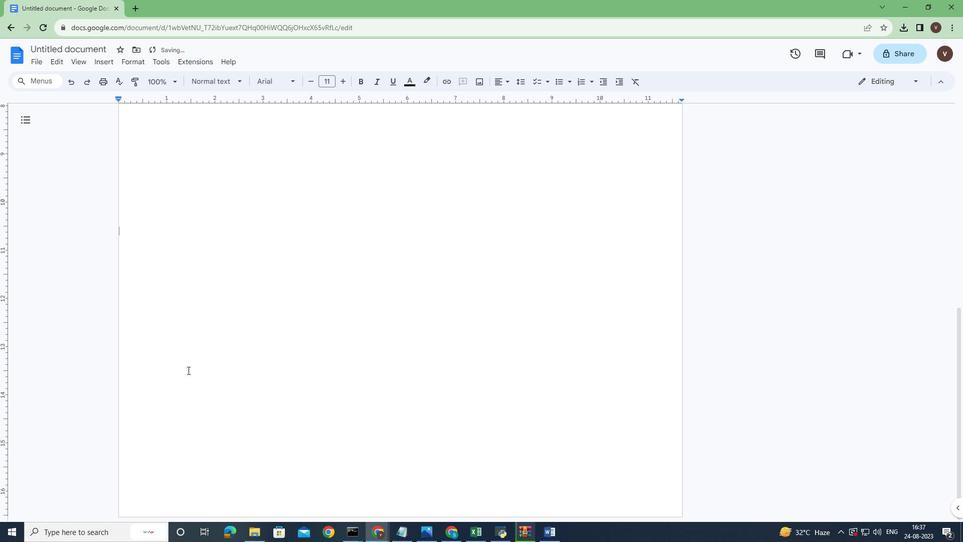 
Action: Mouse scrolled (183, 347) with delta (0, 0)
Screenshot: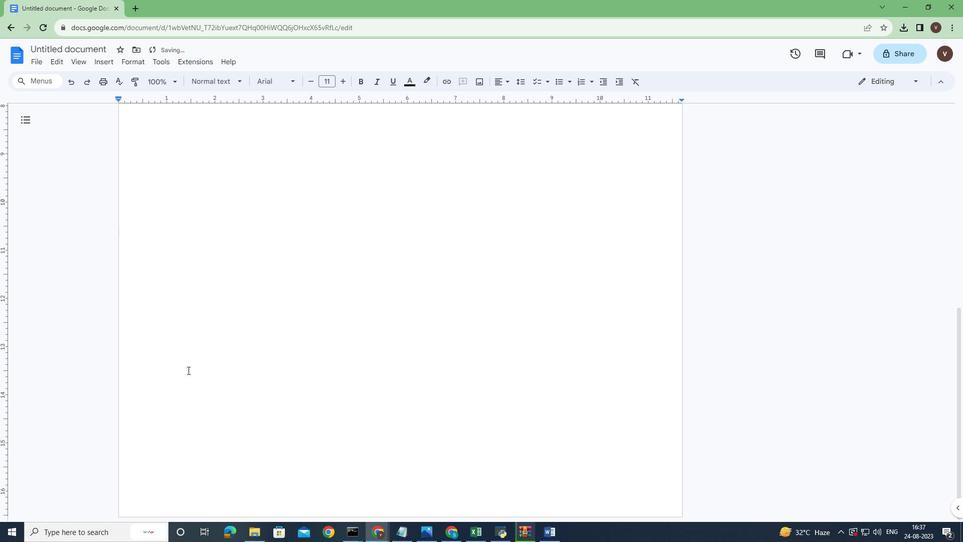 
Action: Mouse moved to (183, 359)
Screenshot: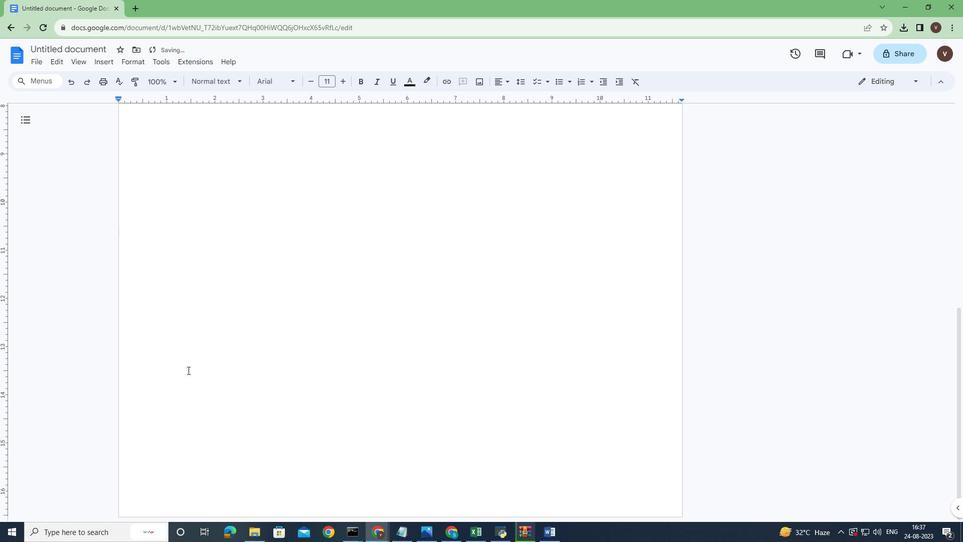 
Action: Mouse scrolled (183, 355) with delta (0, 0)
Screenshot: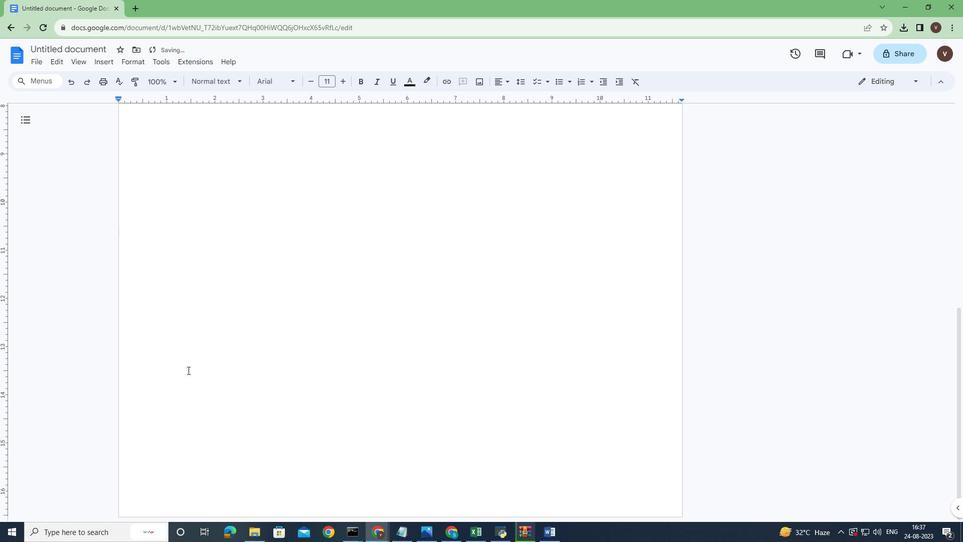 
Action: Mouse moved to (185, 362)
Screenshot: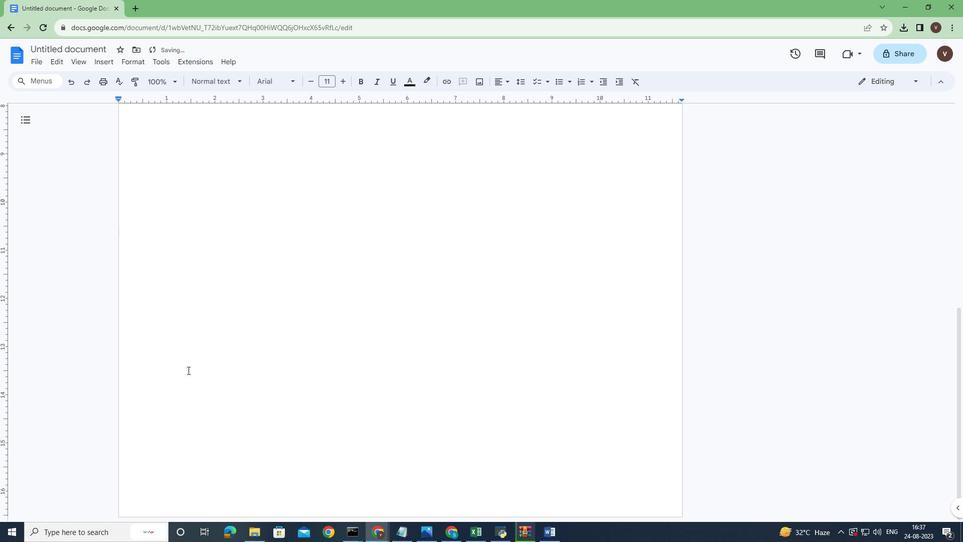 
Action: Mouse scrolled (184, 360) with delta (0, 0)
Screenshot: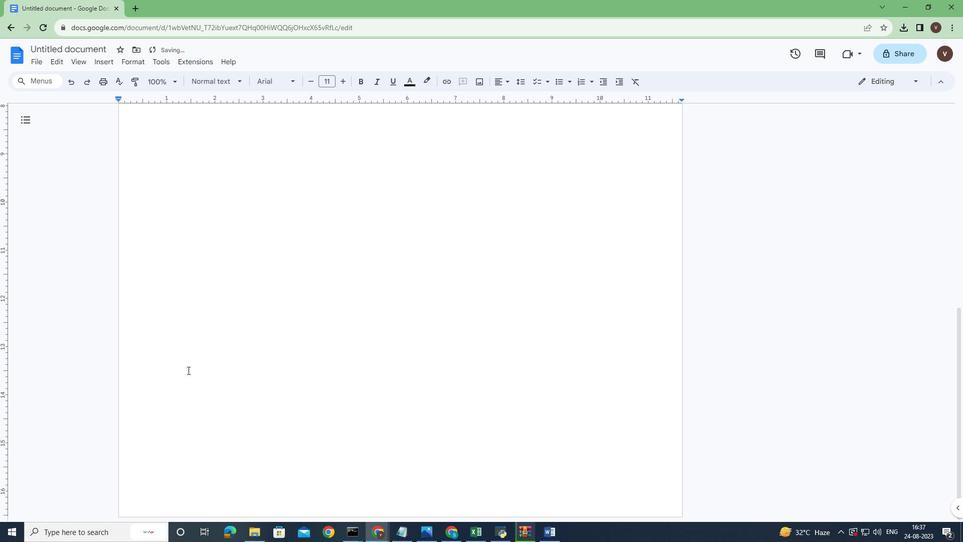 
Action: Mouse moved to (185, 364)
Screenshot: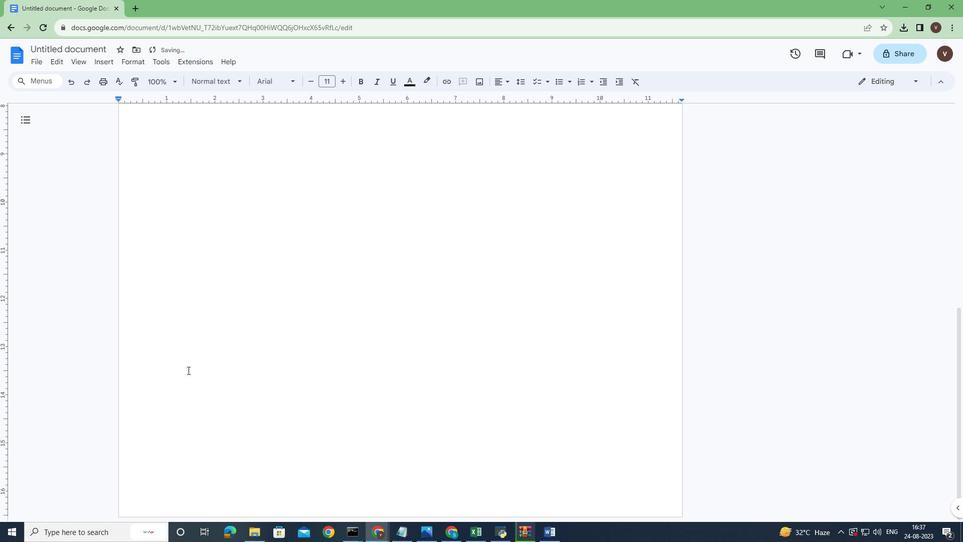 
Action: Mouse scrolled (185, 363) with delta (0, 0)
Screenshot: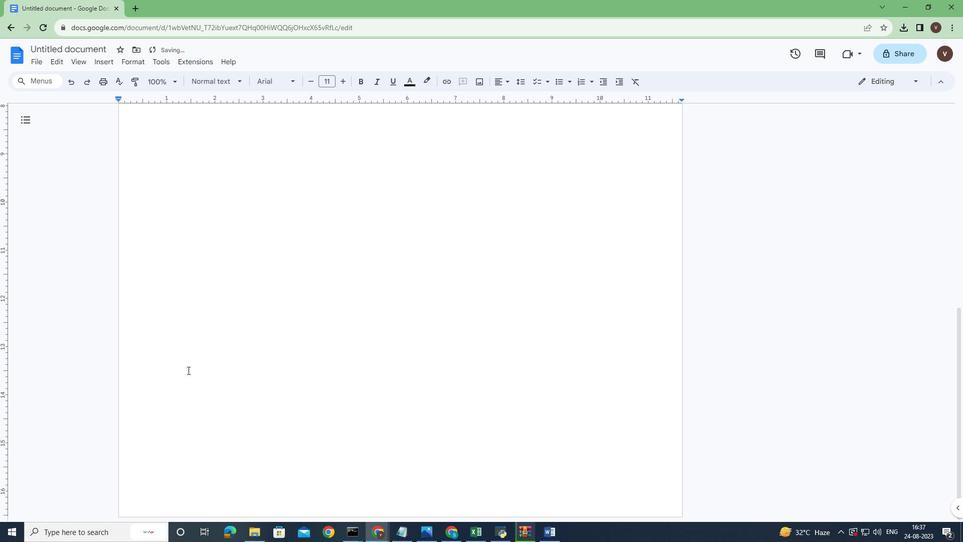 
Action: Mouse moved to (185, 365)
Screenshot: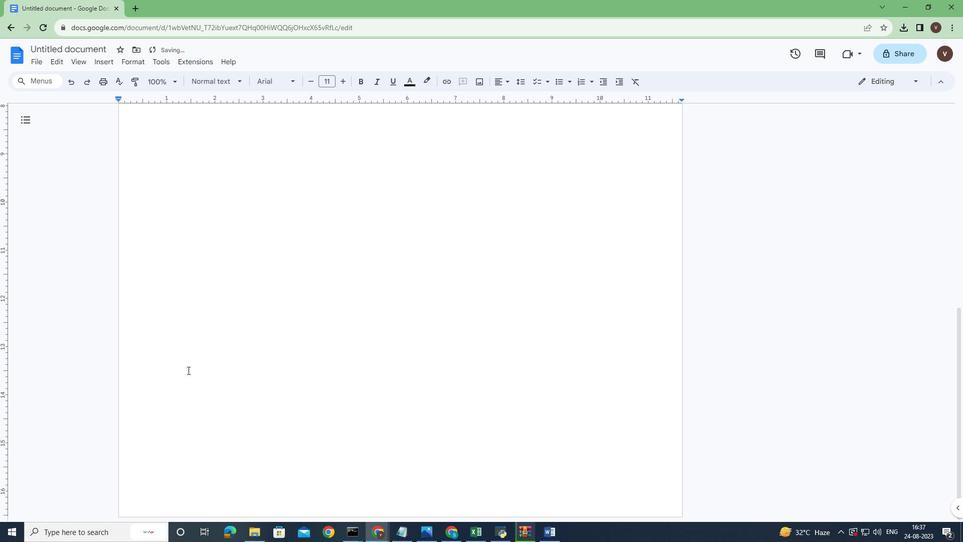
Action: Mouse scrolled (185, 364) with delta (0, 0)
Screenshot: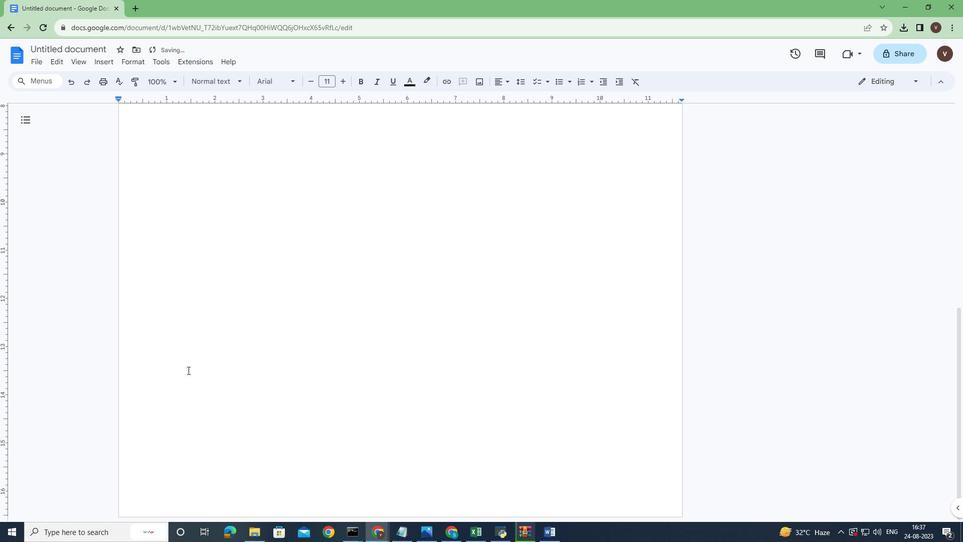 
Action: Mouse moved to (187, 370)
Screenshot: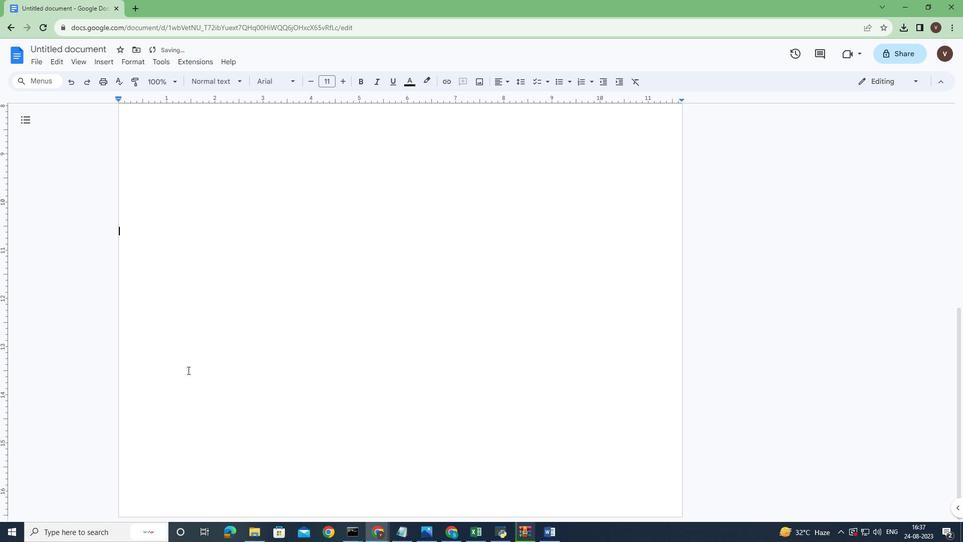 
Action: Key pressed <Key.enter><Key.enter><Key.enter><Key.enter><Key.enter><Key.enter><Key.enter><Key.enter><Key.enter><Key.enter><Key.enter><Key.enter><Key.enter><Key.enter><Key.enter><Key.enter><Key.enter><Key.enter><Key.enter><Key.enter><Key.enter><Key.enter><Key.enter><Key.enter><Key.enter><Key.enter><Key.enter><Key.enter><Key.enter><Key.enter><Key.enter><Key.enter><Key.enter><Key.enter><Key.enter>
Screenshot: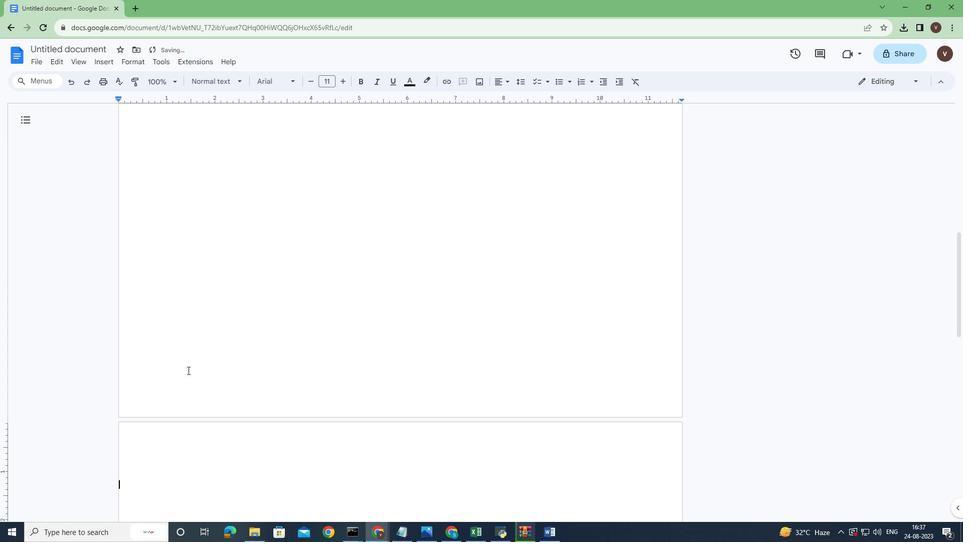 
Action: Mouse scrolled (187, 369) with delta (0, 0)
Screenshot: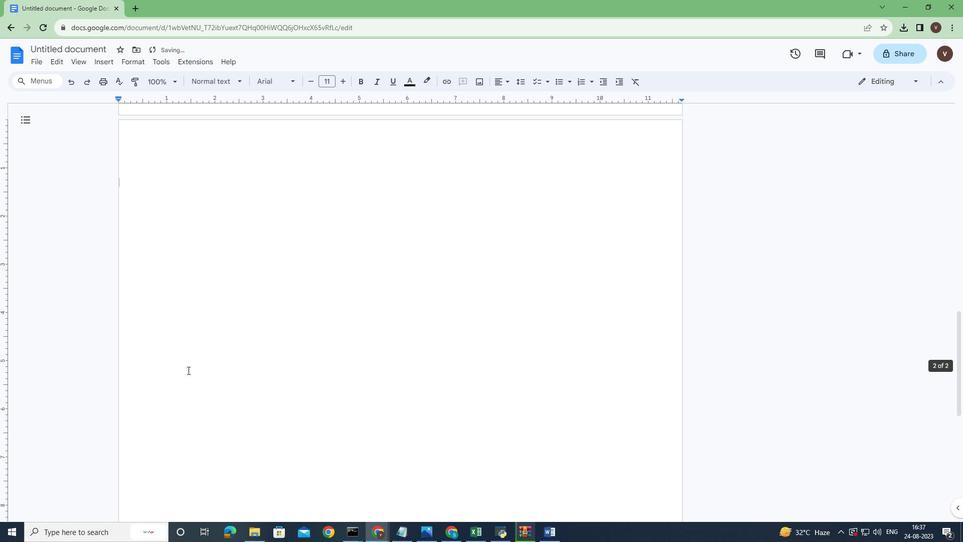 
Action: Mouse scrolled (187, 369) with delta (0, 0)
Screenshot: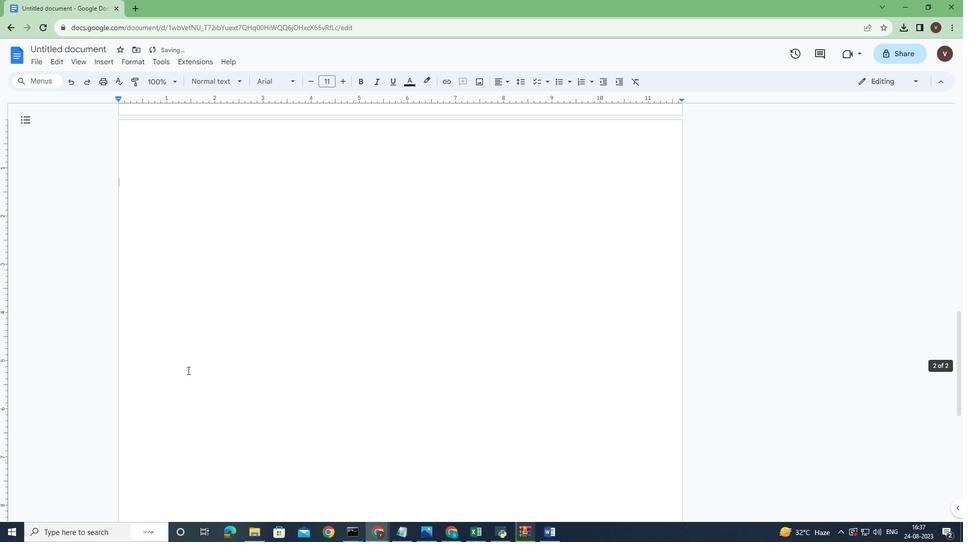 
Action: Mouse scrolled (187, 369) with delta (0, 0)
Screenshot: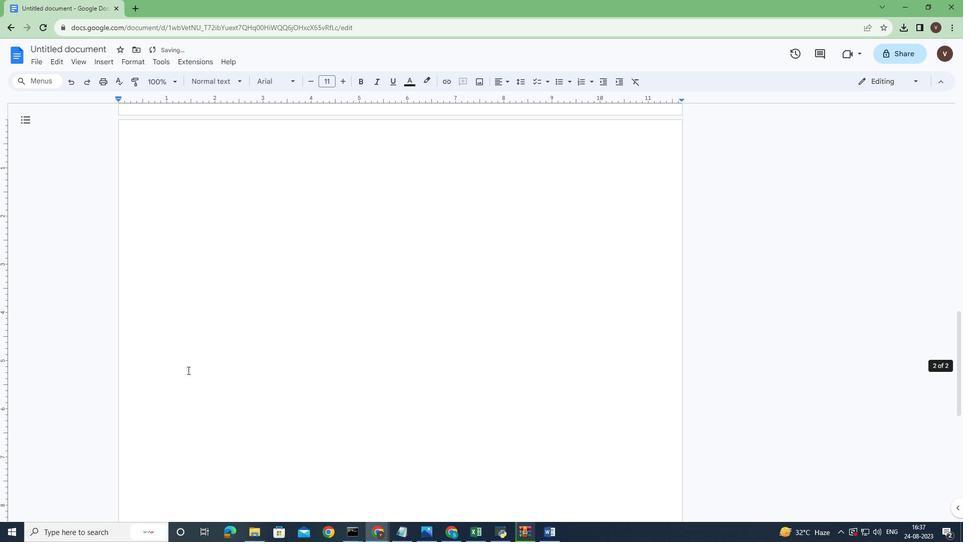 
Action: Mouse scrolled (187, 369) with delta (0, 0)
Screenshot: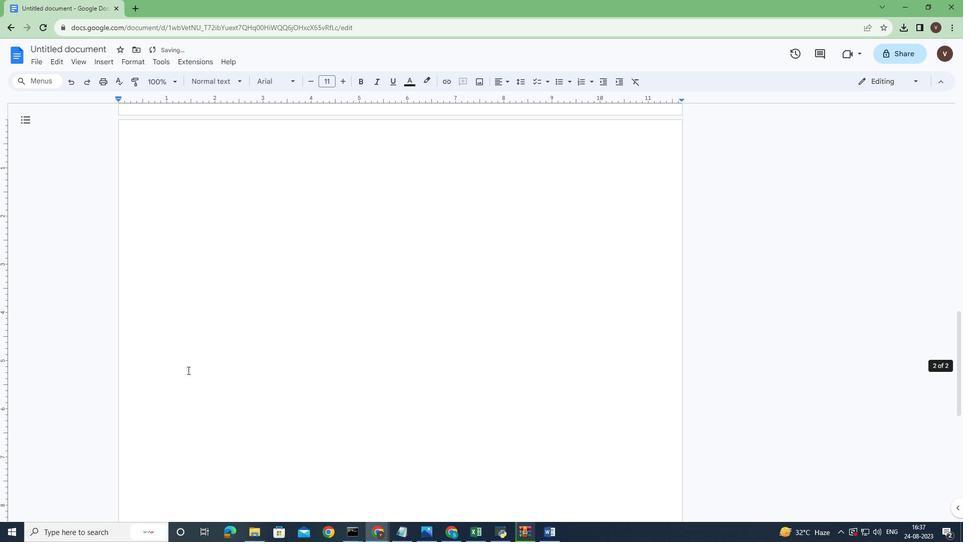 
Action: Mouse scrolled (187, 369) with delta (0, 0)
Screenshot: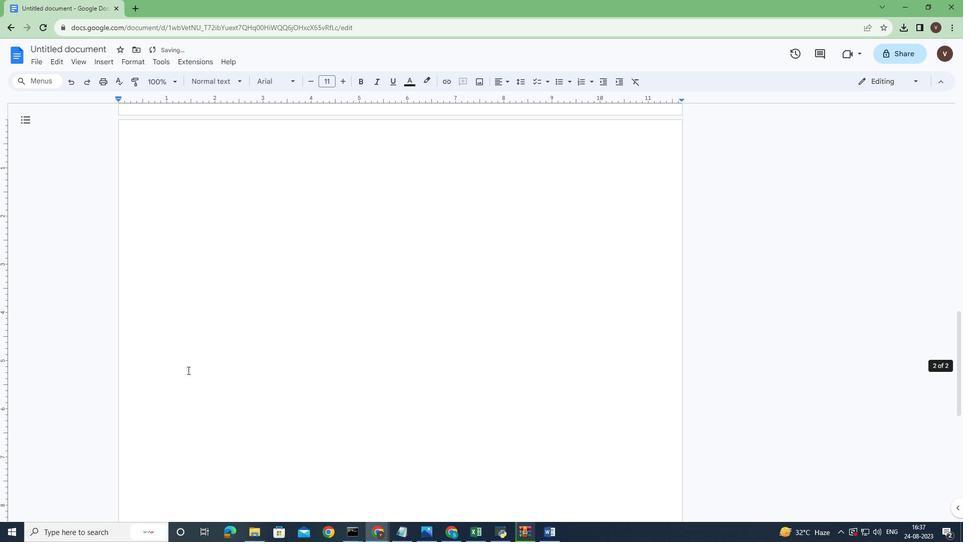 
Action: Mouse scrolled (187, 369) with delta (0, 0)
Screenshot: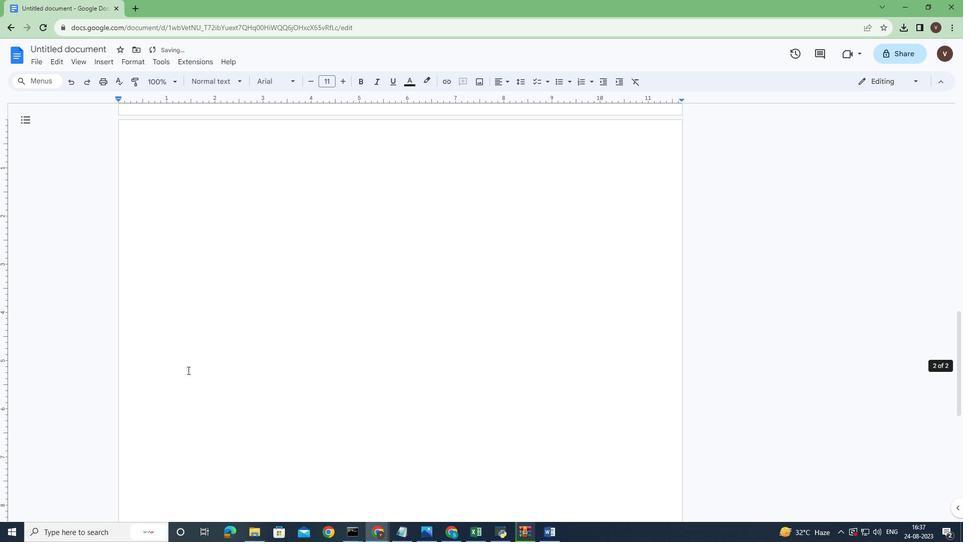 
Action: Mouse scrolled (187, 370) with delta (0, 0)
Screenshot: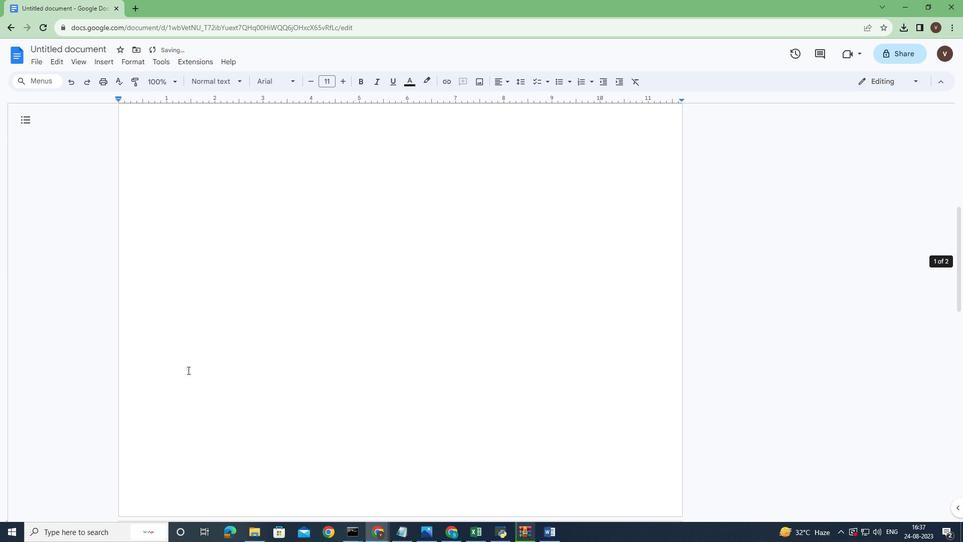 
Action: Mouse scrolled (187, 370) with delta (0, 0)
Screenshot: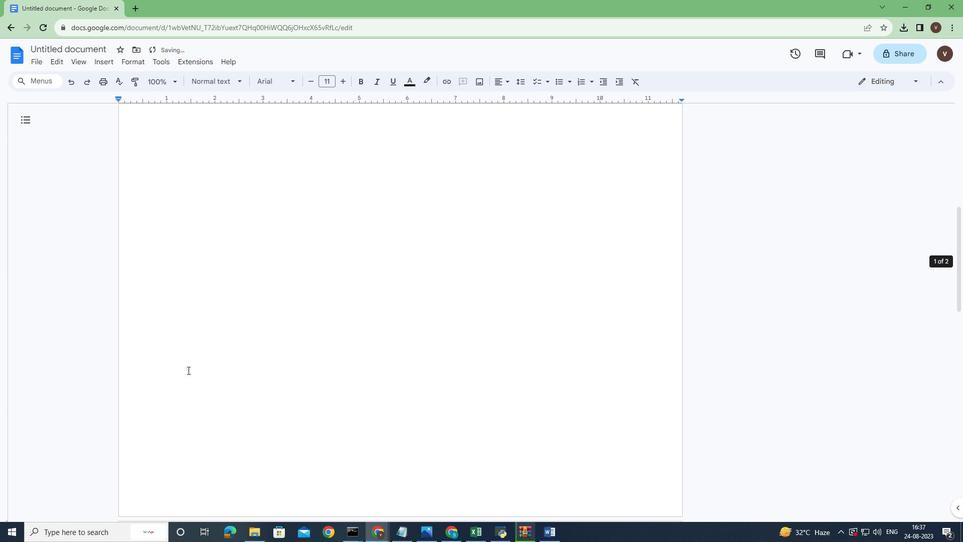 
Action: Mouse scrolled (187, 370) with delta (0, 0)
Screenshot: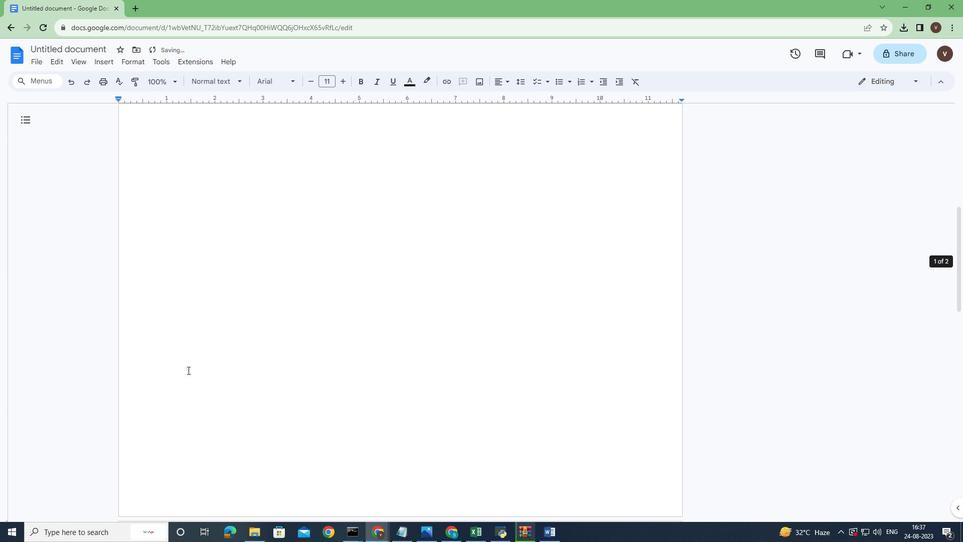 
Action: Mouse scrolled (187, 370) with delta (0, 0)
Screenshot: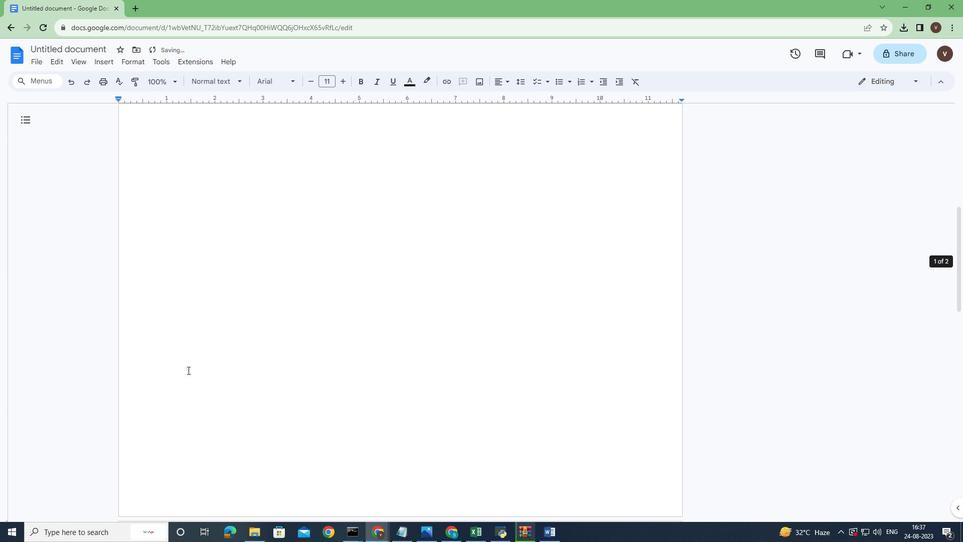 
Action: Mouse scrolled (187, 370) with delta (0, 0)
Screenshot: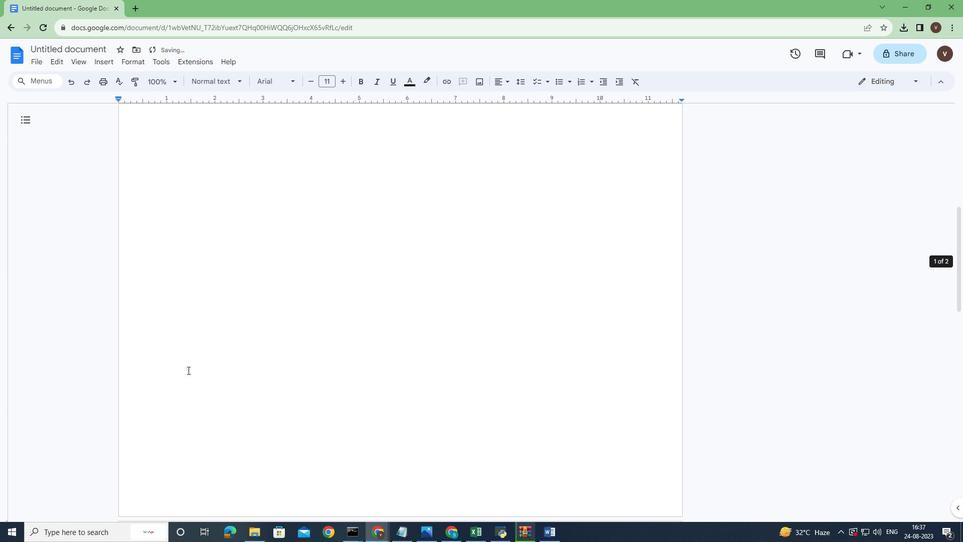 
Action: Mouse scrolled (187, 370) with delta (0, 0)
Screenshot: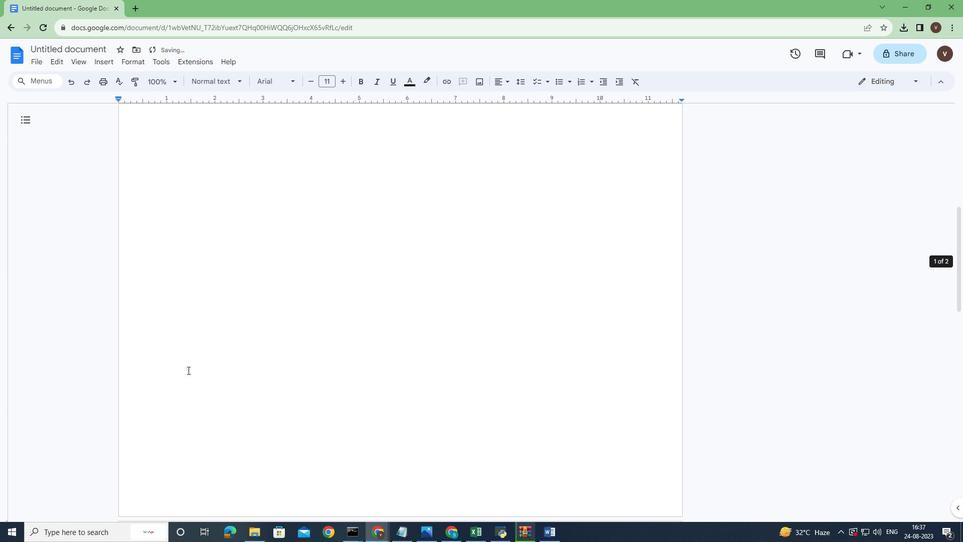 
Action: Mouse scrolled (187, 370) with delta (0, 0)
Screenshot: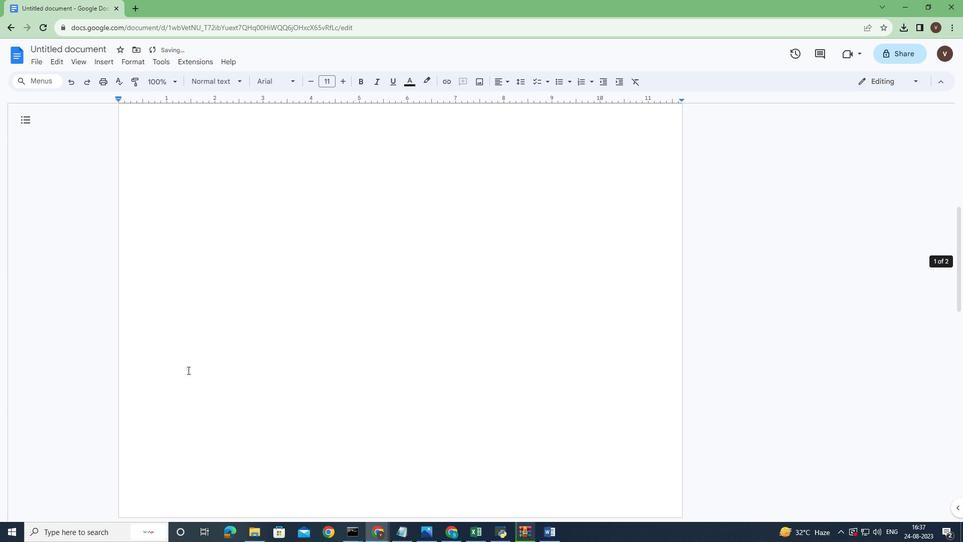 
Action: Mouse scrolled (187, 370) with delta (0, 0)
Screenshot: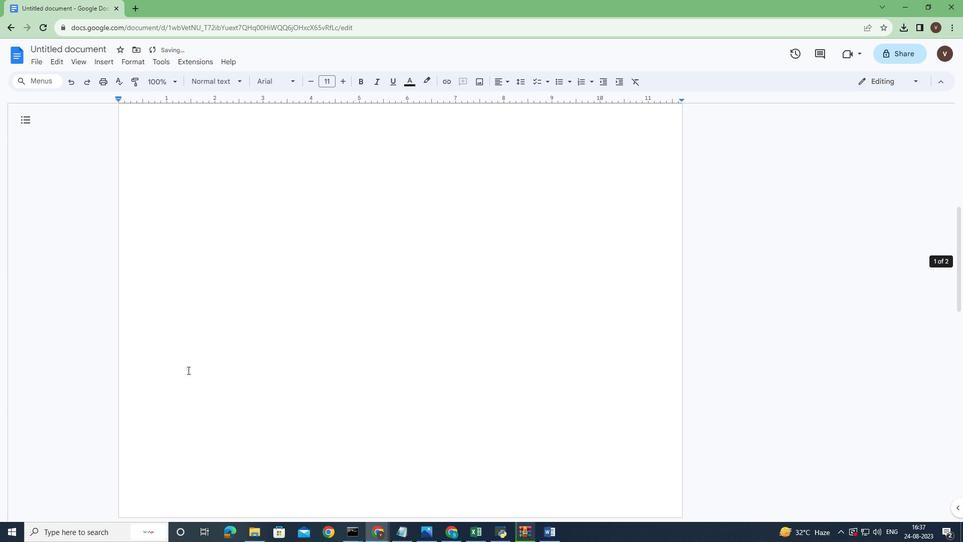 
Action: Mouse scrolled (187, 370) with delta (0, 0)
Screenshot: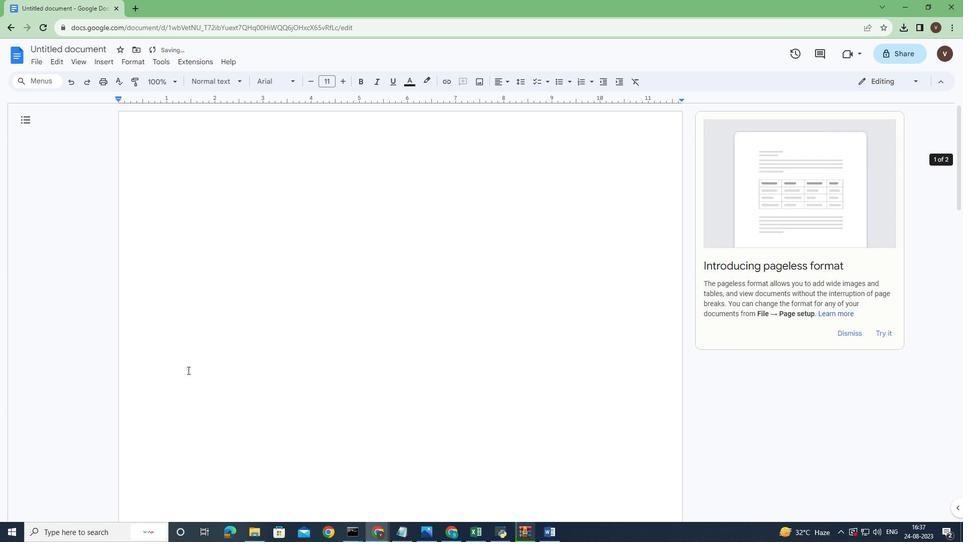 
Action: Mouse scrolled (187, 370) with delta (0, 0)
Screenshot: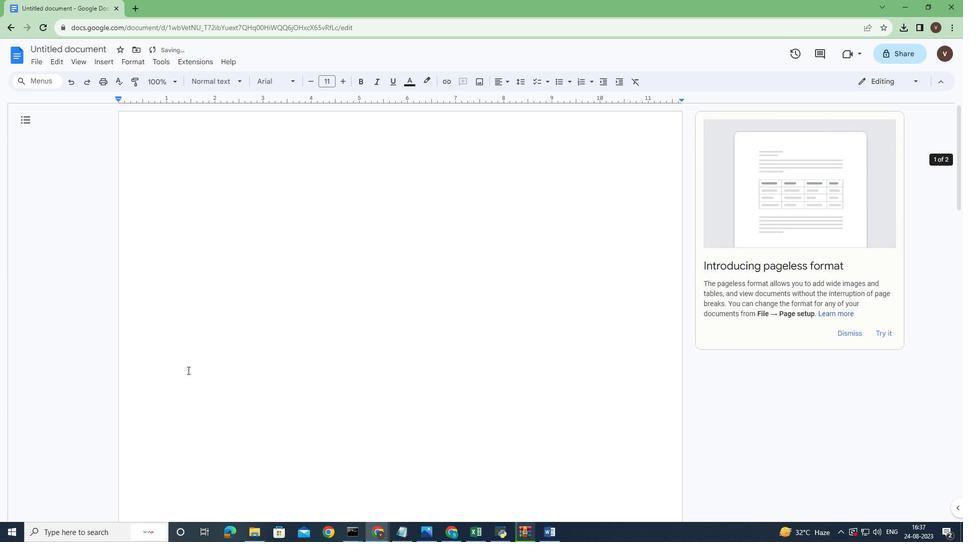 
Action: Mouse scrolled (187, 370) with delta (0, 0)
Screenshot: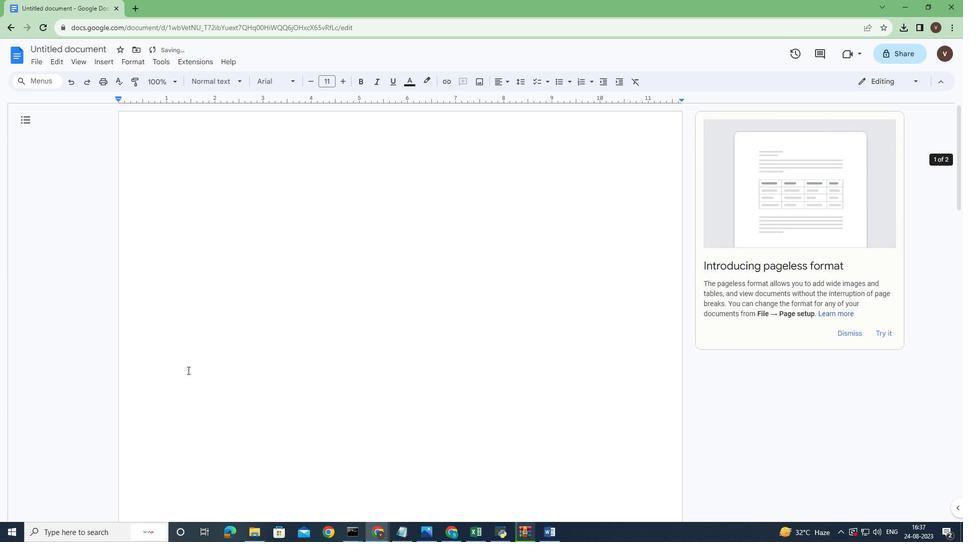 
Action: Mouse scrolled (187, 370) with delta (0, 0)
Screenshot: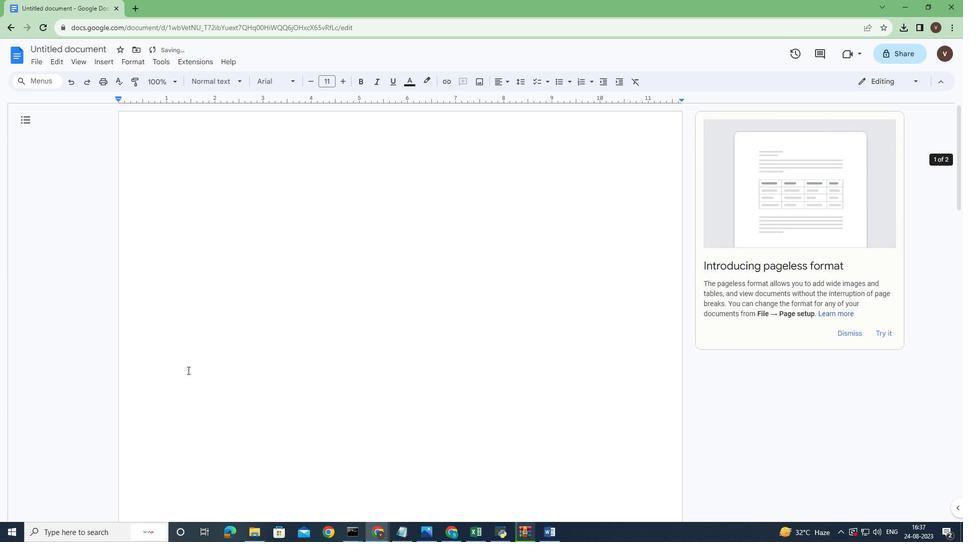 
Action: Mouse scrolled (187, 370) with delta (0, 0)
Screenshot: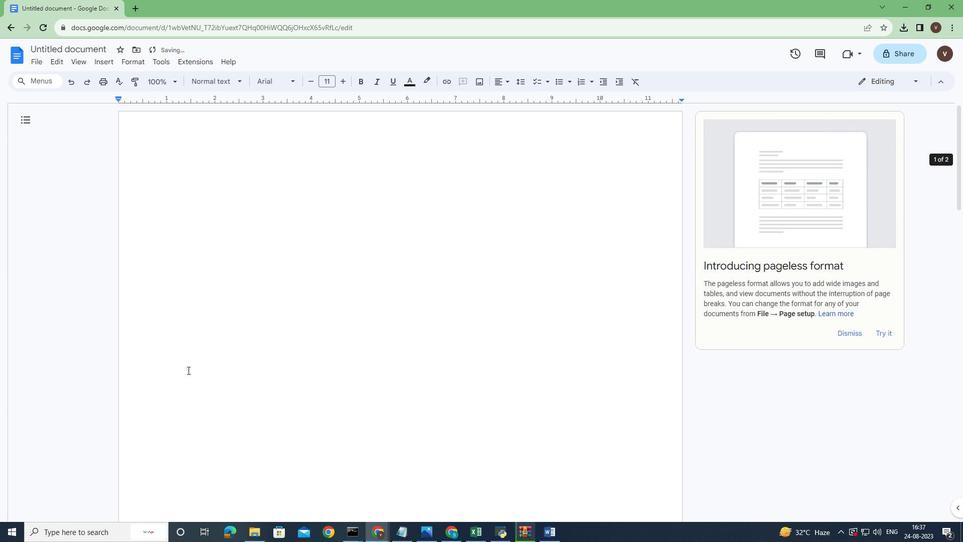 
Action: Mouse scrolled (187, 370) with delta (0, 0)
Screenshot: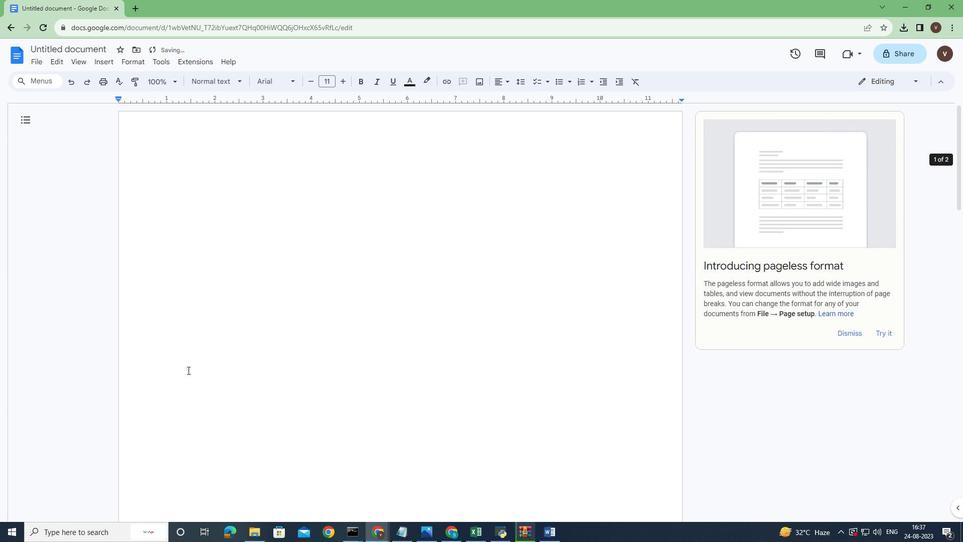 
Action: Mouse scrolled (187, 370) with delta (0, 0)
Screenshot: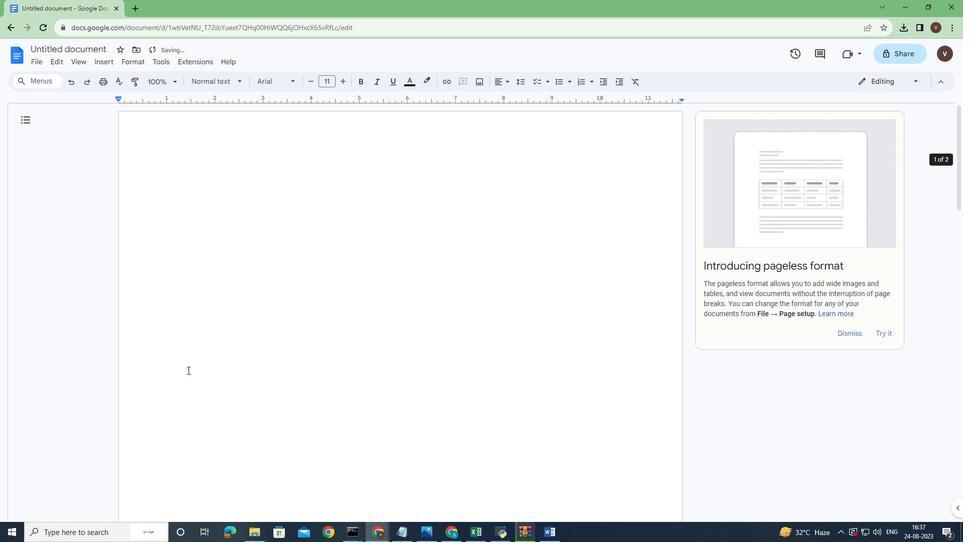 
Action: Mouse scrolled (187, 370) with delta (0, 0)
Screenshot: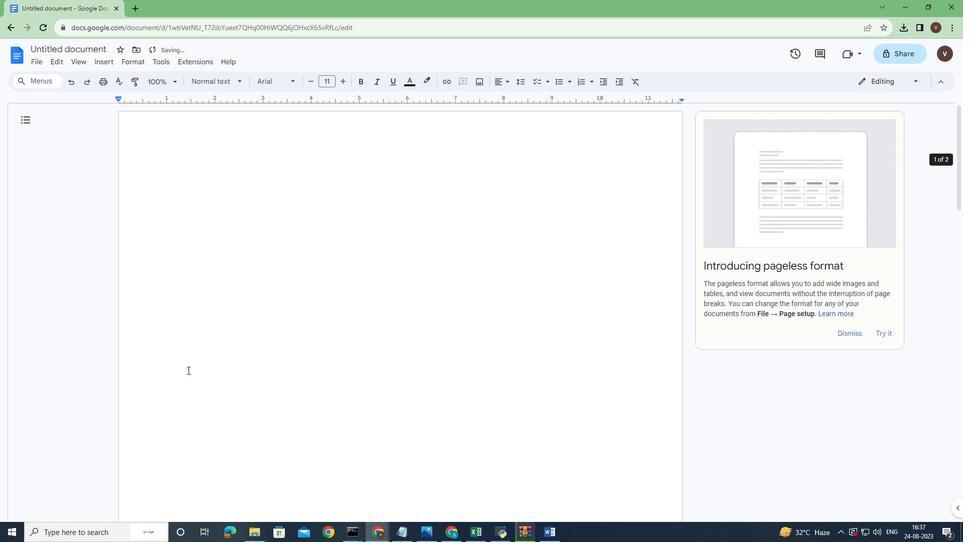 
Action: Mouse scrolled (187, 370) with delta (0, 0)
Screenshot: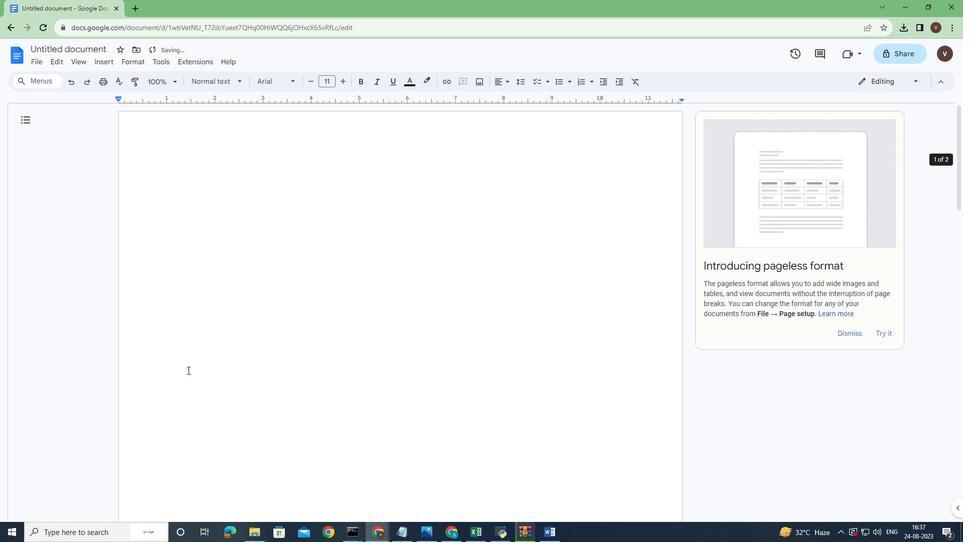 
Action: Mouse scrolled (187, 370) with delta (0, 0)
Screenshot: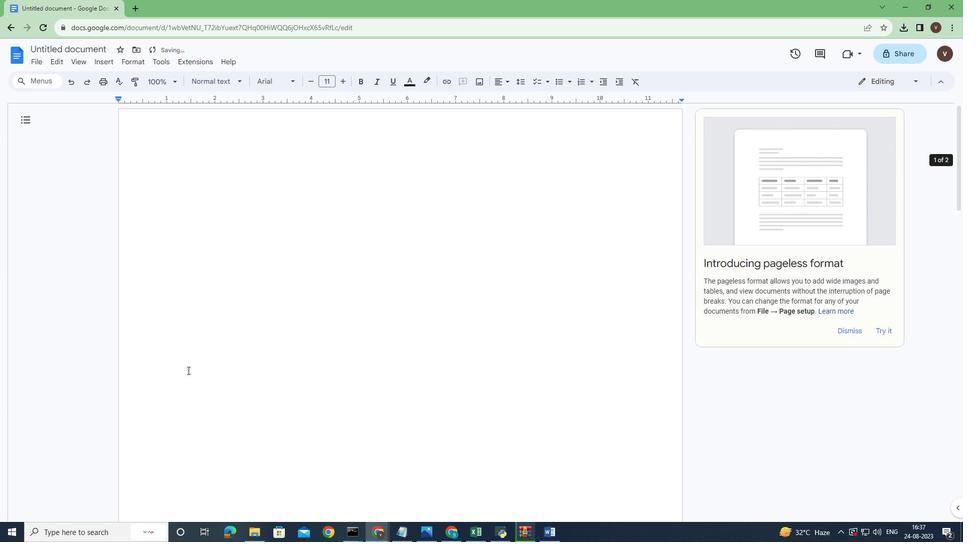 
Action: Mouse scrolled (187, 370) with delta (0, 0)
Screenshot: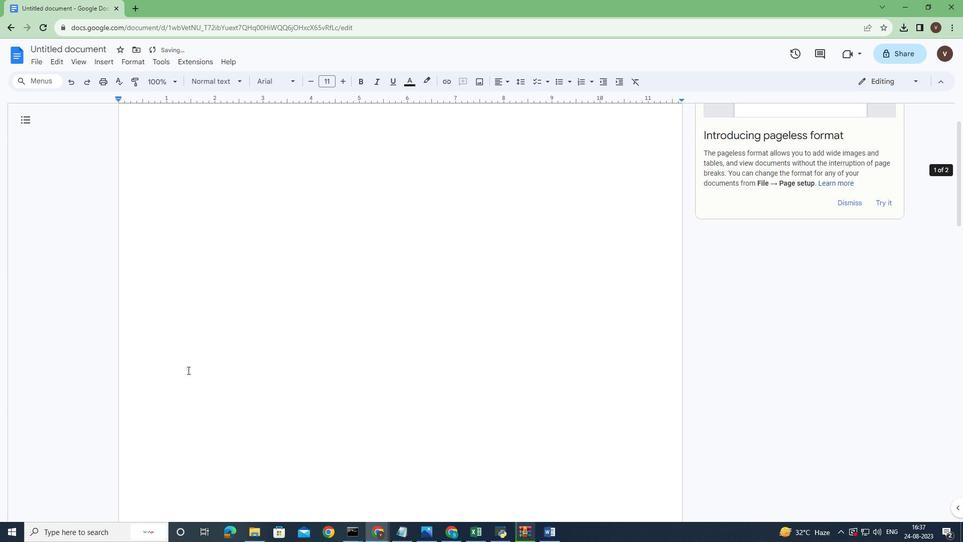 
Action: Mouse scrolled (187, 369) with delta (0, 0)
Screenshot: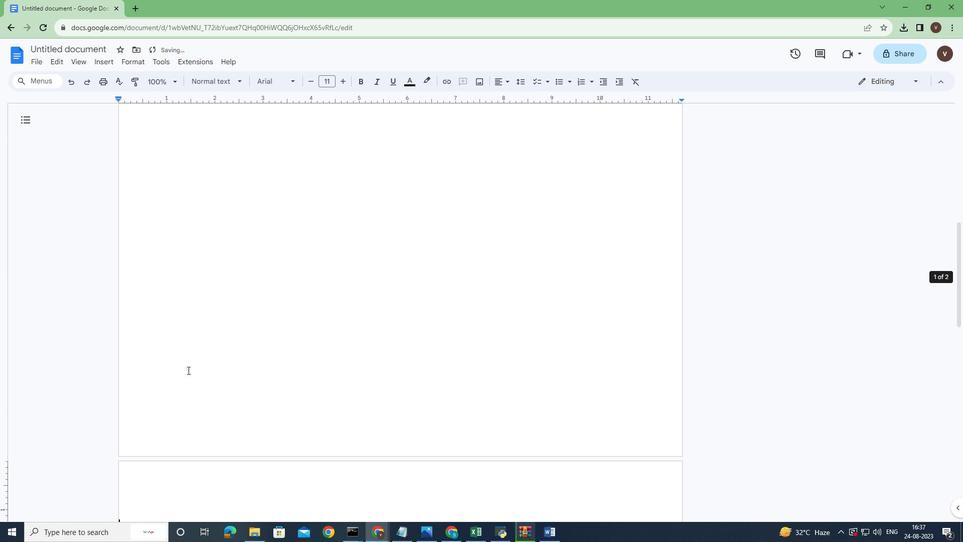 
Action: Mouse scrolled (187, 369) with delta (0, 0)
Screenshot: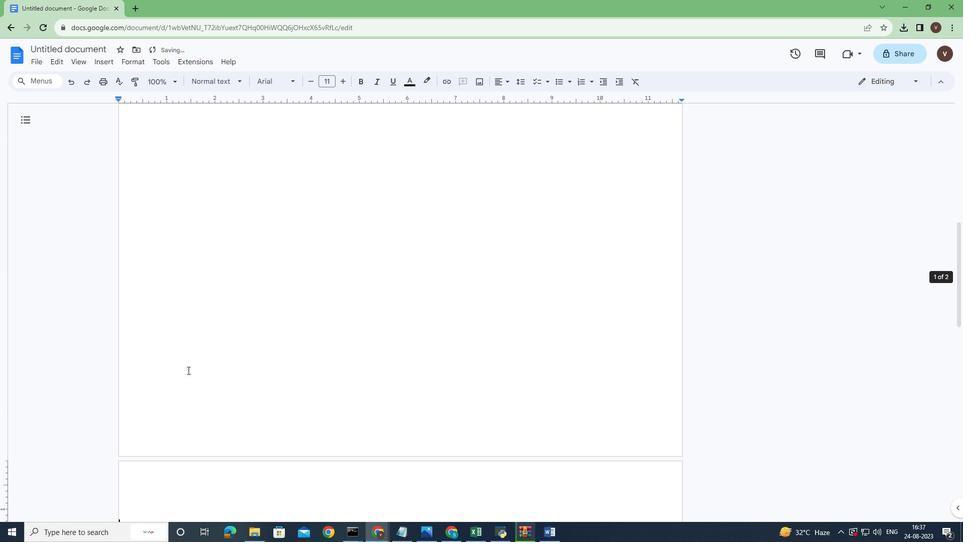 
Action: Mouse scrolled (187, 369) with delta (0, 0)
Screenshot: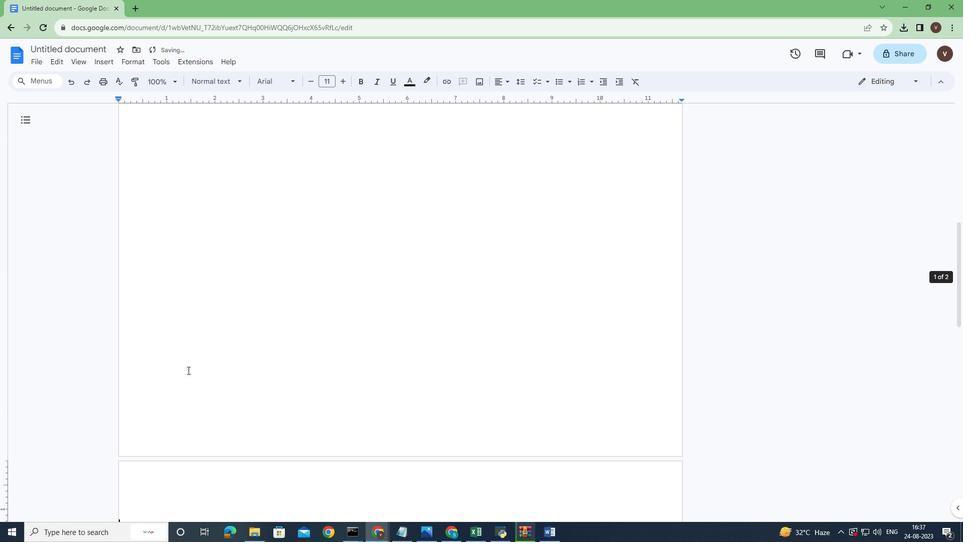 
Action: Mouse scrolled (187, 369) with delta (0, 0)
Screenshot: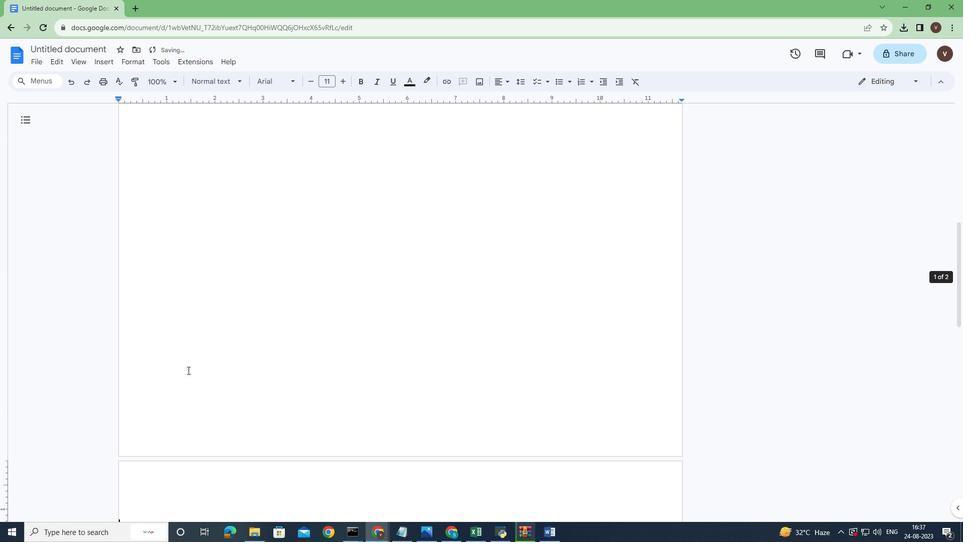 
Action: Mouse scrolled (187, 369) with delta (0, 0)
Screenshot: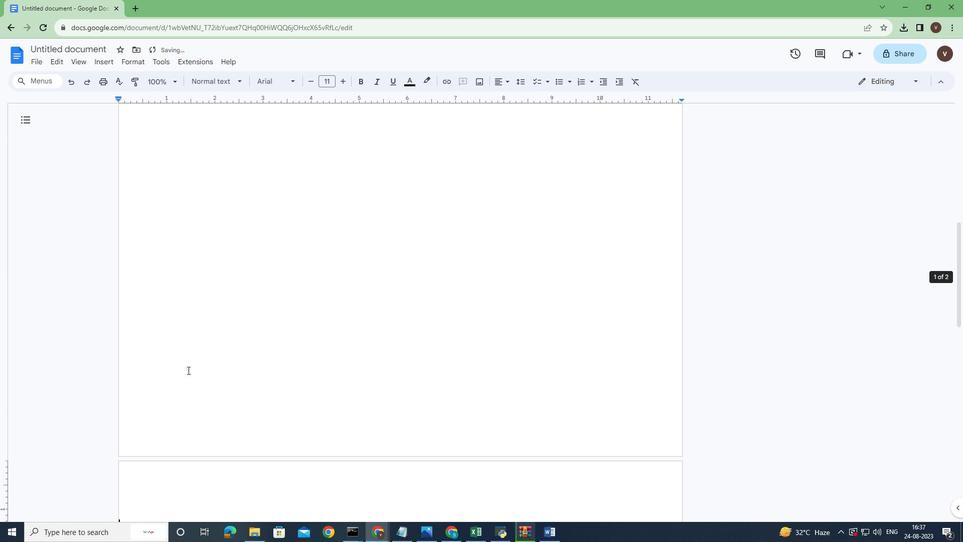 
Action: Mouse scrolled (187, 369) with delta (0, 0)
Screenshot: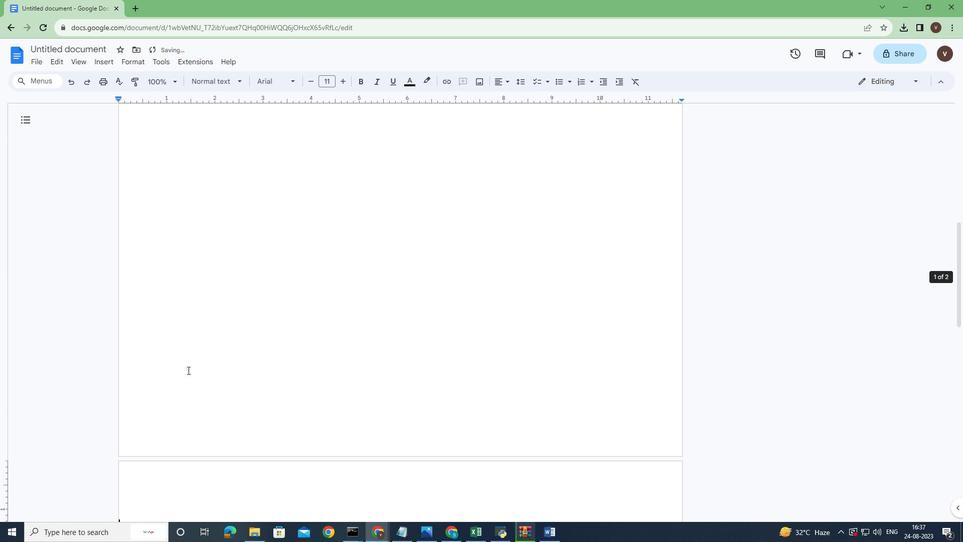 
Action: Mouse scrolled (187, 369) with delta (0, 0)
Screenshot: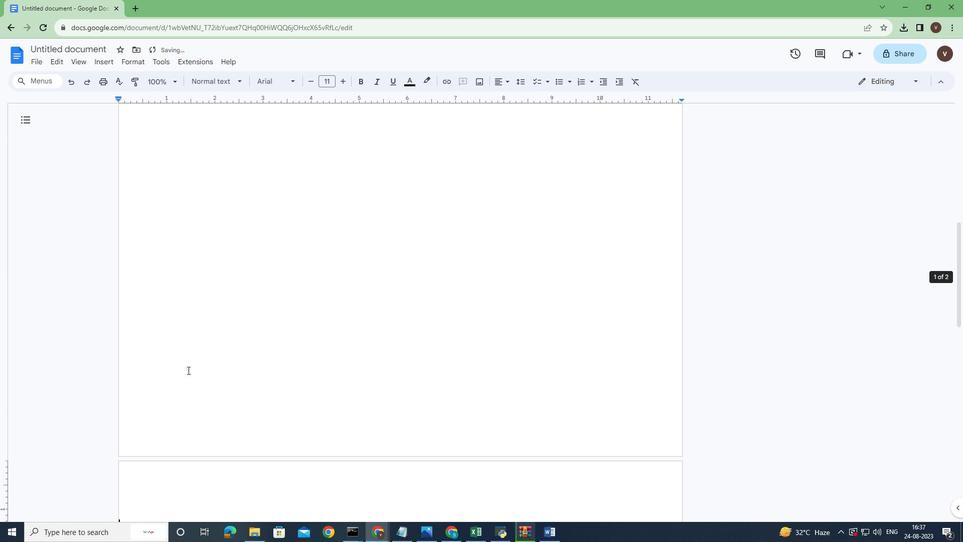 
Action: Mouse scrolled (187, 369) with delta (0, 0)
Screenshot: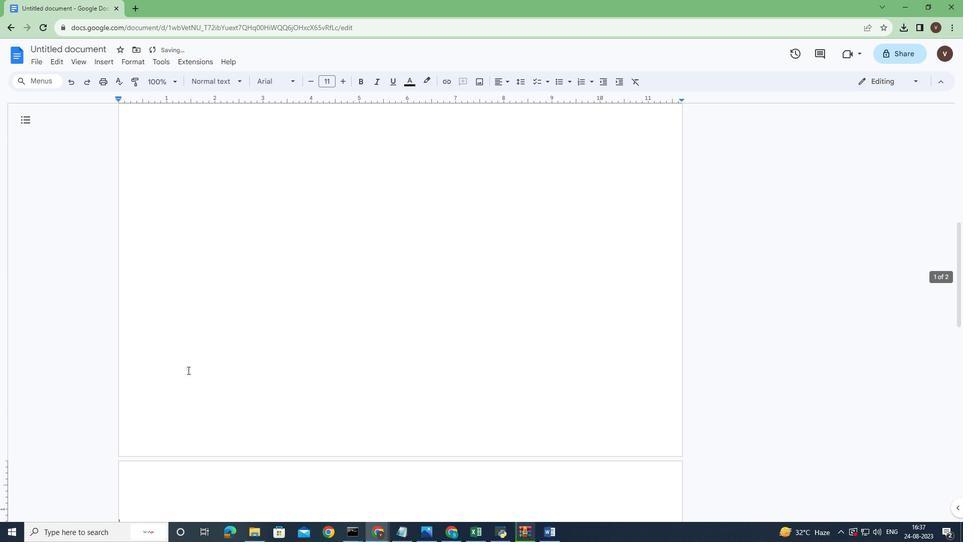 
Action: Mouse scrolled (187, 369) with delta (0, 0)
Screenshot: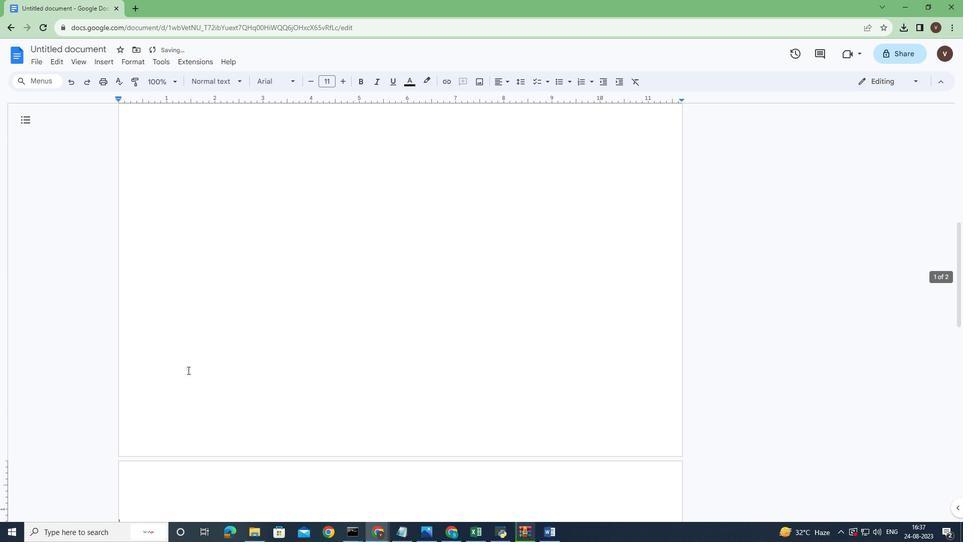 
Action: Mouse scrolled (187, 369) with delta (0, 0)
Screenshot: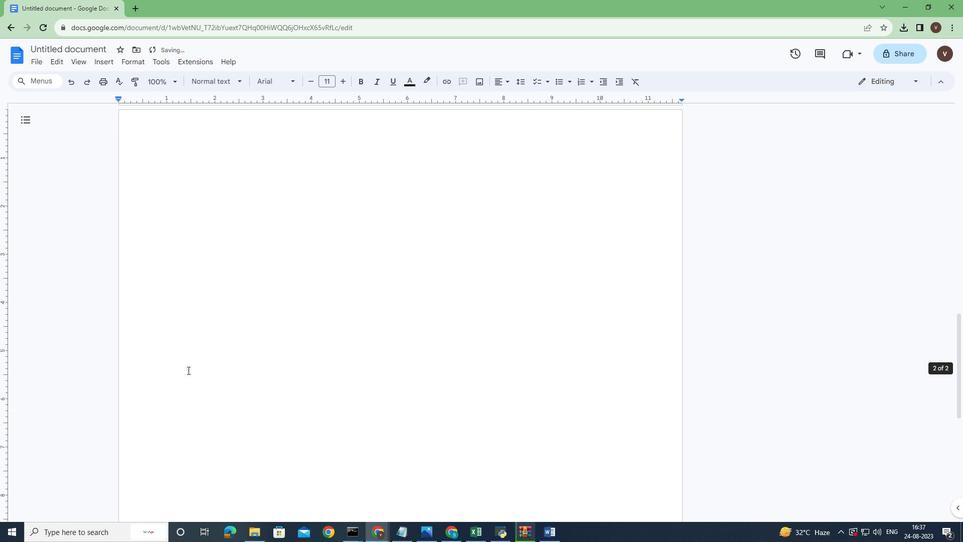 
Action: Mouse scrolled (187, 369) with delta (0, 0)
Screenshot: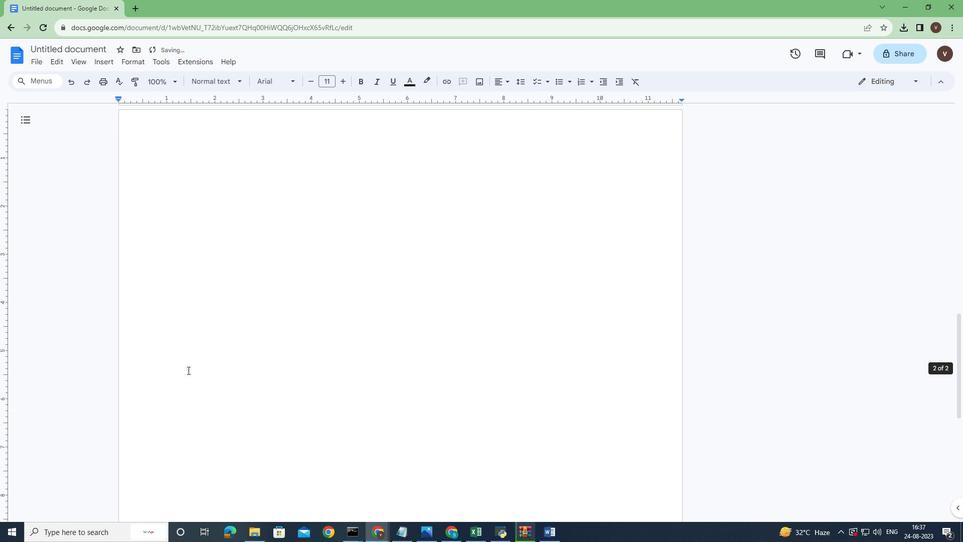 
Action: Mouse scrolled (187, 369) with delta (0, 0)
Screenshot: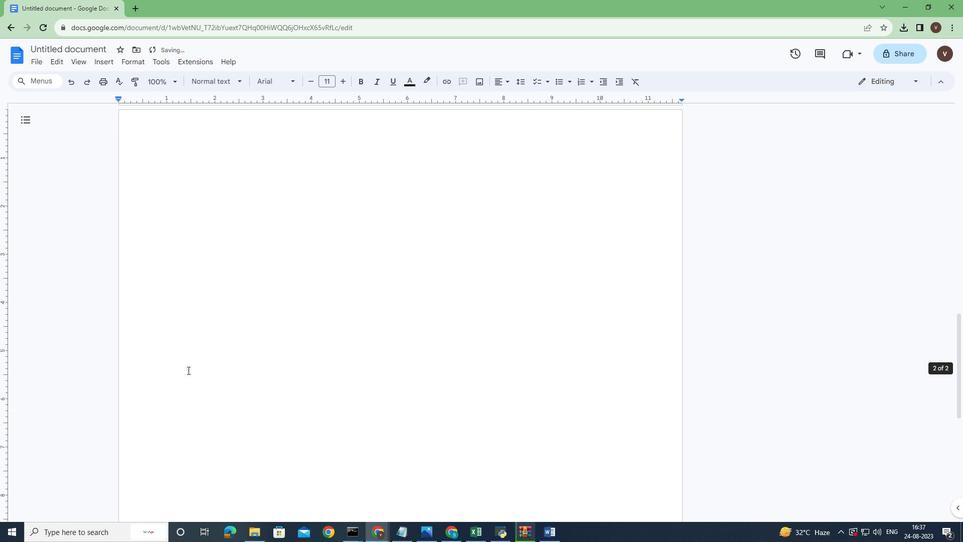 
Action: Mouse scrolled (187, 369) with delta (0, 0)
Screenshot: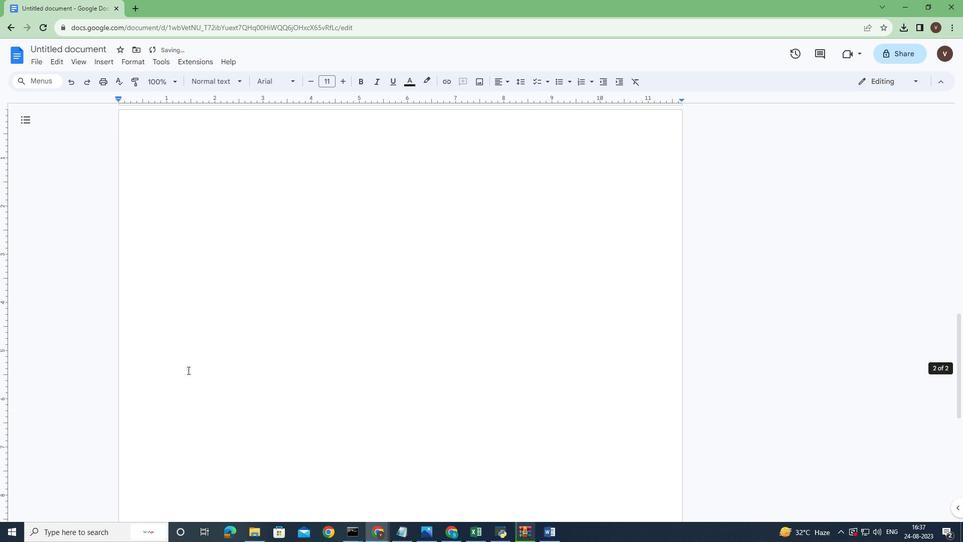 
Action: Mouse scrolled (187, 369) with delta (0, 0)
Screenshot: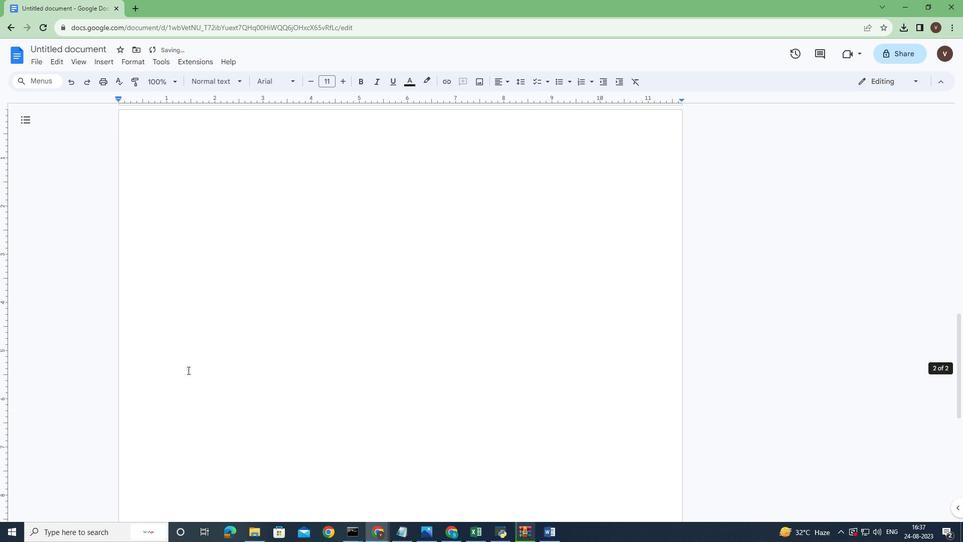 
Action: Mouse scrolled (187, 369) with delta (0, 0)
Screenshot: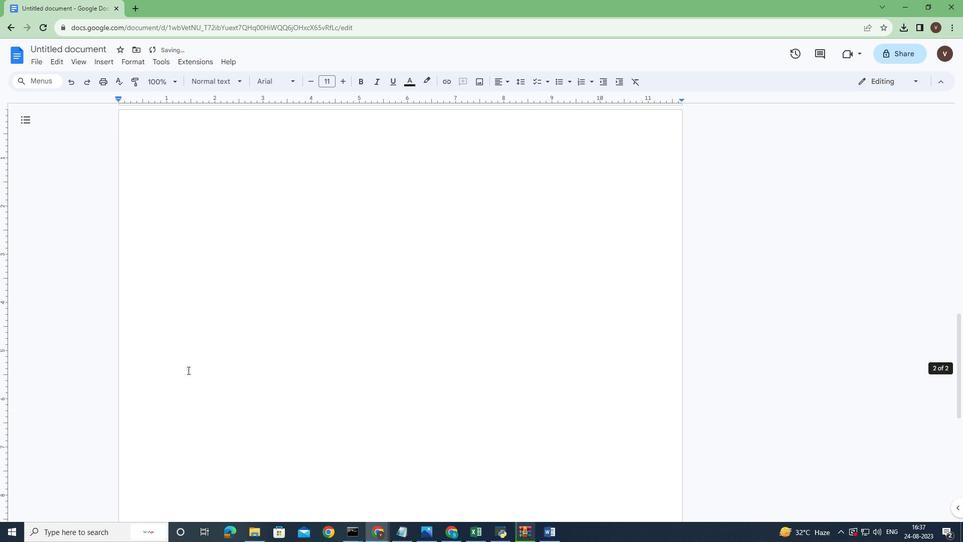 
Action: Mouse scrolled (187, 369) with delta (0, 0)
Screenshot: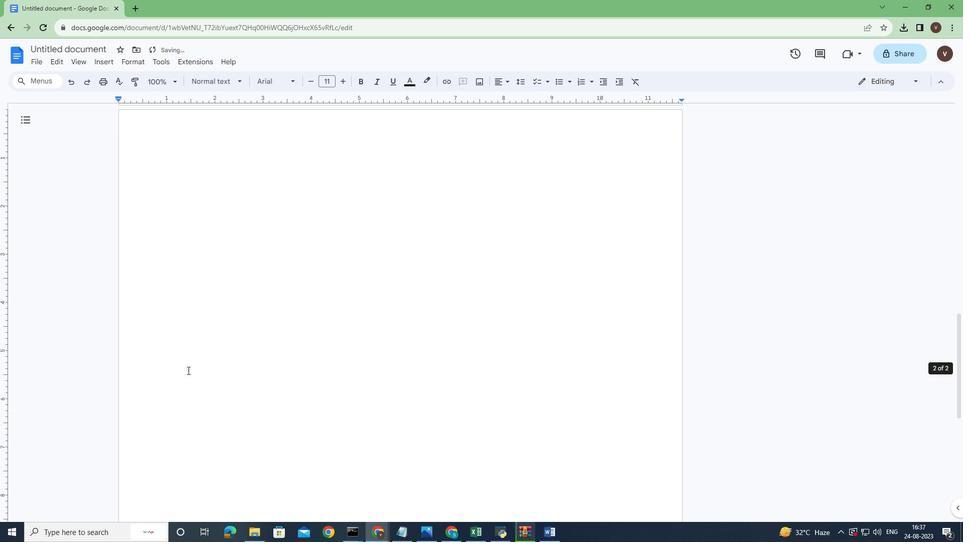 
Action: Mouse moved to (190, 335)
Screenshot: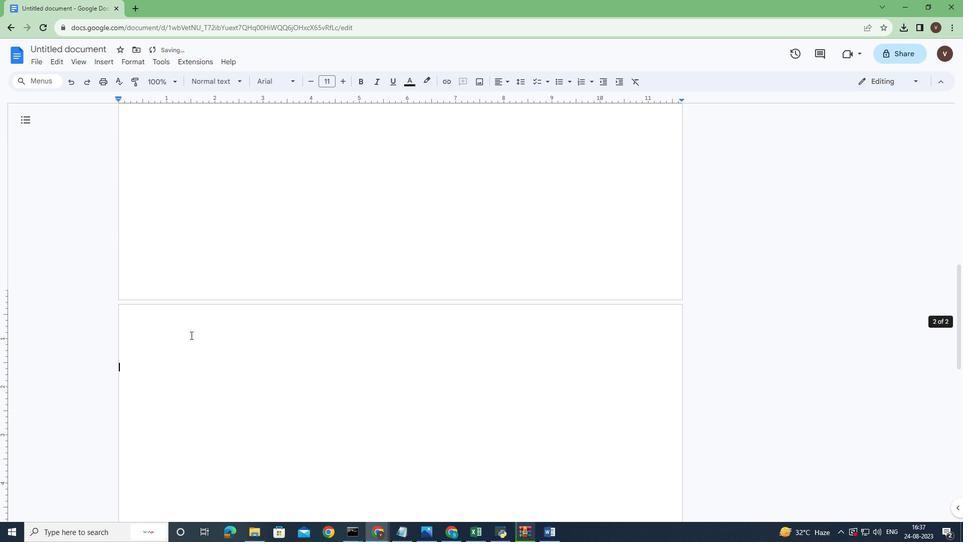 
Action: Mouse scrolled (190, 336) with delta (0, 0)
Screenshot: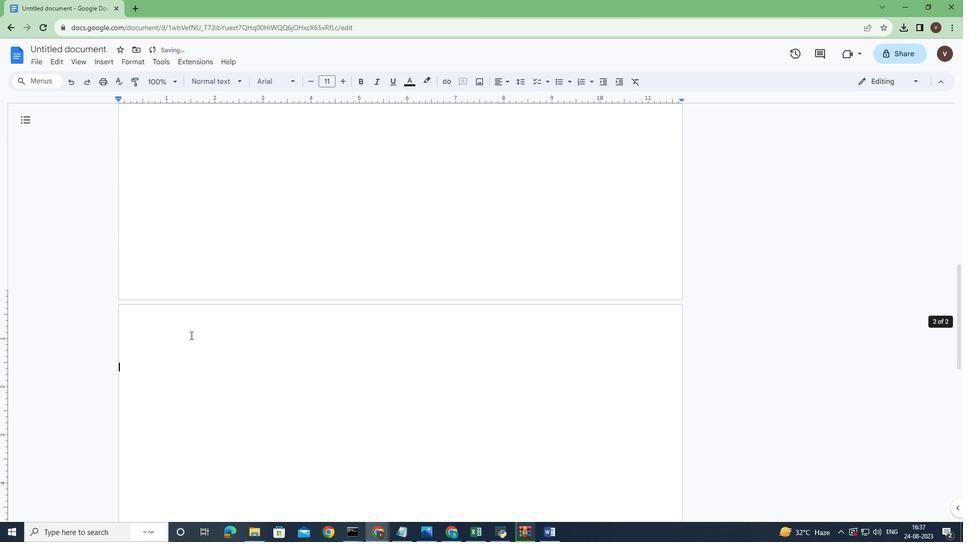 
Action: Mouse moved to (190, 335)
Screenshot: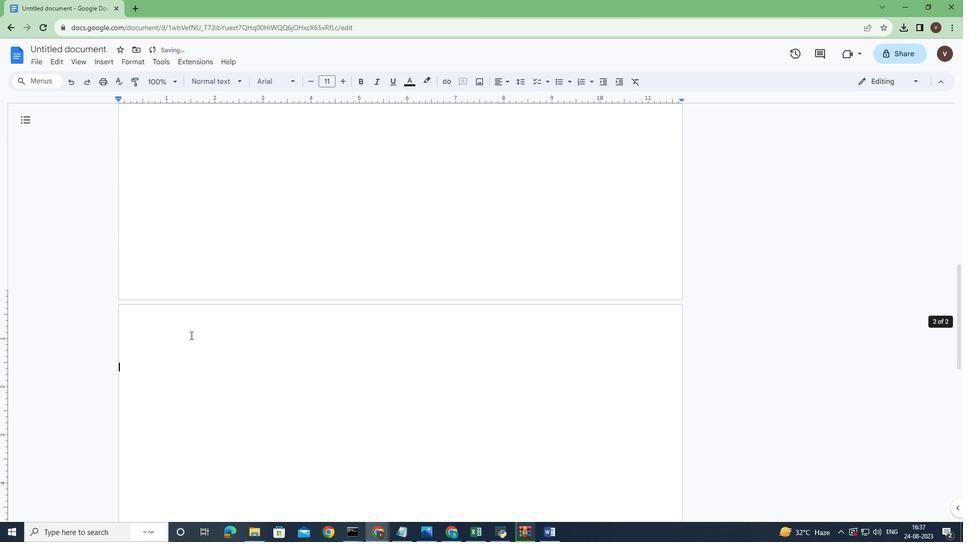 
Action: Mouse scrolled (190, 335) with delta (0, 0)
Screenshot: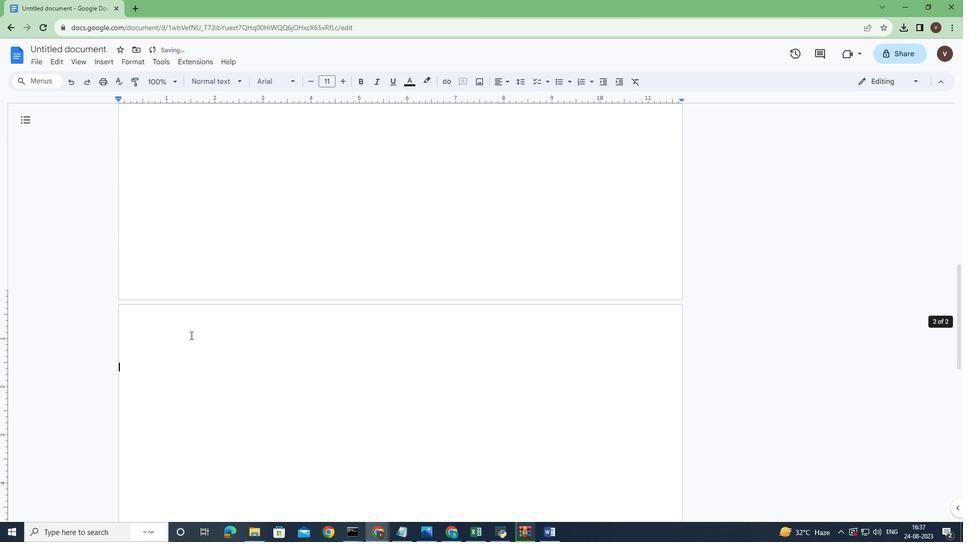 
Action: Mouse scrolled (190, 335) with delta (0, 0)
Screenshot: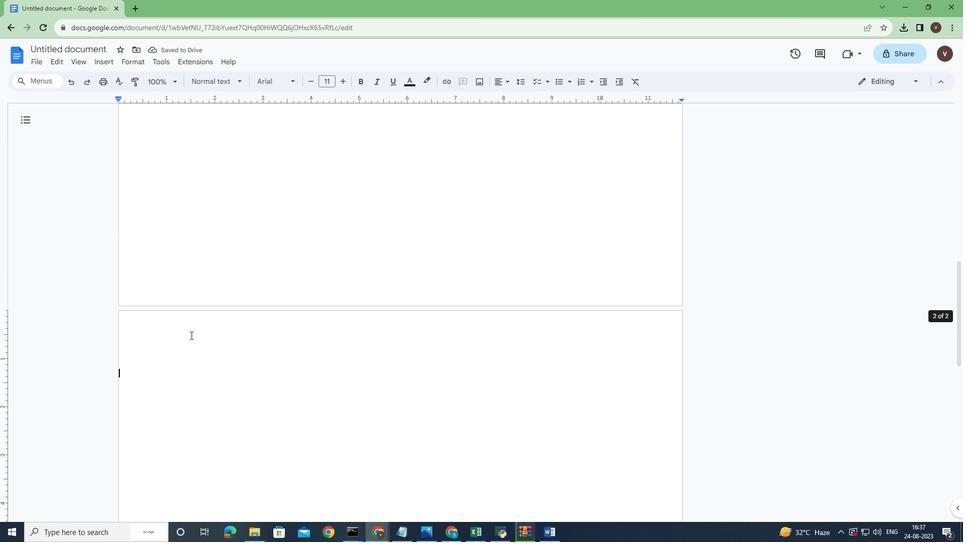 
Action: Mouse scrolled (190, 335) with delta (0, 0)
Screenshot: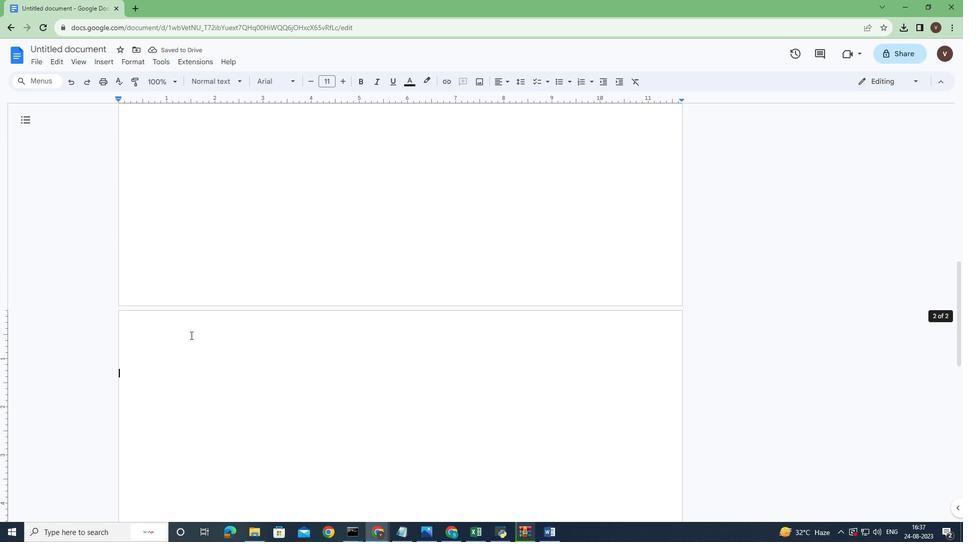 
Action: Key pressed <Key.enter><Key.enter><Key.enter><Key.enter><Key.enter><Key.enter><Key.enter><Key.enter>
Screenshot: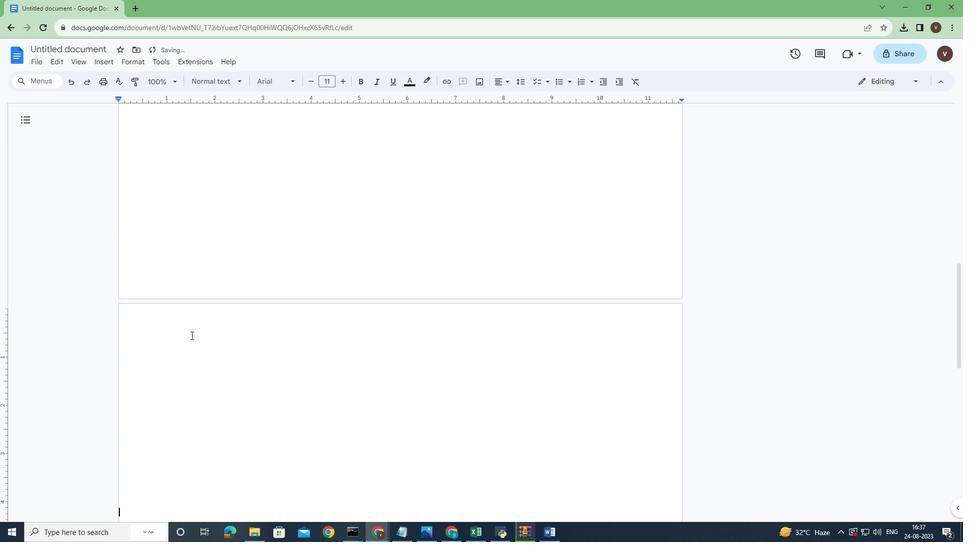 
Action: Mouse moved to (191, 335)
Screenshot: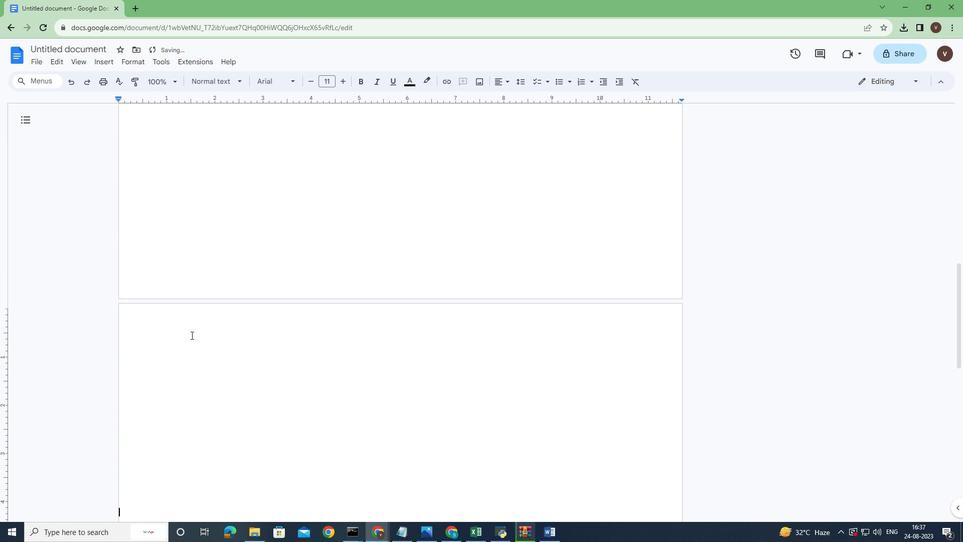 
Action: Key pressed <Key.enter><Key.enter><Key.enter><Key.enter><Key.enter><Key.enter><Key.enter><Key.enter><Key.enter><Key.enter><Key.enter><Key.enter><Key.enter><Key.enter><Key.enter><Key.enter><Key.enter><Key.enter><Key.enter><Key.enter><Key.enter><Key.enter><Key.enter><Key.enter><Key.enter><Key.enter><Key.enter><Key.enter><Key.enter><Key.enter><Key.enter><Key.enter><Key.enter><Key.enter><Key.enter><Key.enter><Key.enter><Key.enter><Key.enter><Key.enter><Key.enter><Key.enter><Key.enter><Key.enter><Key.enter><Key.enter><Key.enter><Key.enter><Key.enter><Key.enter><Key.enter><Key.enter><Key.enter><Key.enter><Key.enter><Key.enter><Key.enter><Key.enter><Key.enter><Key.enter><Key.enter><Key.enter><Key.enter><Key.enter><Key.enter><Key.enter><Key.enter><Key.enter><Key.enter><Key.enter><Key.enter><Key.enter>
Screenshot: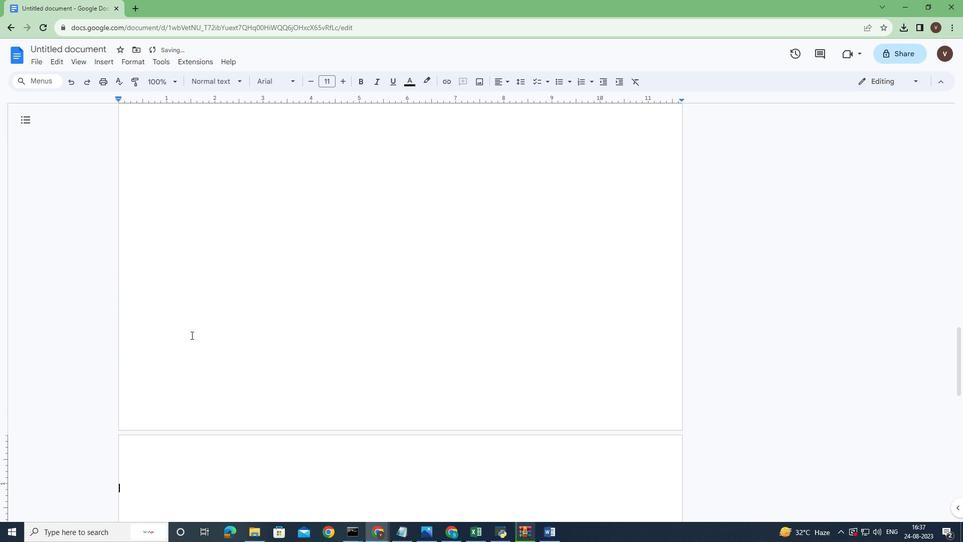 
Action: Mouse scrolled (191, 334) with delta (0, 0)
Screenshot: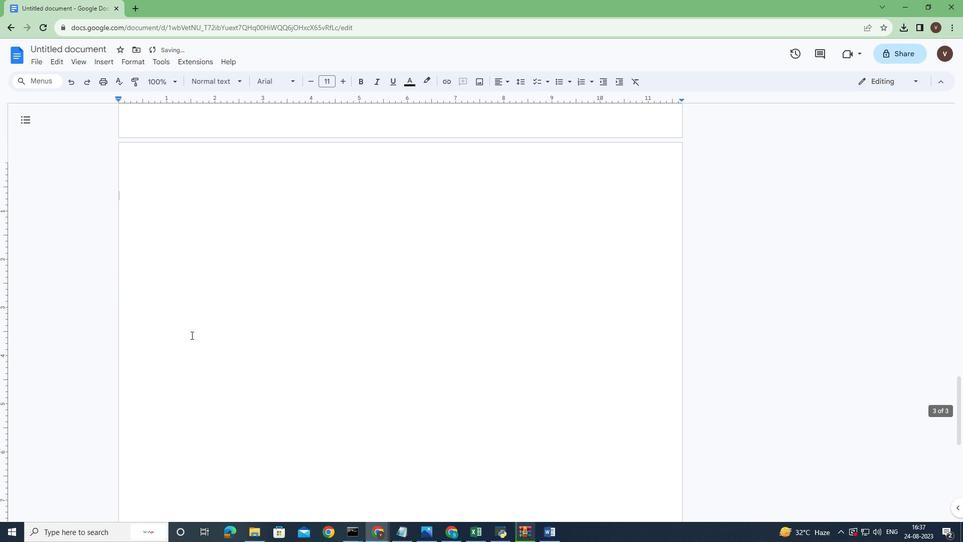 
Action: Mouse scrolled (191, 334) with delta (0, 0)
Screenshot: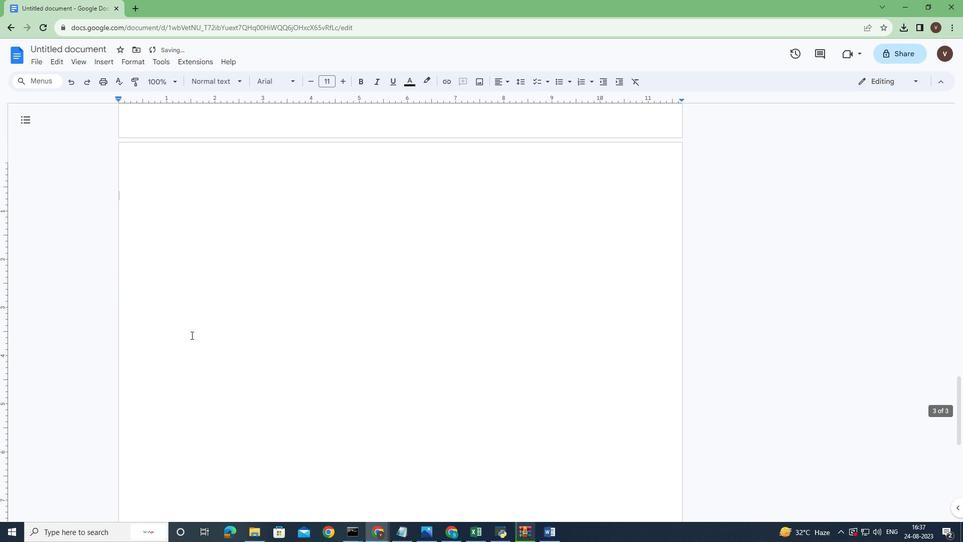 
Action: Mouse scrolled (191, 334) with delta (0, 0)
Screenshot: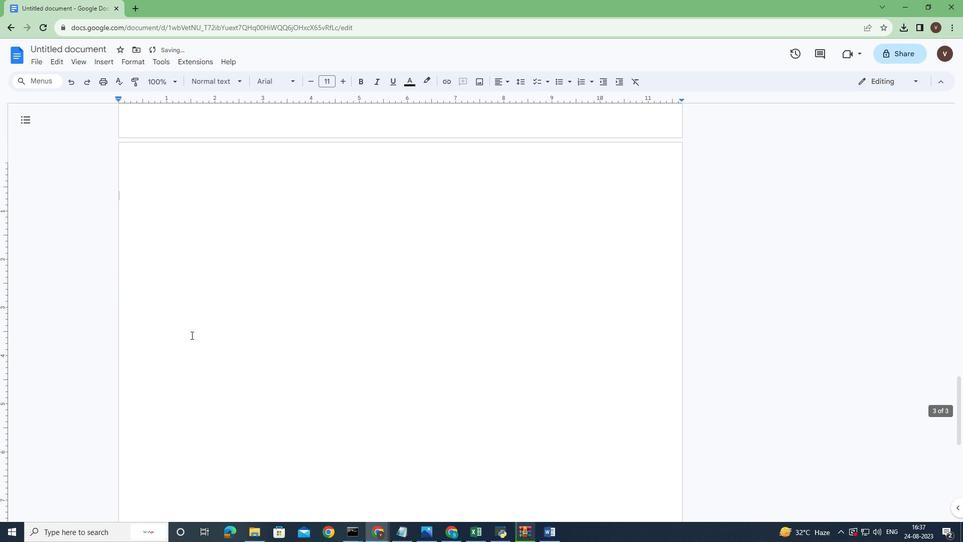 
Action: Mouse scrolled (191, 334) with delta (0, 0)
Screenshot: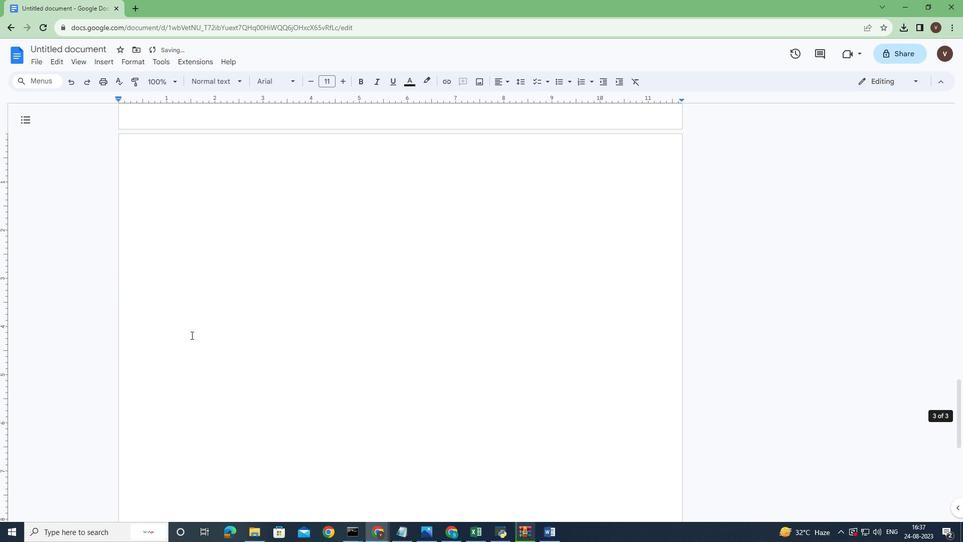 
Action: Mouse scrolled (191, 334) with delta (0, 0)
Screenshot: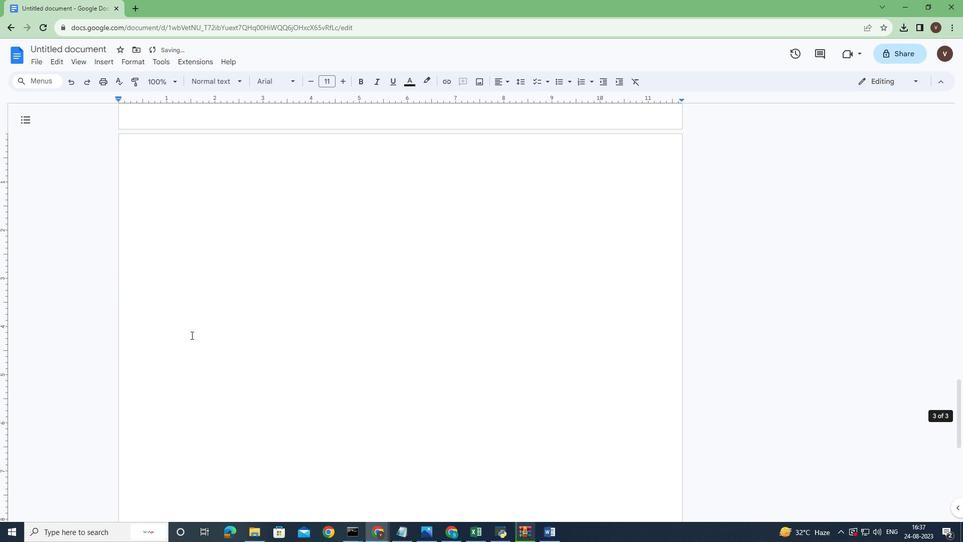 
Action: Mouse scrolled (191, 334) with delta (0, 0)
Screenshot: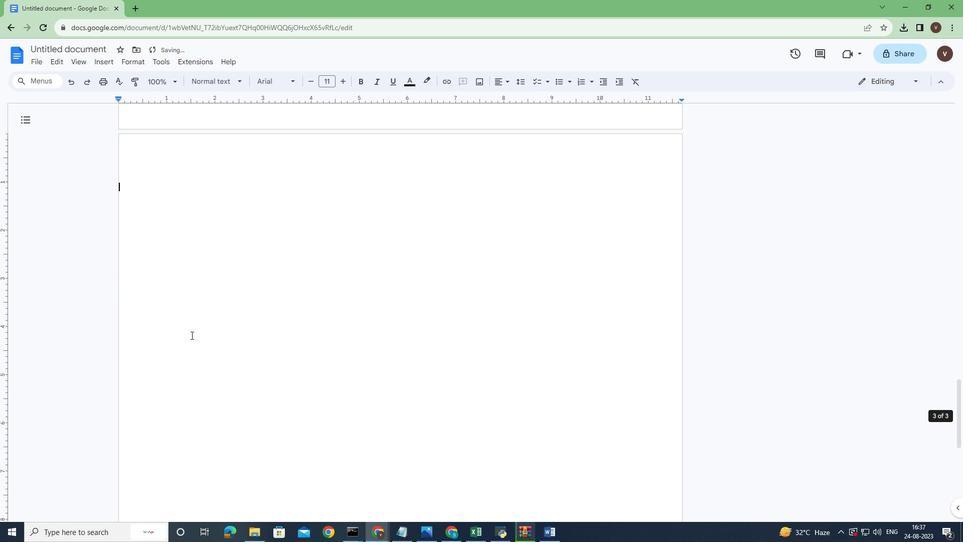 
Action: Mouse scrolled (191, 334) with delta (0, 0)
Screenshot: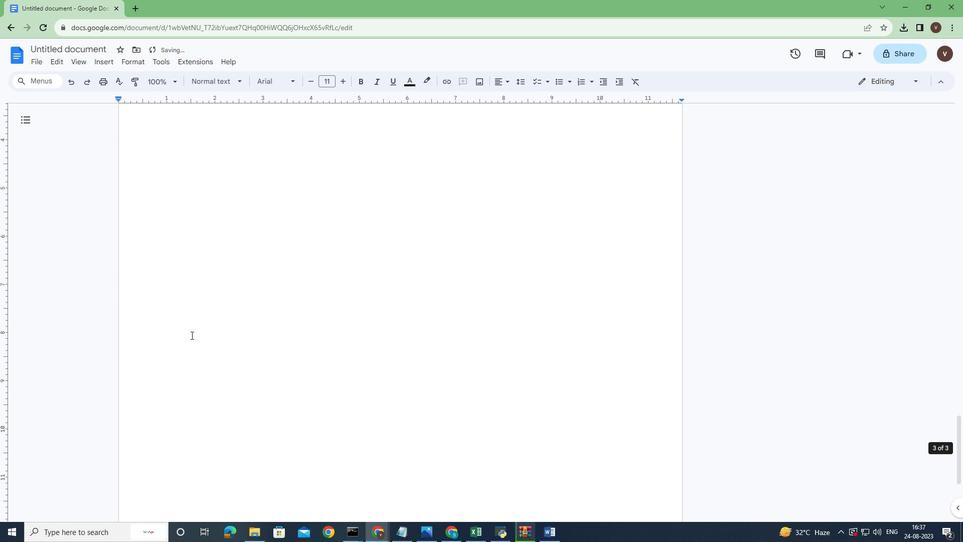 
Action: Mouse scrolled (191, 334) with delta (0, 0)
Screenshot: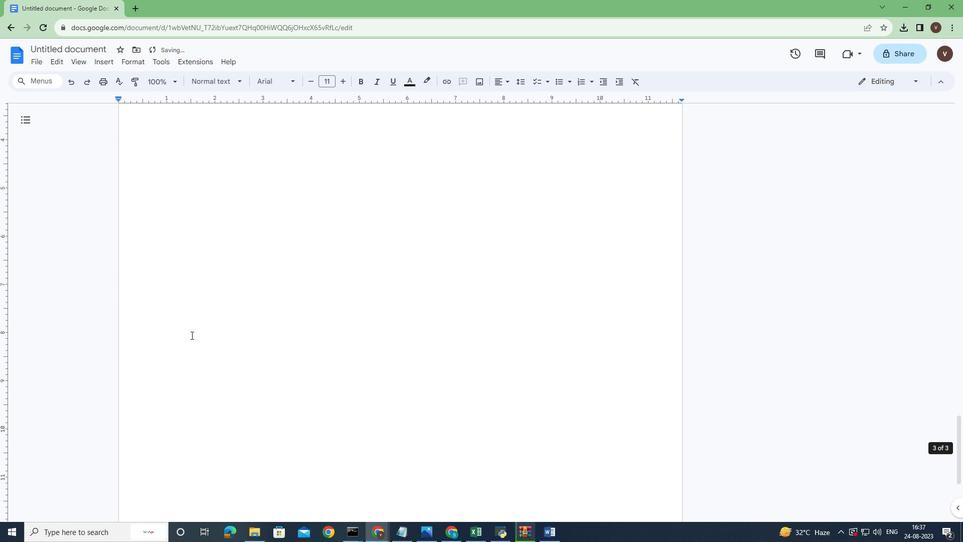 
Action: Mouse scrolled (191, 334) with delta (0, 0)
Screenshot: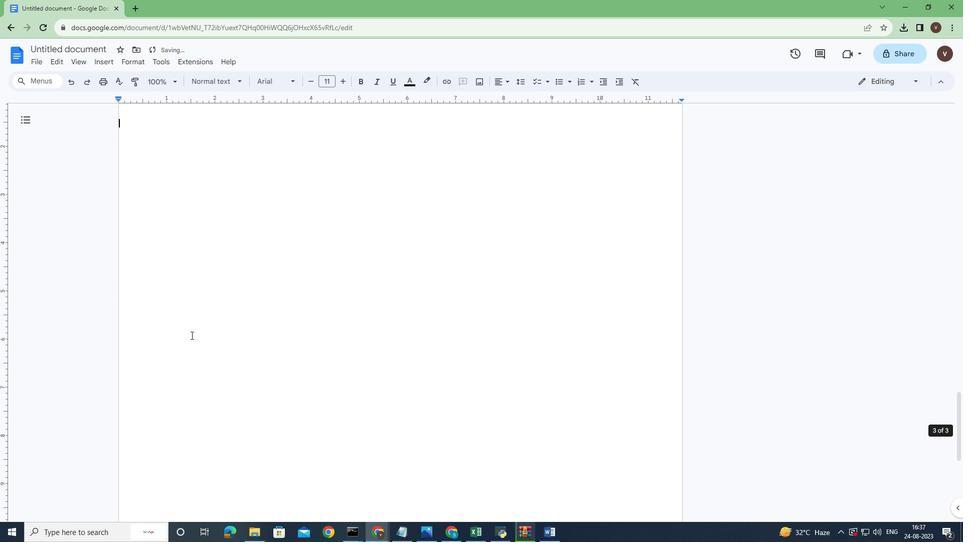 
Action: Mouse scrolled (191, 334) with delta (0, 0)
Screenshot: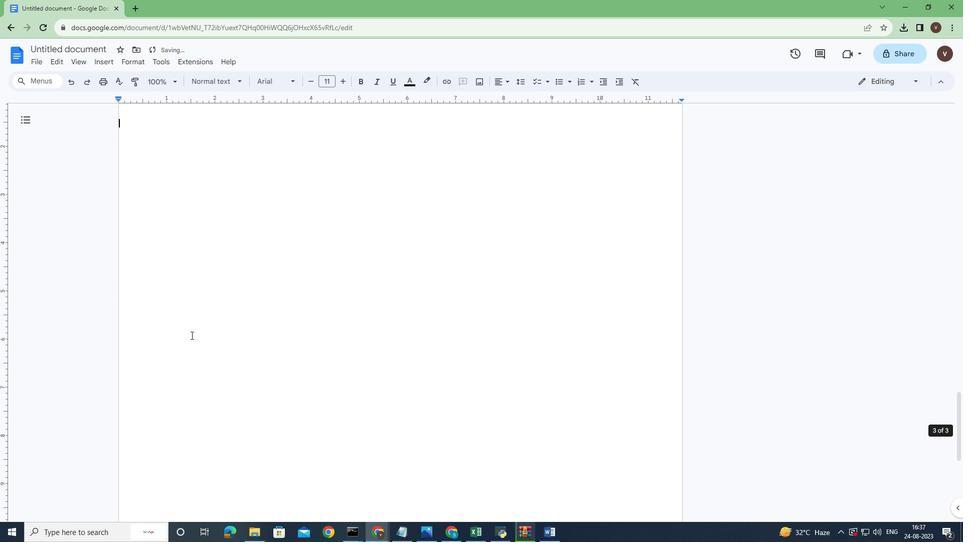 
Action: Mouse scrolled (191, 334) with delta (0, 0)
Screenshot: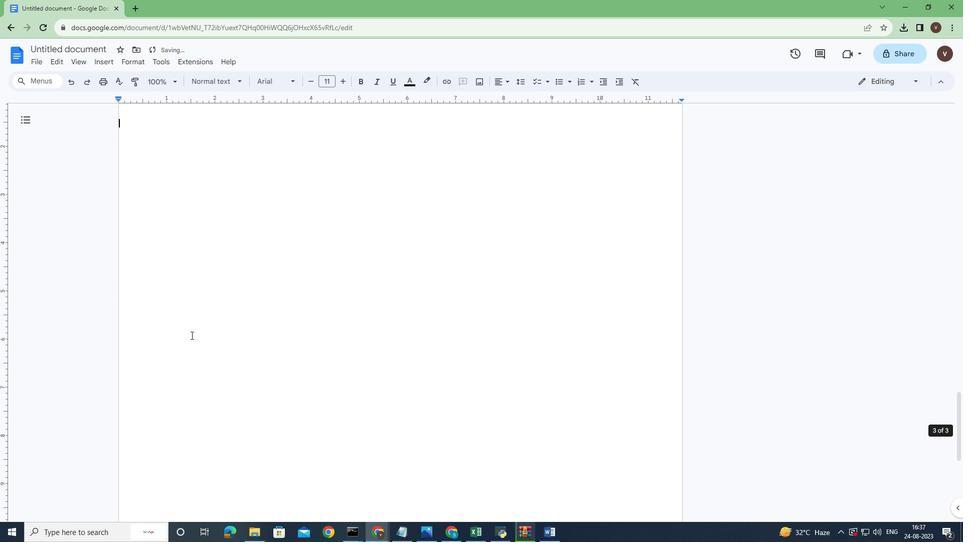 
Action: Key pressed <Key.enter><Key.enter><Key.enter><Key.enter><Key.enter><Key.enter><Key.enter><Key.enter><Key.enter><Key.enter><Key.enter><Key.enter><Key.enter><Key.enter><Key.enter><Key.enter><Key.enter><Key.enter><Key.enter><Key.enter><Key.enter><Key.enter><Key.enter><Key.enter><Key.enter><Key.enter><Key.enter><Key.enter><Key.enter><Key.enter><Key.enter><Key.enter><Key.enter><Key.enter><Key.enter><Key.enter><Key.enter><Key.enter><Key.enter><Key.enter><Key.enter><Key.enter><Key.enter><Key.enter><Key.enter><Key.enter><Key.enter><Key.enter><Key.enter><Key.enter><Key.enter><Key.enter><Key.enter><Key.enter><Key.enter><Key.enter><Key.enter><Key.enter><Key.enter><Key.enter><Key.enter><Key.enter><Key.enter><Key.enter><Key.enter><Key.enter><Key.enter><Key.enter><Key.enter>
Screenshot: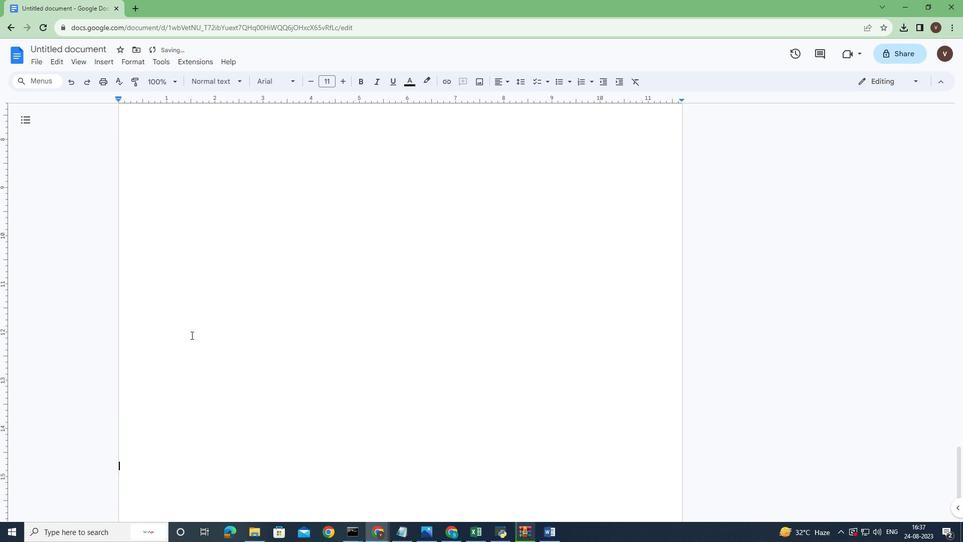 
Action: Mouse scrolled (191, 334) with delta (0, 0)
Screenshot: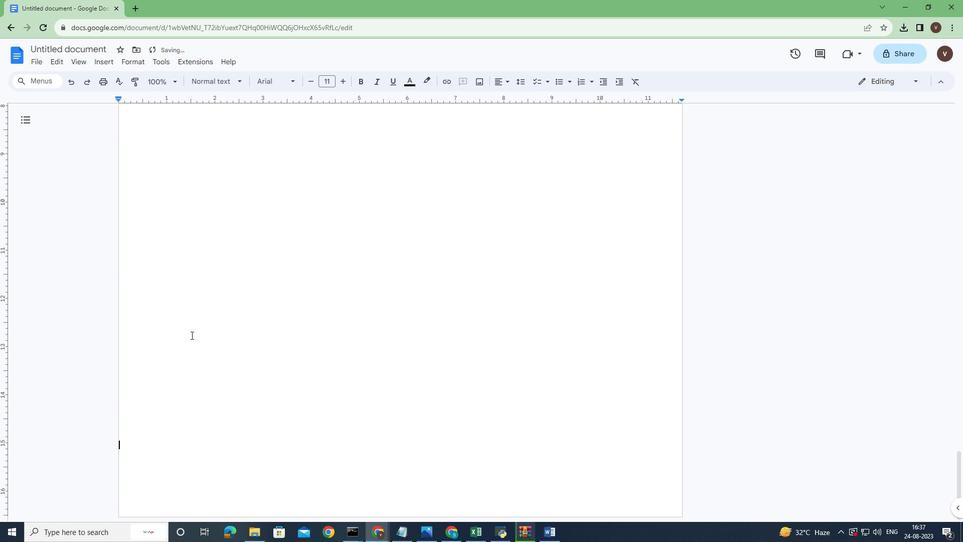 
Action: Mouse scrolled (191, 334) with delta (0, 0)
Screenshot: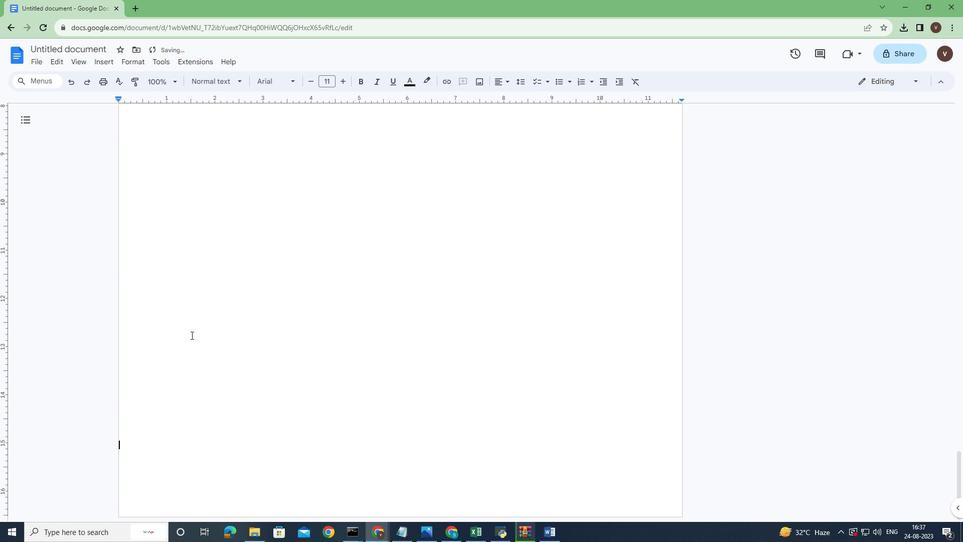 
Action: Mouse scrolled (191, 334) with delta (0, 0)
Screenshot: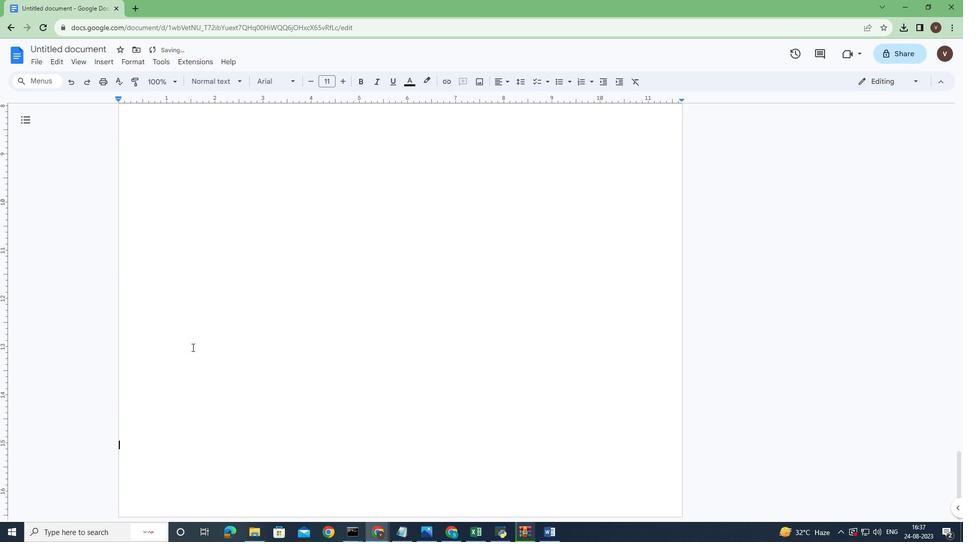 
Action: Mouse scrolled (191, 334) with delta (0, 0)
Screenshot: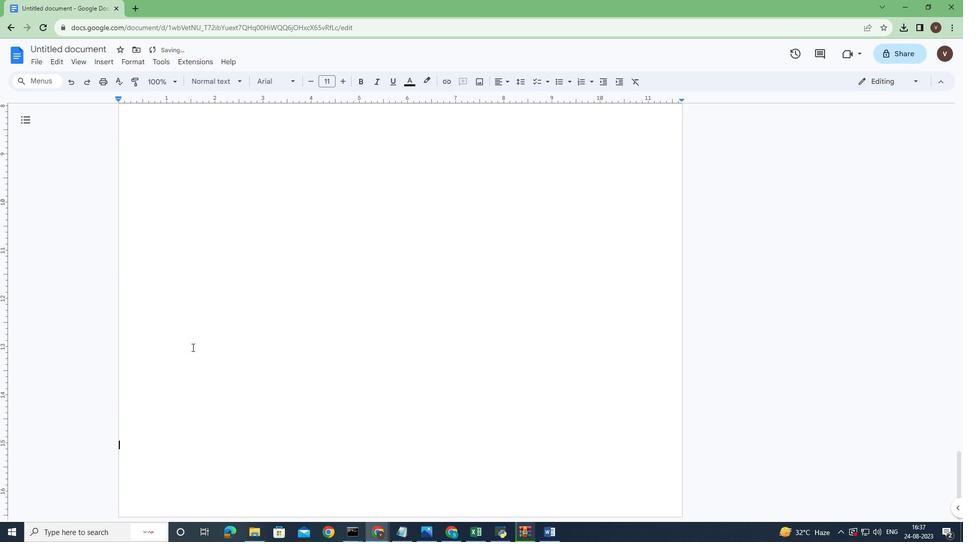 
Action: Mouse scrolled (191, 334) with delta (0, 0)
Screenshot: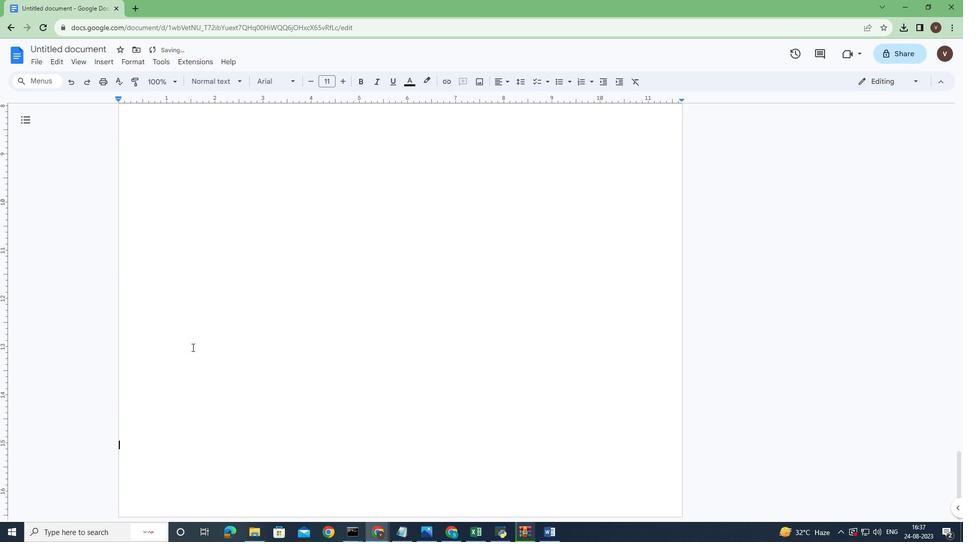 
Action: Mouse scrolled (191, 334) with delta (0, 0)
Screenshot: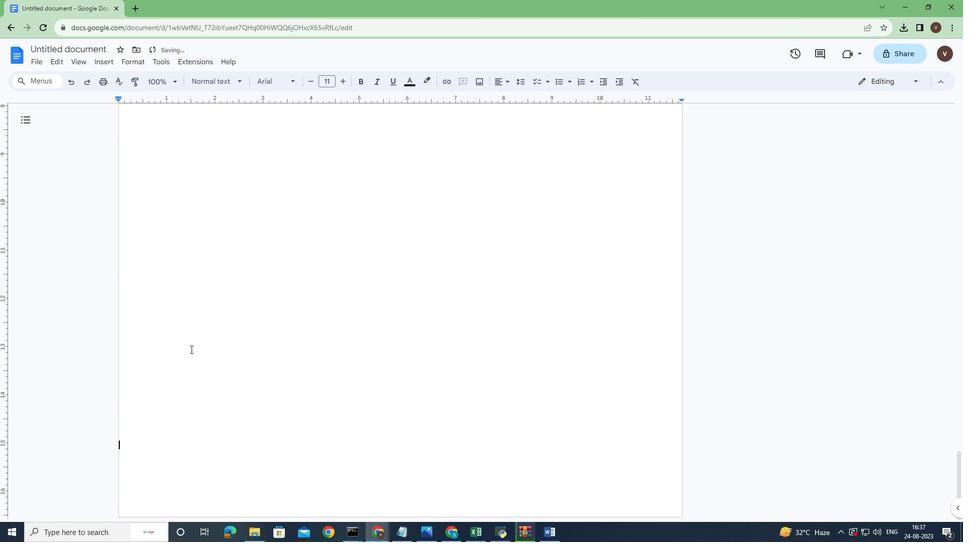
Action: Mouse moved to (190, 351)
Screenshot: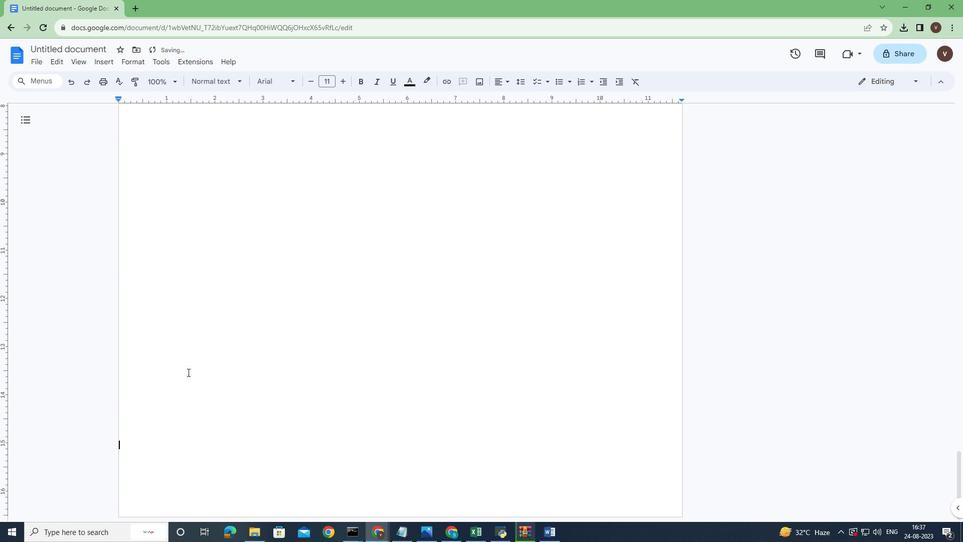 
Action: Mouse scrolled (190, 351) with delta (0, 0)
Screenshot: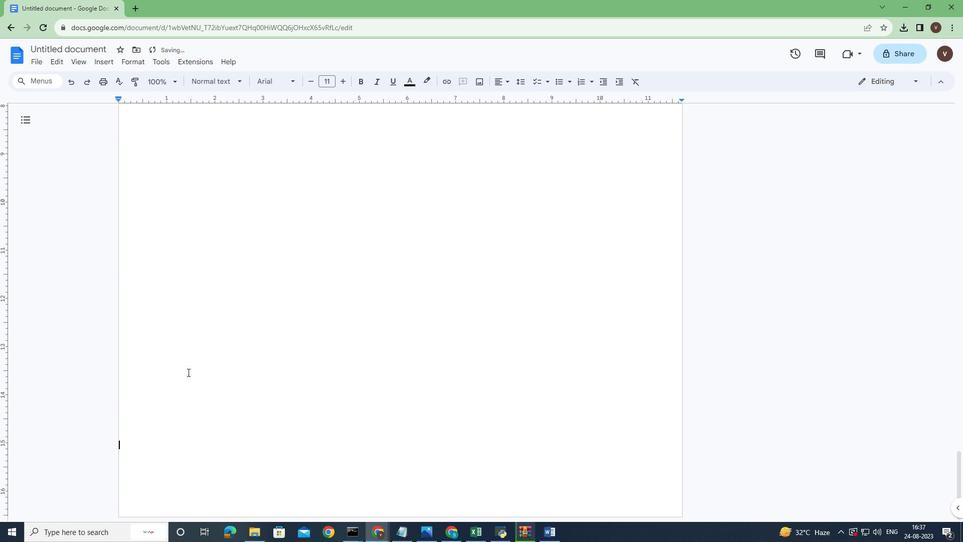 
Action: Mouse moved to (189, 354)
Screenshot: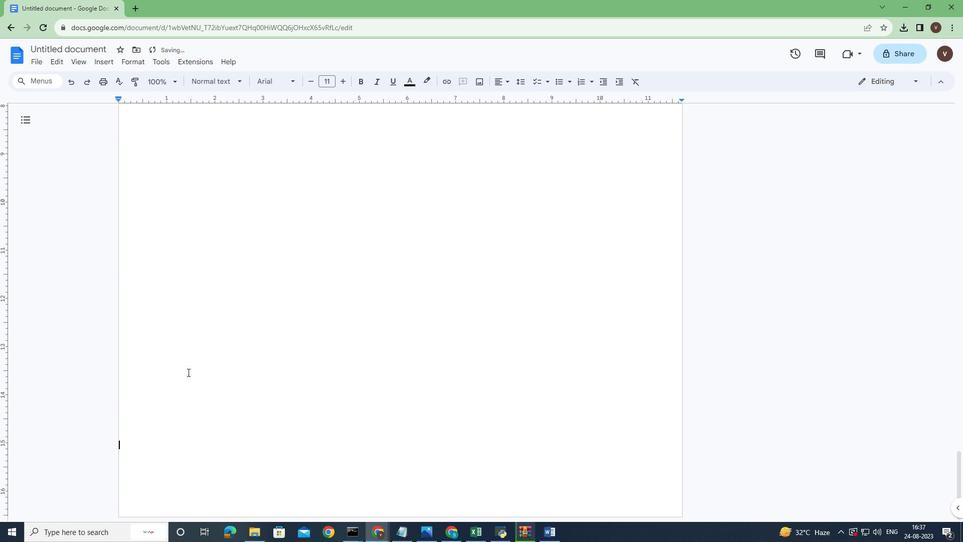 
Action: Mouse scrolled (189, 353) with delta (0, 0)
Screenshot: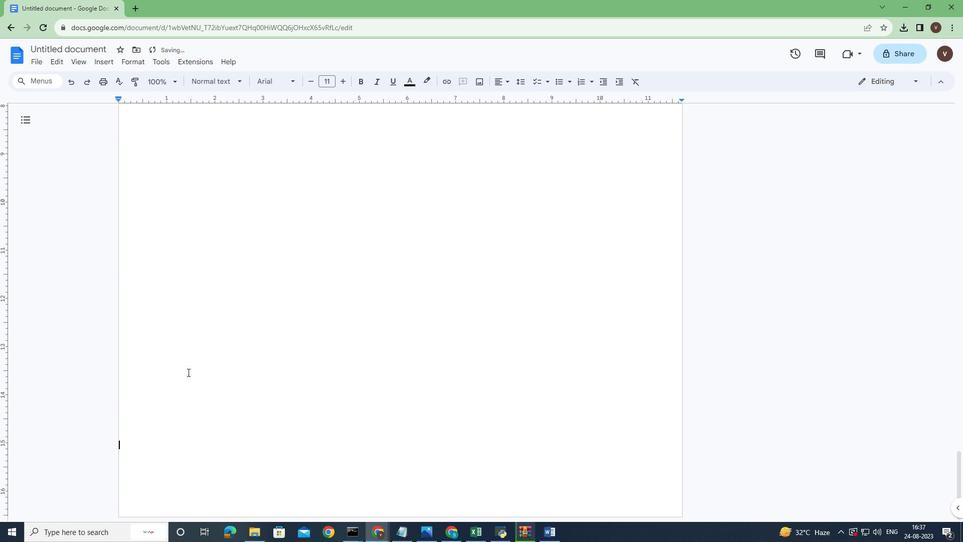 
Action: Mouse moved to (188, 355)
Screenshot: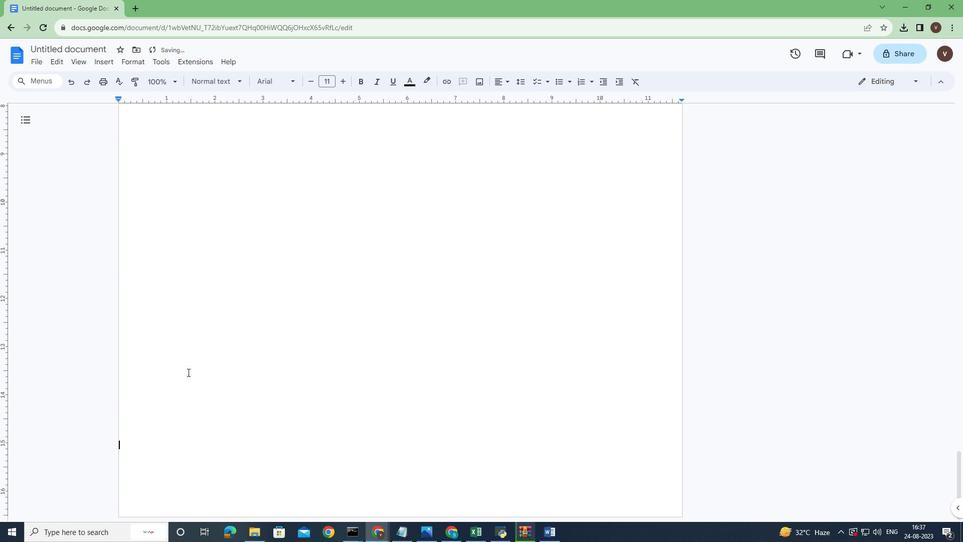 
Action: Mouse scrolled (188, 354) with delta (0, 0)
Screenshot: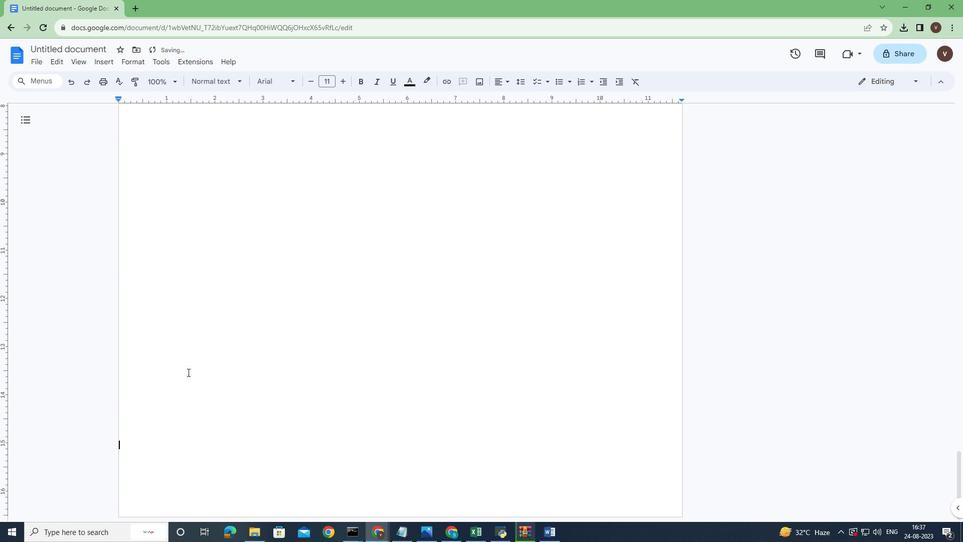 
Action: Mouse moved to (188, 356)
Screenshot: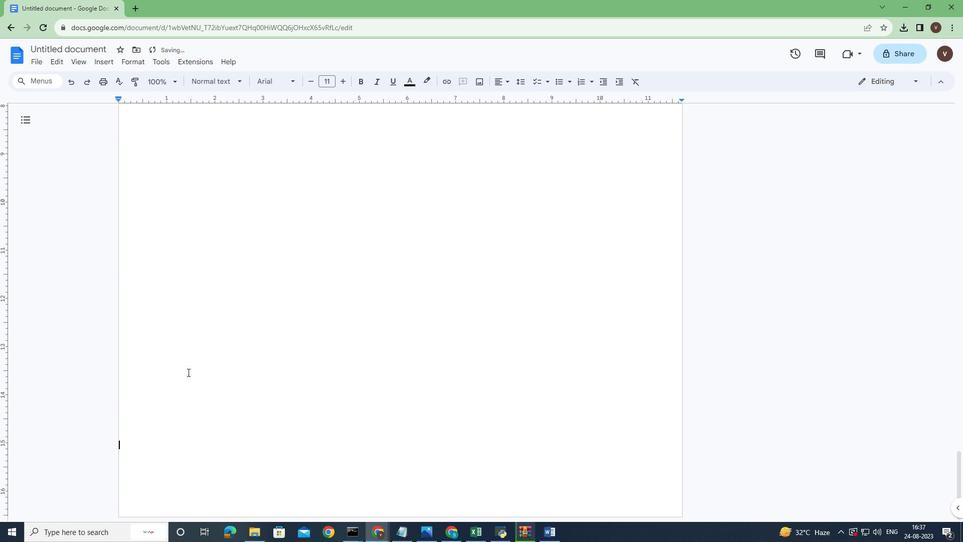 
Action: Mouse scrolled (188, 355) with delta (0, 0)
Screenshot: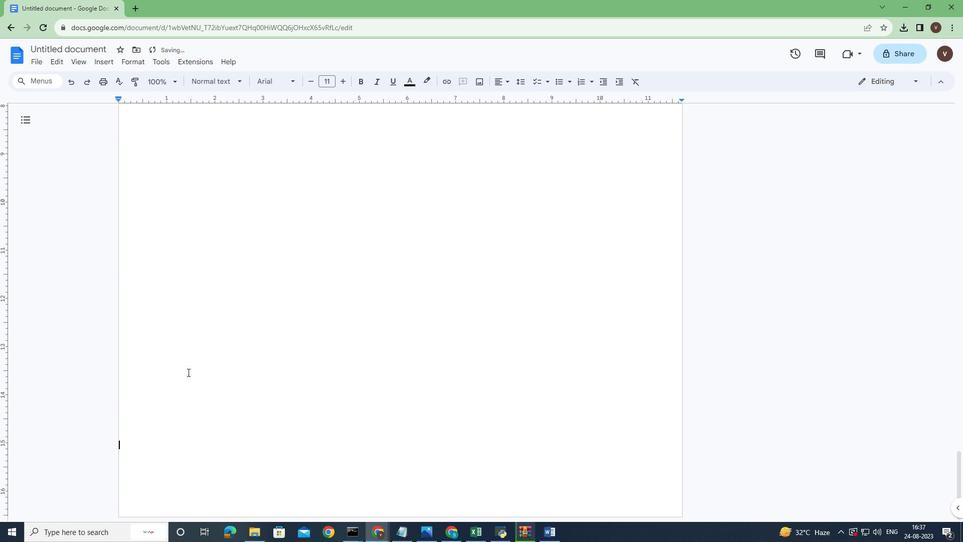 
Action: Mouse moved to (188, 356)
Screenshot: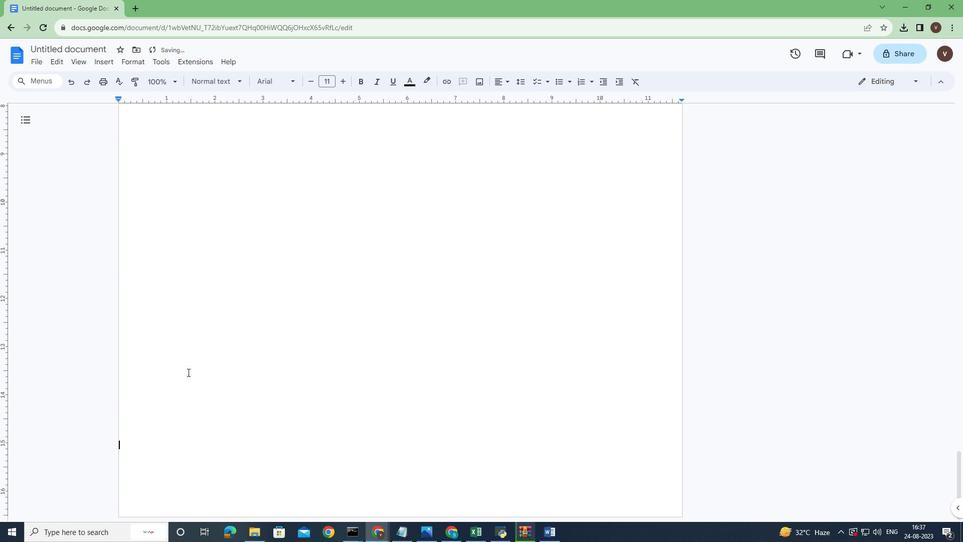 
Action: Mouse scrolled (188, 356) with delta (0, 0)
Screenshot: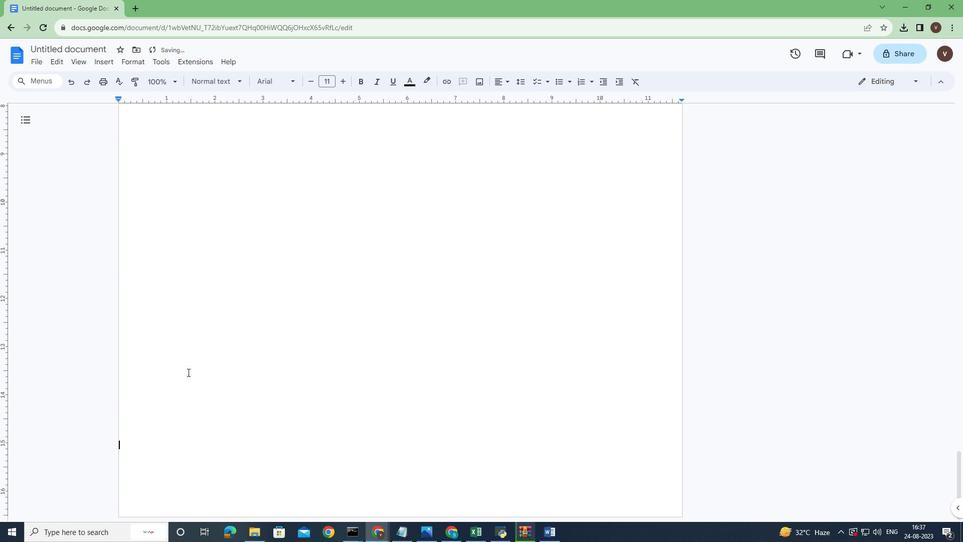 
Action: Mouse moved to (187, 372)
Screenshot: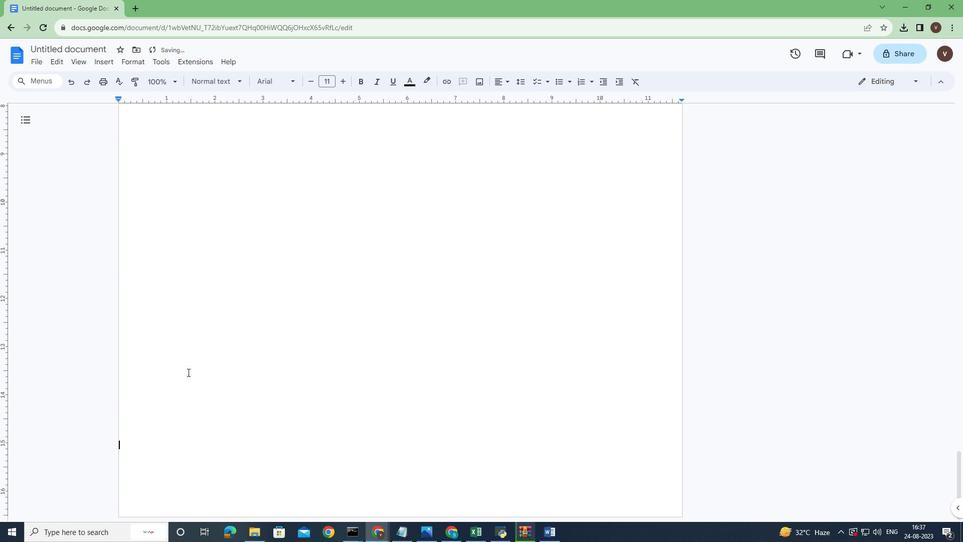 
Action: Mouse scrolled (187, 372) with delta (0, 0)
Screenshot: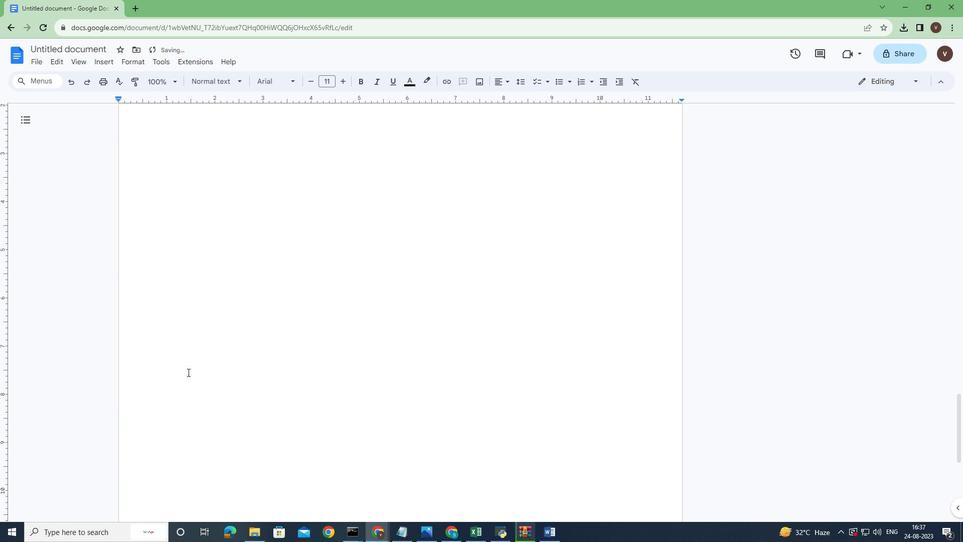 
Action: Mouse scrolled (187, 372) with delta (0, 0)
Screenshot: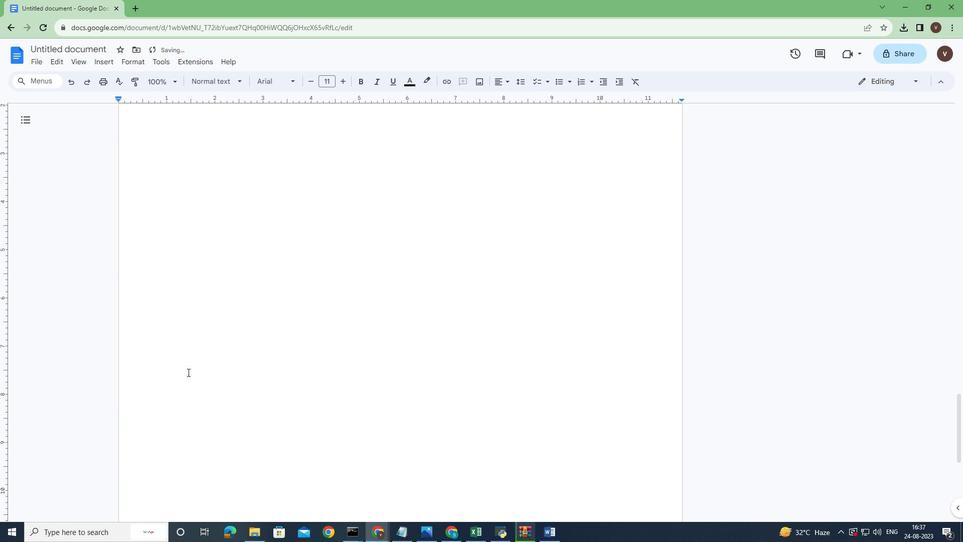 
Action: Mouse scrolled (187, 372) with delta (0, 0)
Screenshot: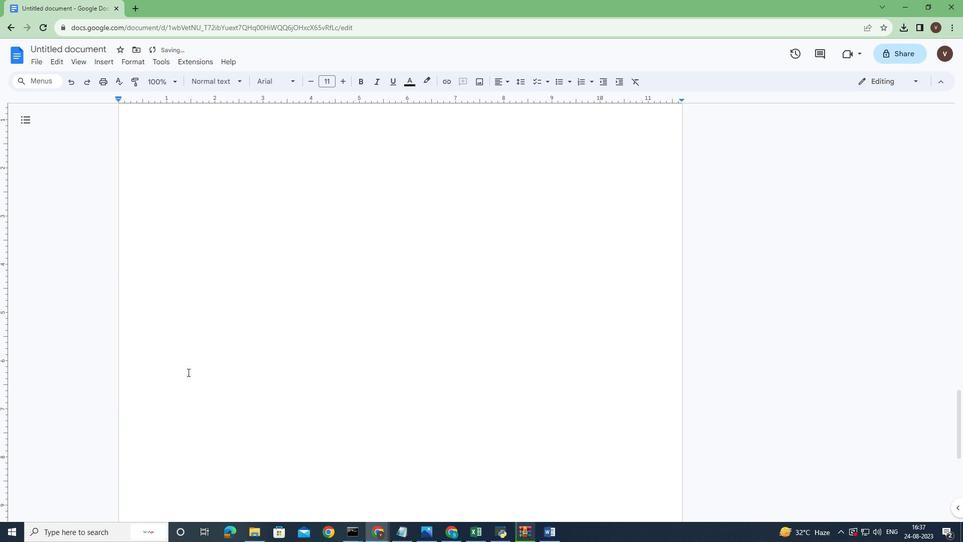 
Action: Mouse scrolled (187, 372) with delta (0, 0)
Screenshot: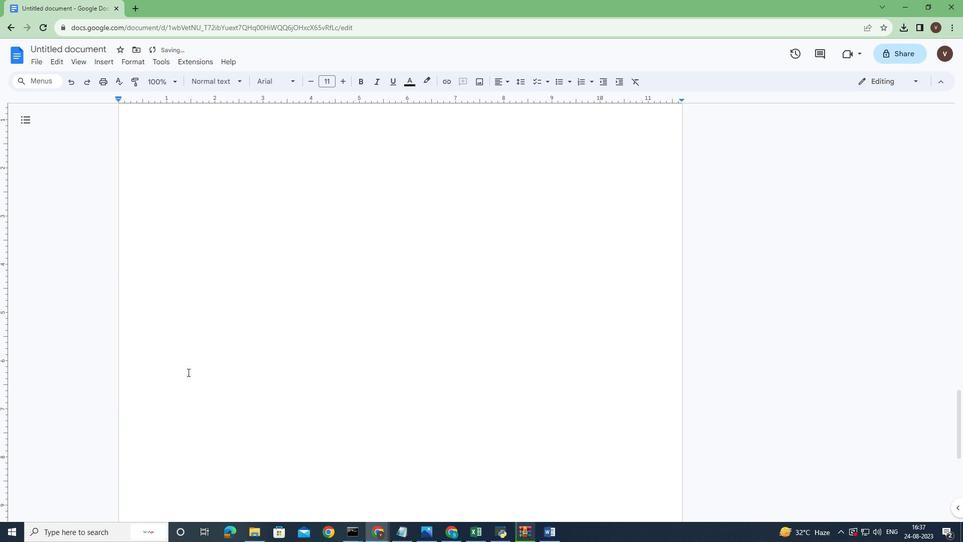 
Action: Mouse scrolled (187, 372) with delta (0, 0)
Screenshot: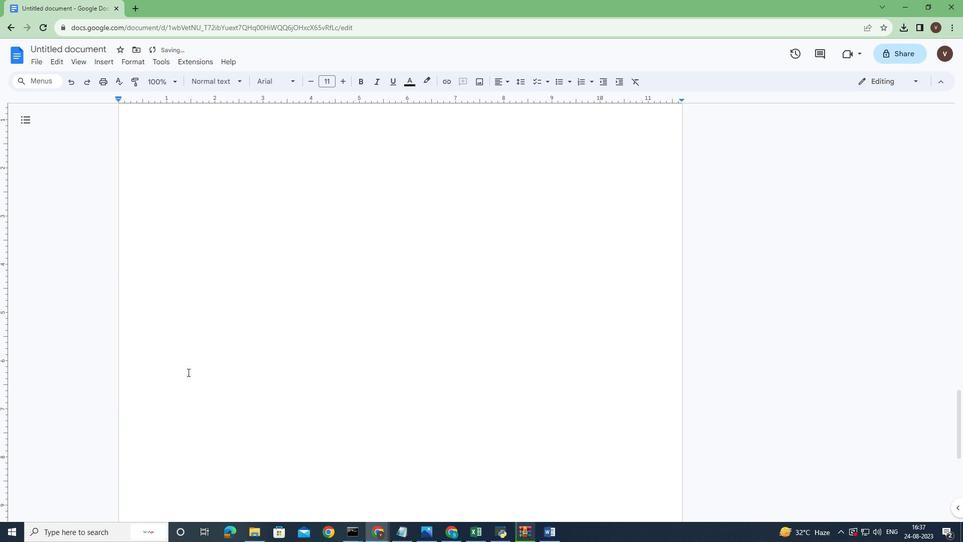 
Action: Mouse scrolled (187, 372) with delta (0, 0)
Screenshot: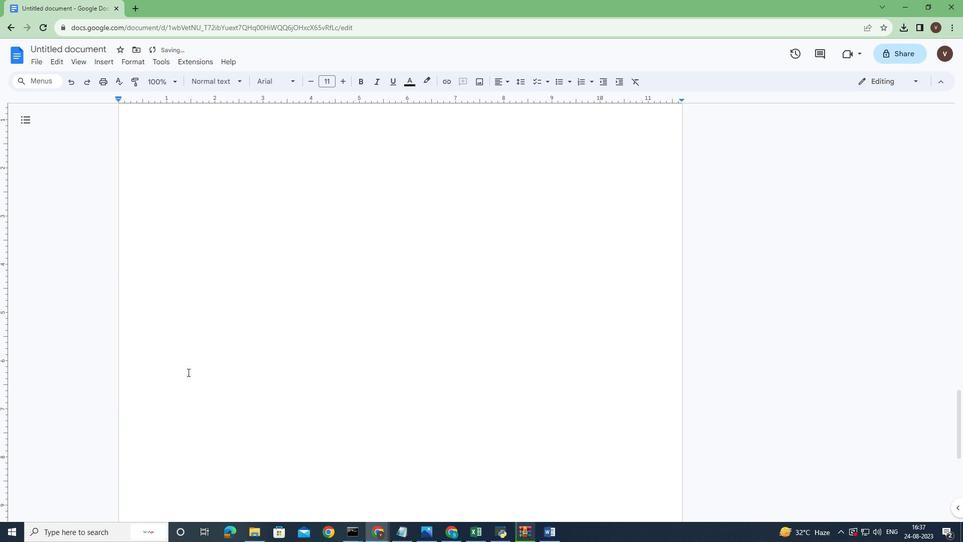 
Action: Mouse scrolled (187, 372) with delta (0, 0)
Screenshot: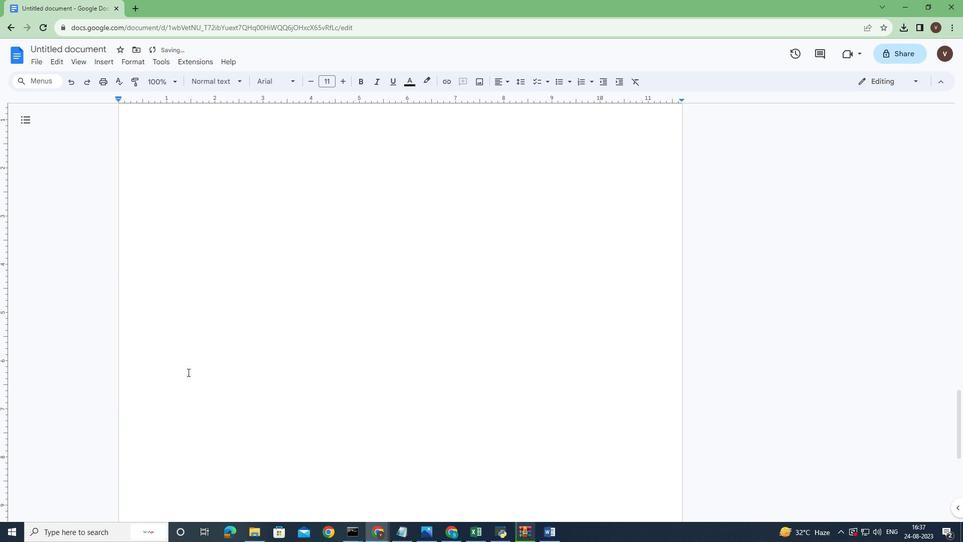 
Action: Mouse scrolled (187, 372) with delta (0, 0)
Screenshot: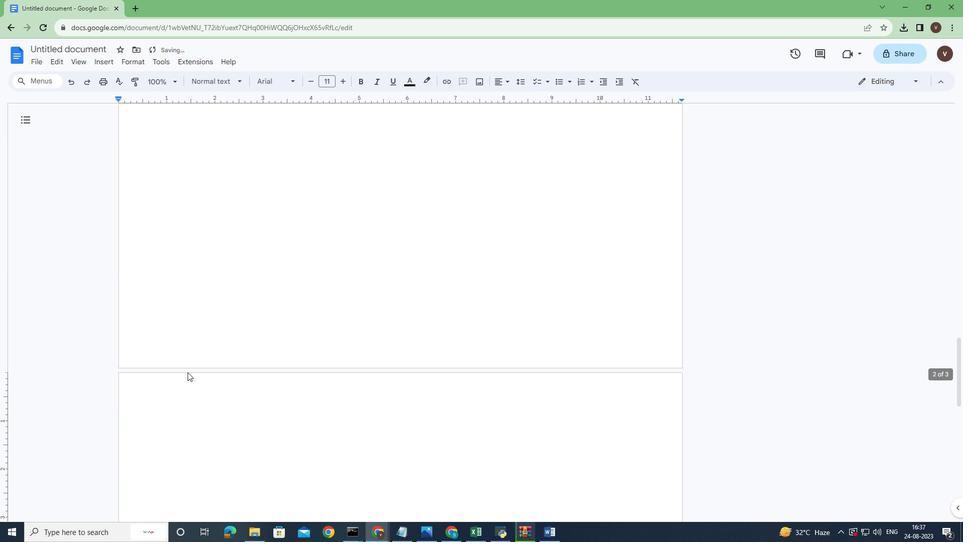 
Action: Mouse scrolled (187, 372) with delta (0, 0)
Screenshot: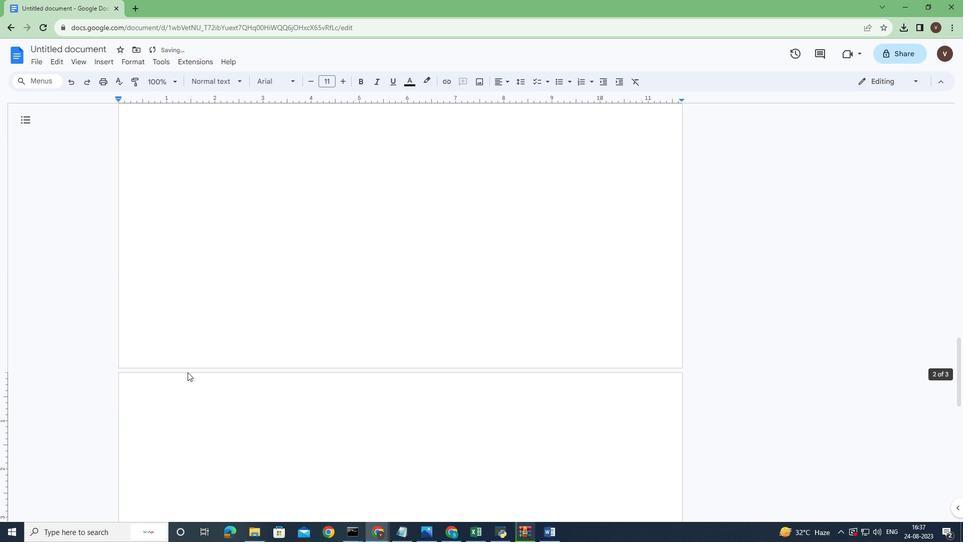 
Action: Mouse scrolled (187, 372) with delta (0, 0)
Screenshot: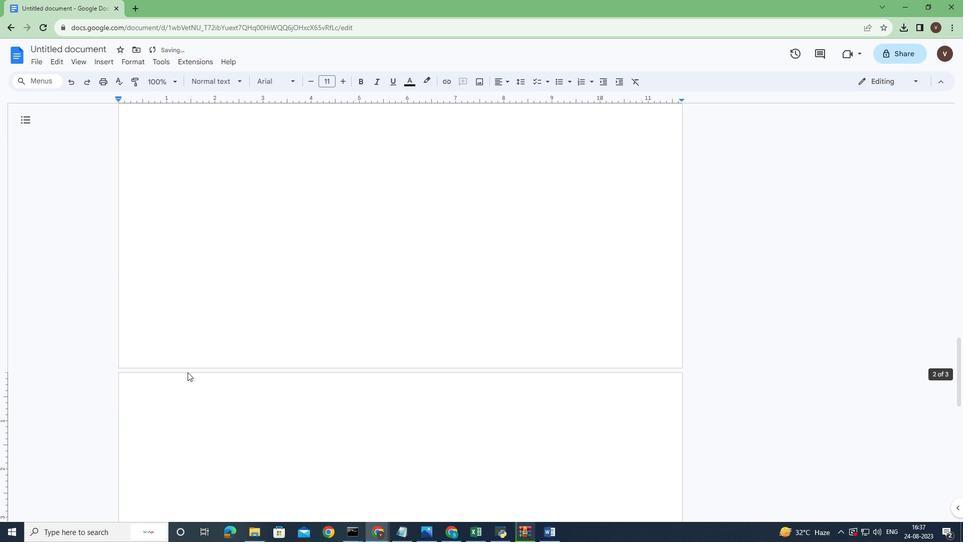 
Action: Mouse scrolled (187, 372) with delta (0, 0)
Screenshot: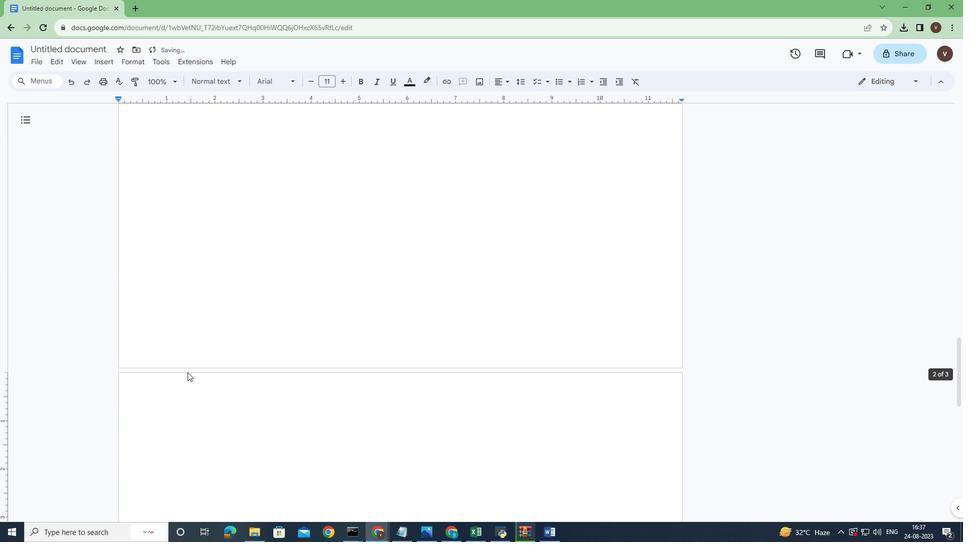 
Action: Mouse scrolled (187, 372) with delta (0, 0)
Screenshot: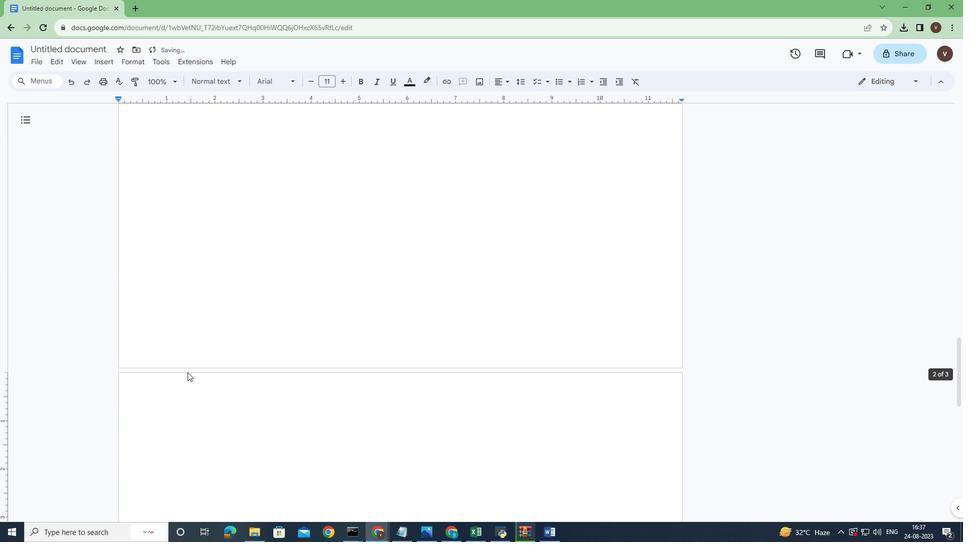 
Action: Mouse scrolled (187, 372) with delta (0, 0)
Screenshot: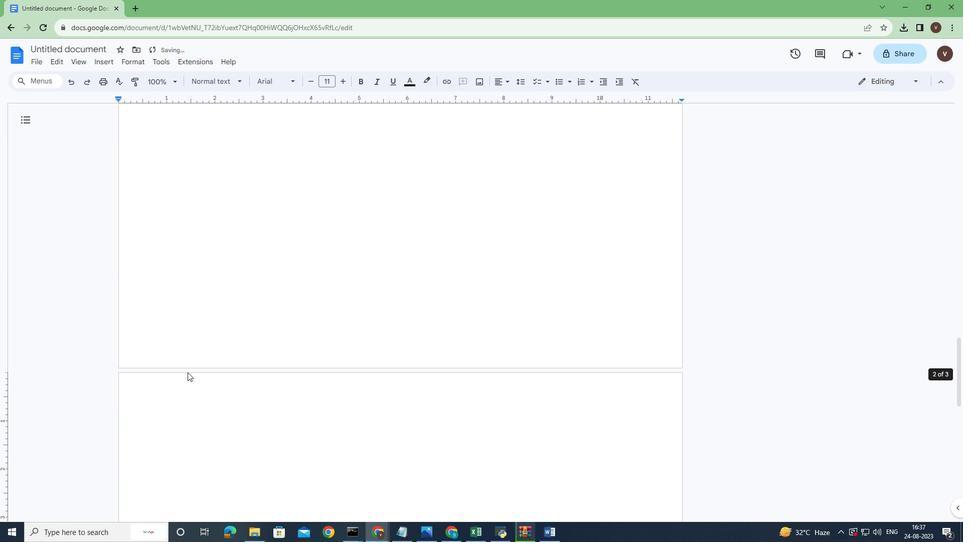 
Action: Mouse scrolled (187, 372) with delta (0, 0)
Screenshot: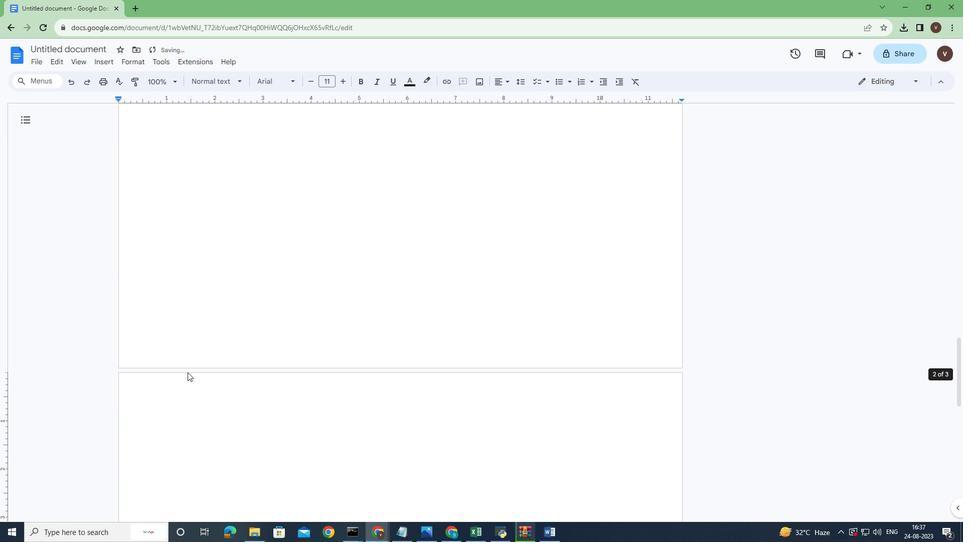 
Action: Mouse scrolled (187, 372) with delta (0, 0)
Screenshot: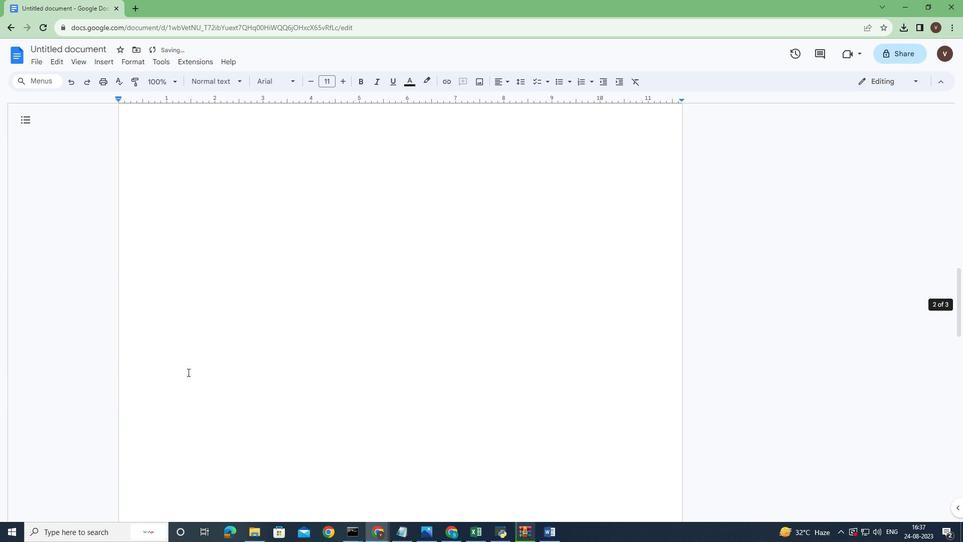 
Action: Mouse scrolled (187, 372) with delta (0, 0)
Screenshot: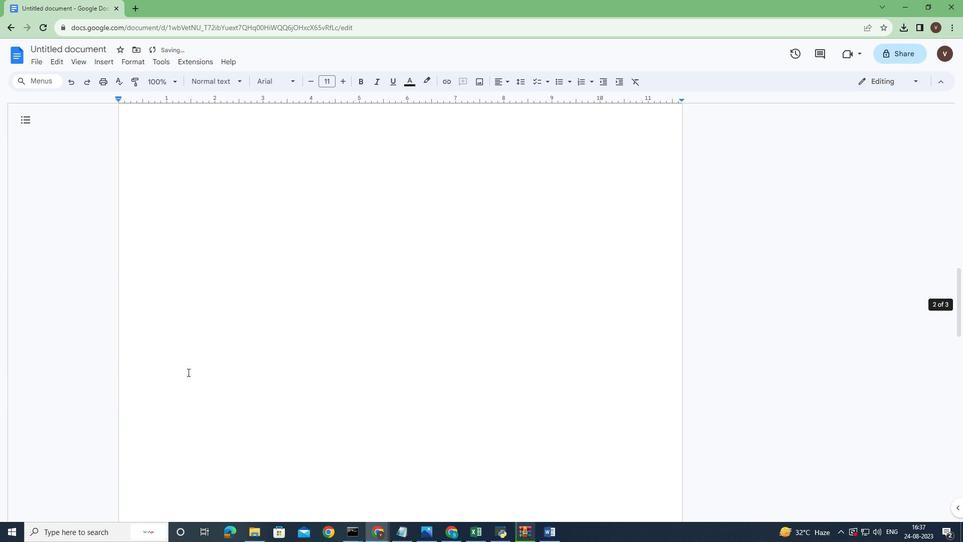 
Action: Mouse scrolled (187, 372) with delta (0, 0)
Screenshot: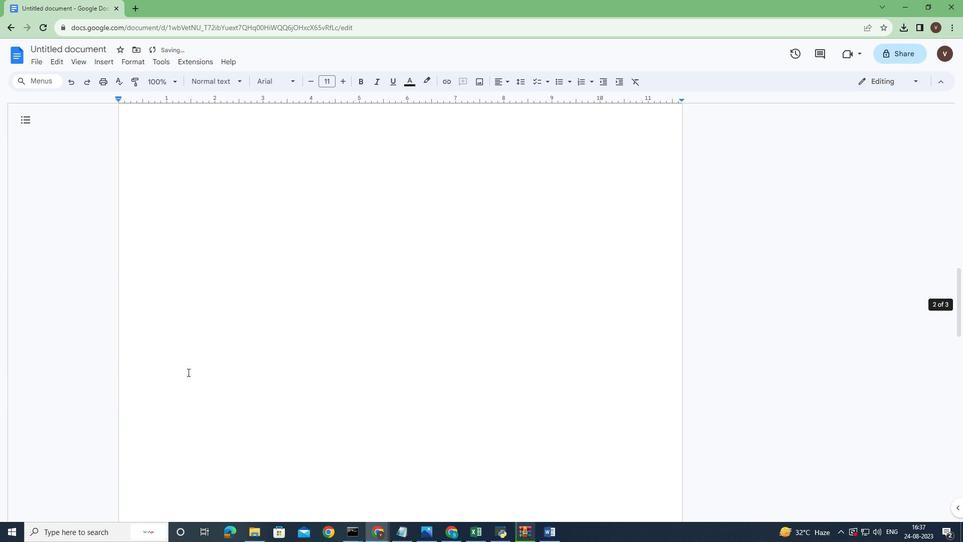 
Action: Mouse scrolled (187, 372) with delta (0, 0)
Screenshot: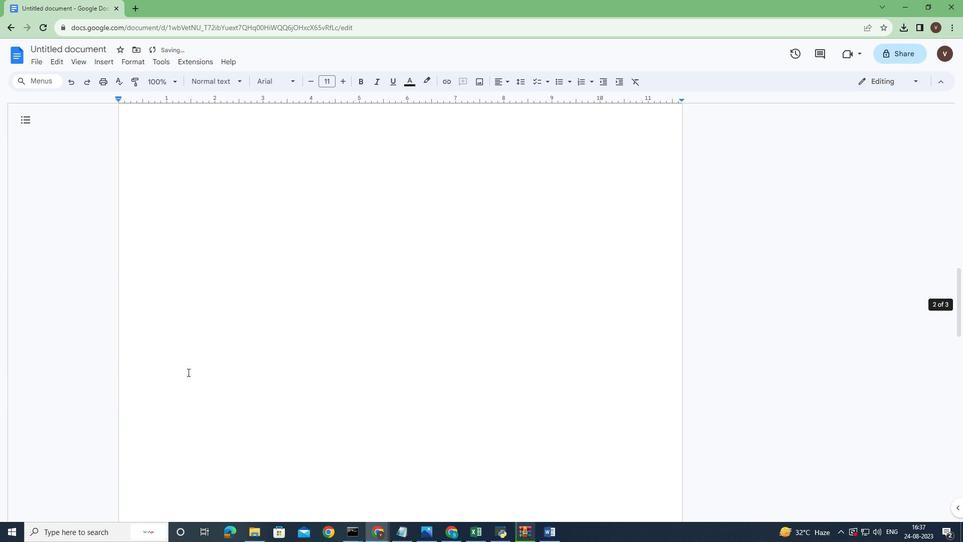 
Action: Mouse scrolled (187, 372) with delta (0, 0)
Screenshot: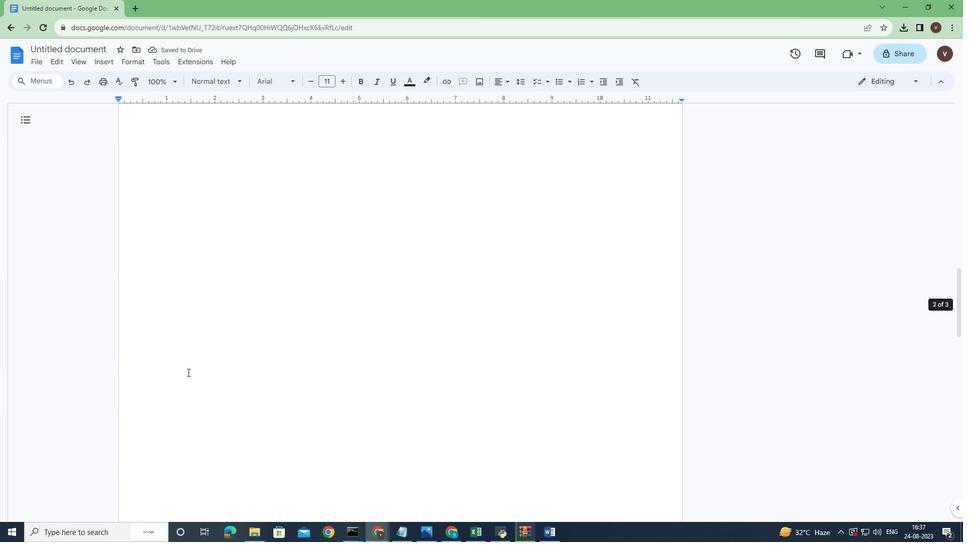 
Action: Mouse scrolled (187, 372) with delta (0, 0)
Screenshot: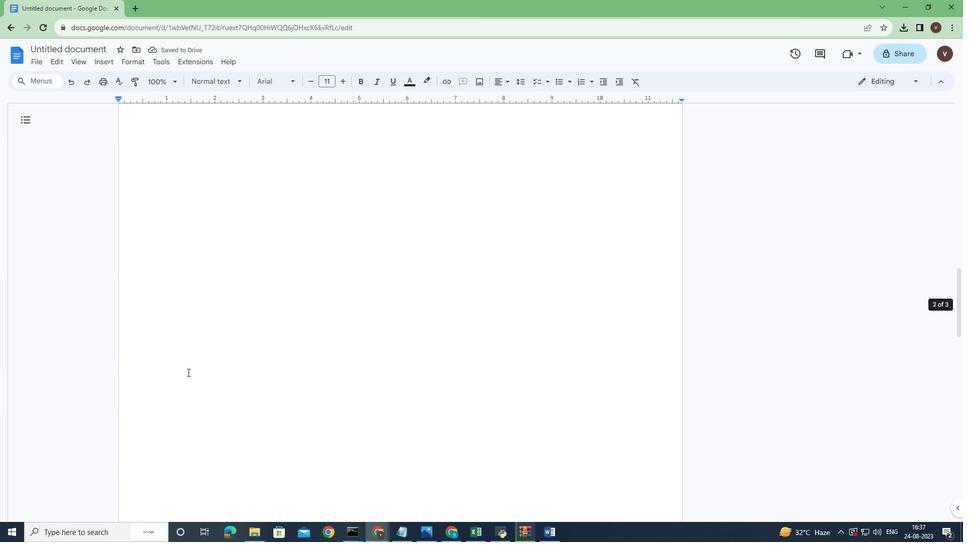 
Action: Mouse scrolled (187, 372) with delta (0, 0)
Screenshot: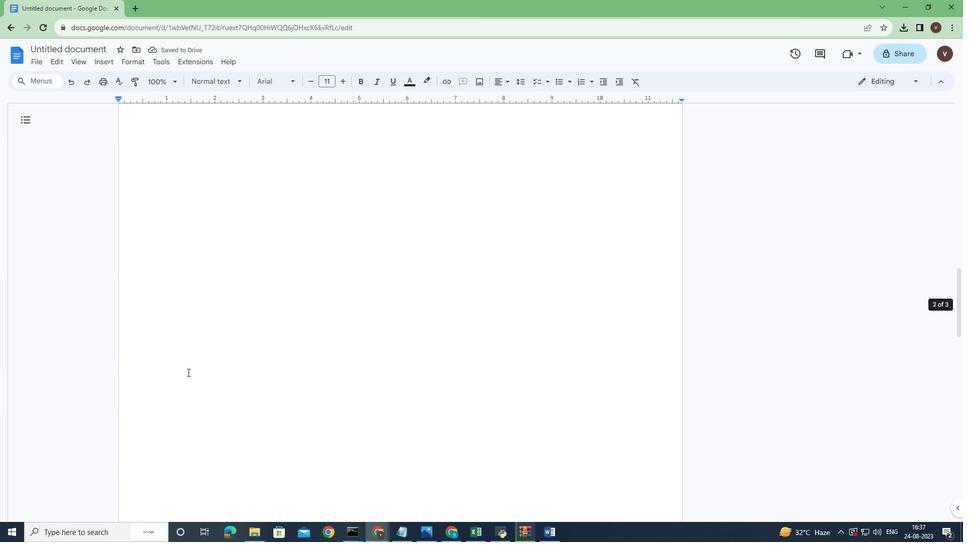
Action: Mouse scrolled (187, 371) with delta (0, 0)
Screenshot: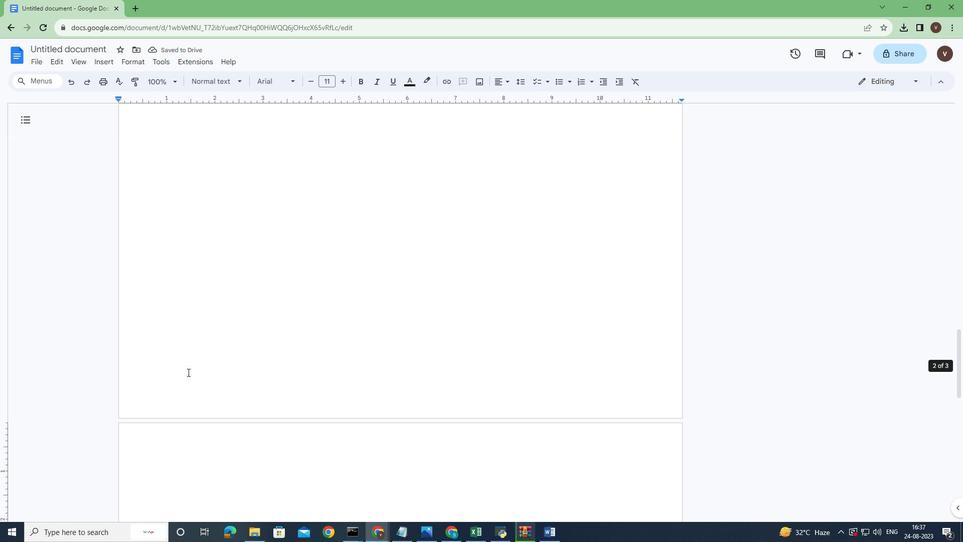 
Action: Mouse scrolled (187, 371) with delta (0, 0)
Screenshot: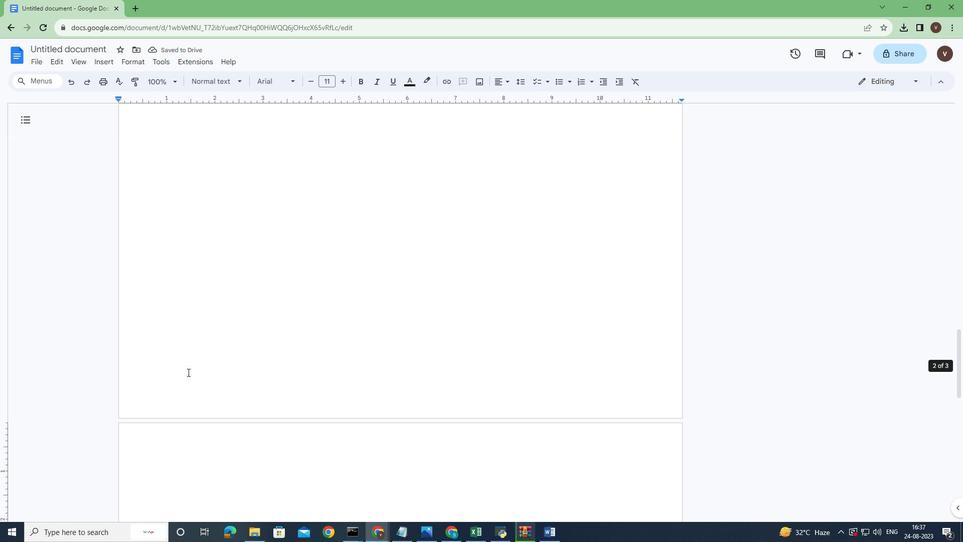 
Action: Mouse scrolled (187, 371) with delta (0, 0)
Screenshot: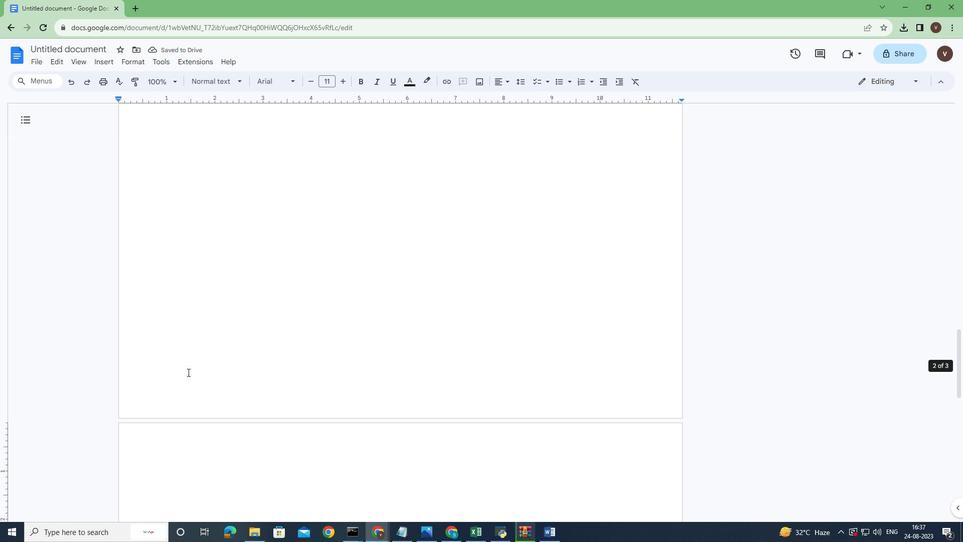 
Action: Mouse scrolled (187, 371) with delta (0, 0)
Screenshot: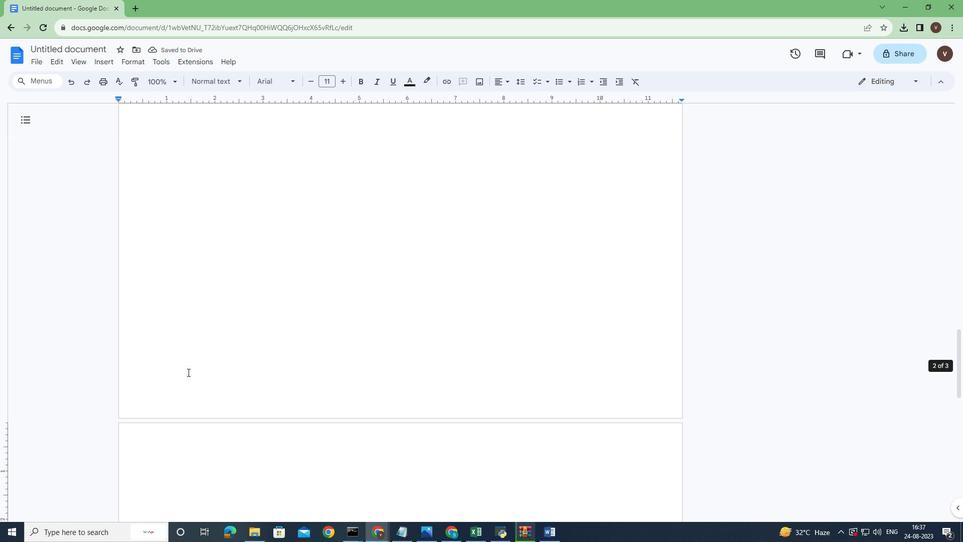 
Action: Mouse scrolled (187, 371) with delta (0, 0)
Screenshot: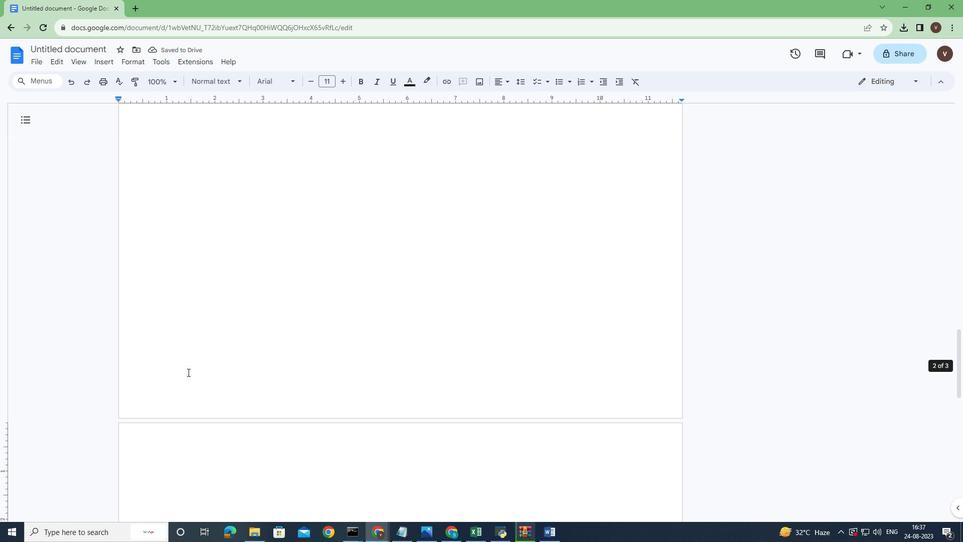 
Action: Mouse scrolled (187, 371) with delta (0, 0)
Screenshot: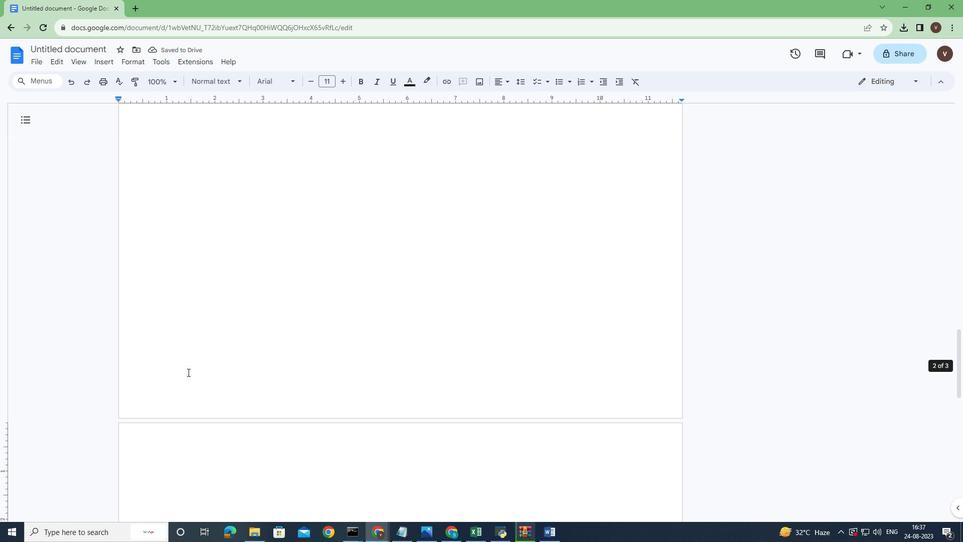 
Action: Mouse scrolled (187, 371) with delta (0, 0)
Screenshot: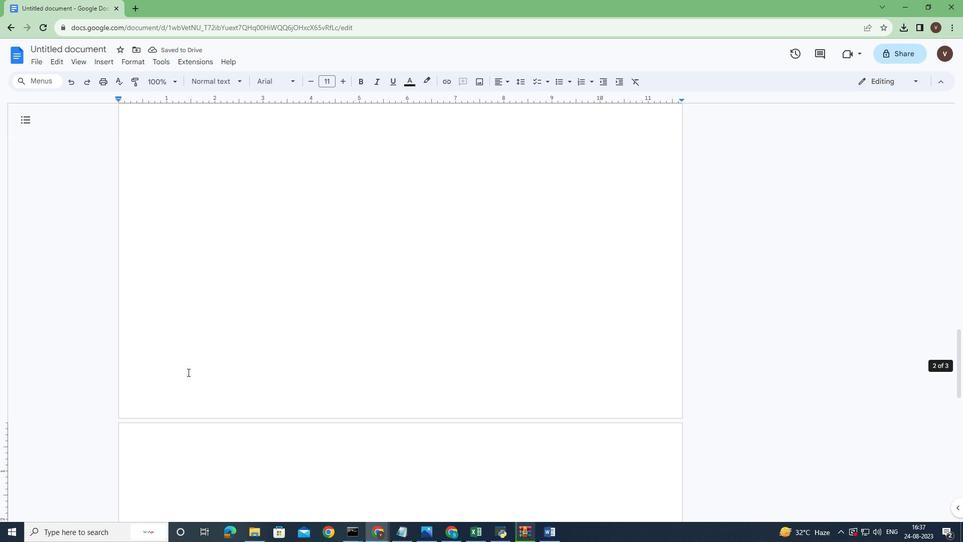 
Action: Mouse scrolled (187, 371) with delta (0, 0)
Screenshot: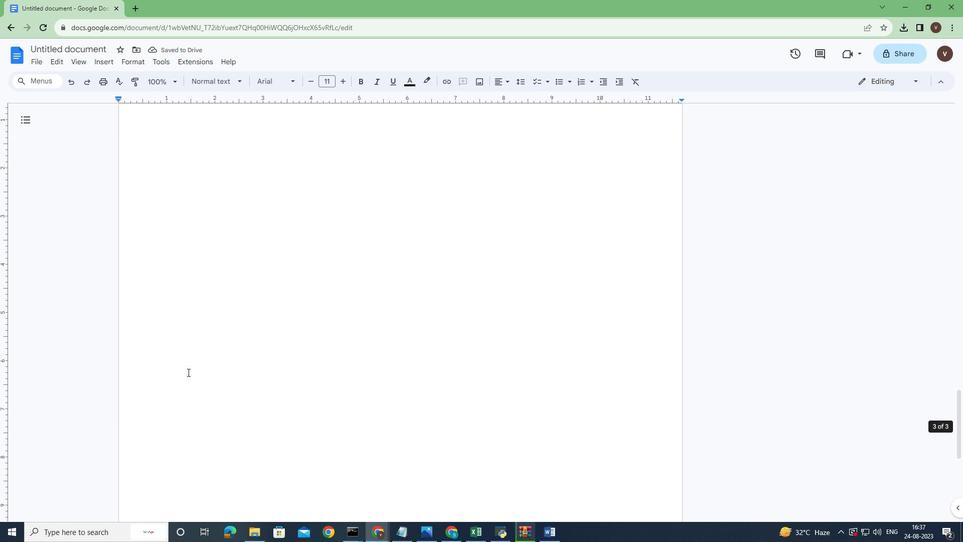 
Action: Mouse scrolled (187, 371) with delta (0, 0)
Screenshot: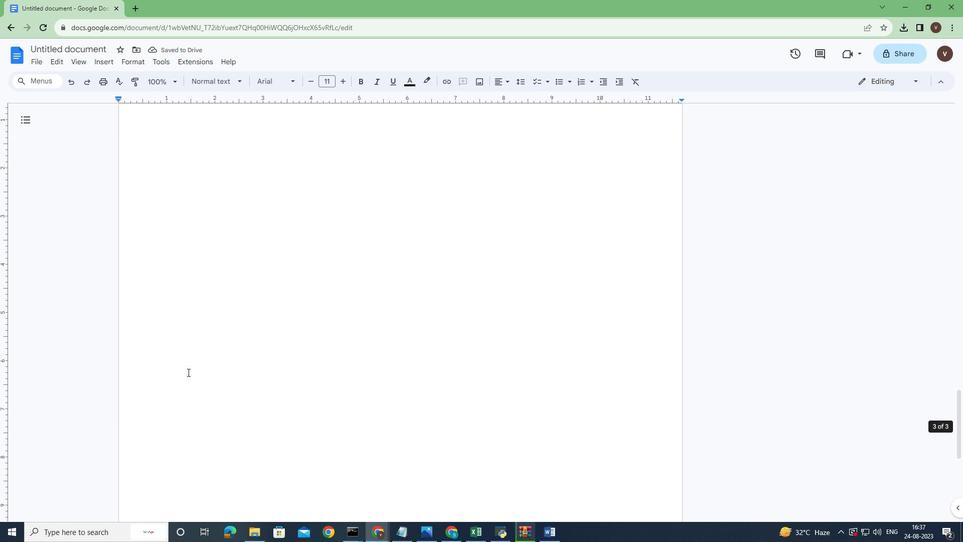 
Action: Mouse scrolled (187, 371) with delta (0, 0)
Screenshot: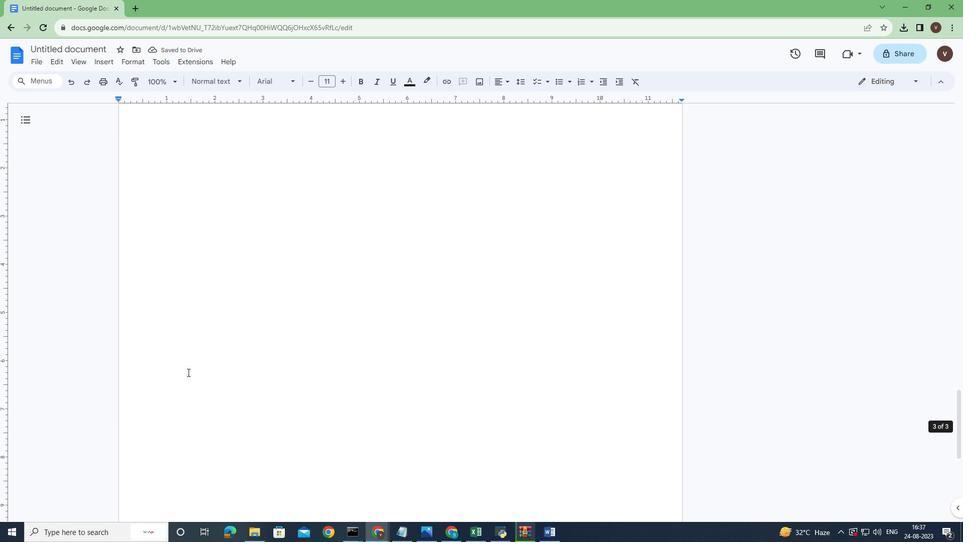 
Action: Mouse scrolled (187, 371) with delta (0, 0)
Screenshot: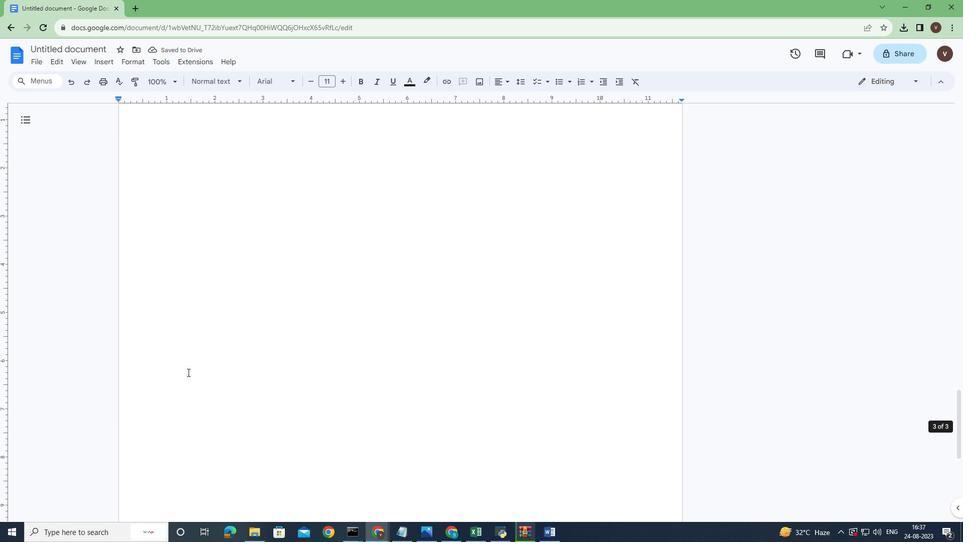 
Action: Mouse scrolled (187, 371) with delta (0, 0)
Screenshot: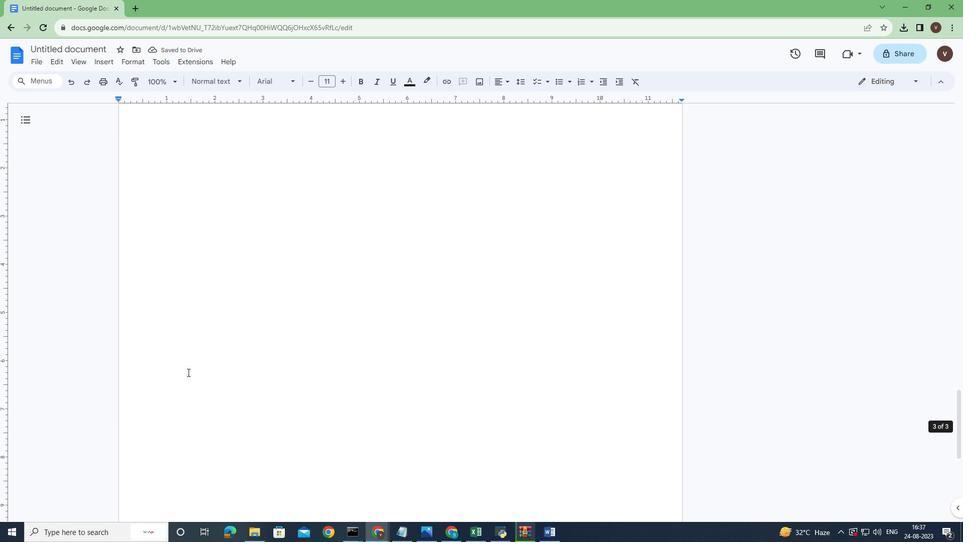 
Action: Mouse scrolled (187, 371) with delta (0, 0)
Screenshot: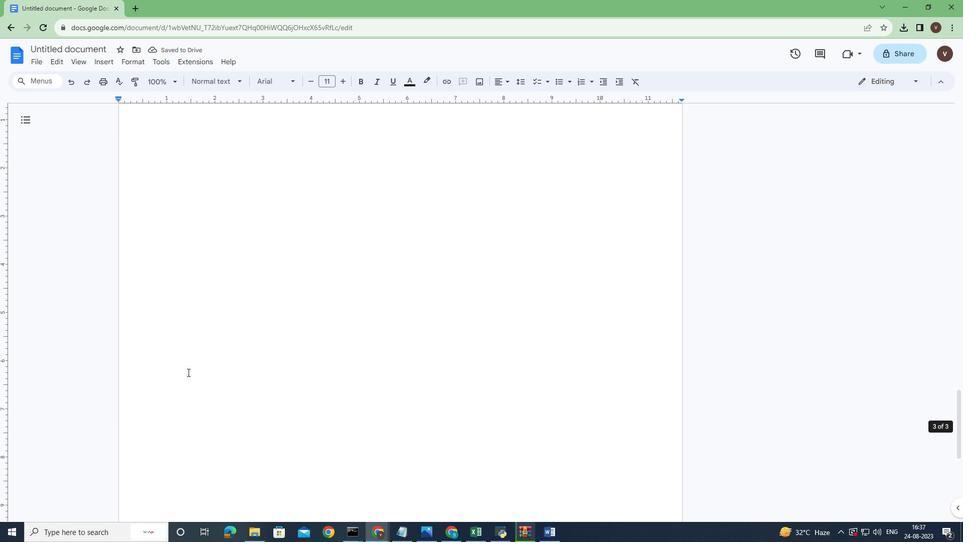 
Action: Mouse scrolled (187, 371) with delta (0, 0)
Screenshot: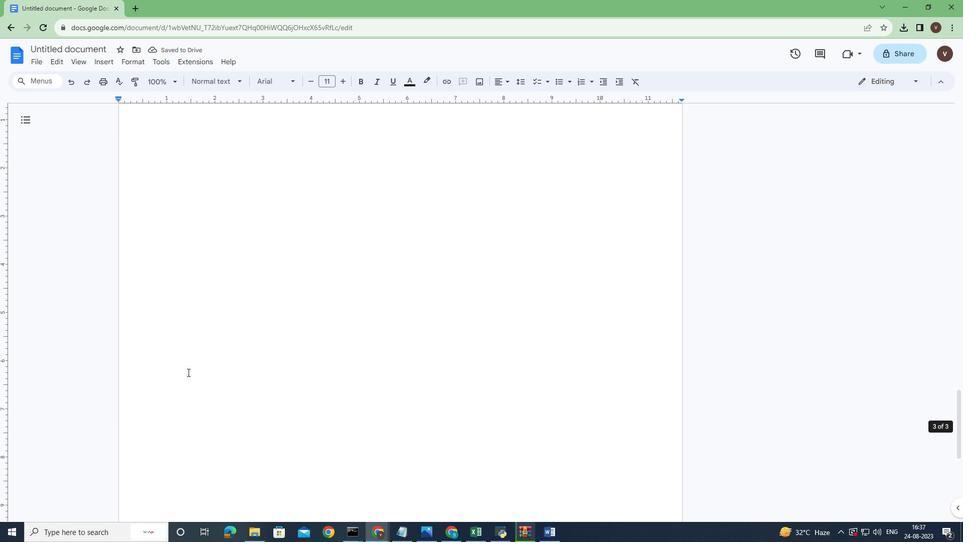 
Action: Mouse scrolled (187, 371) with delta (0, 0)
Screenshot: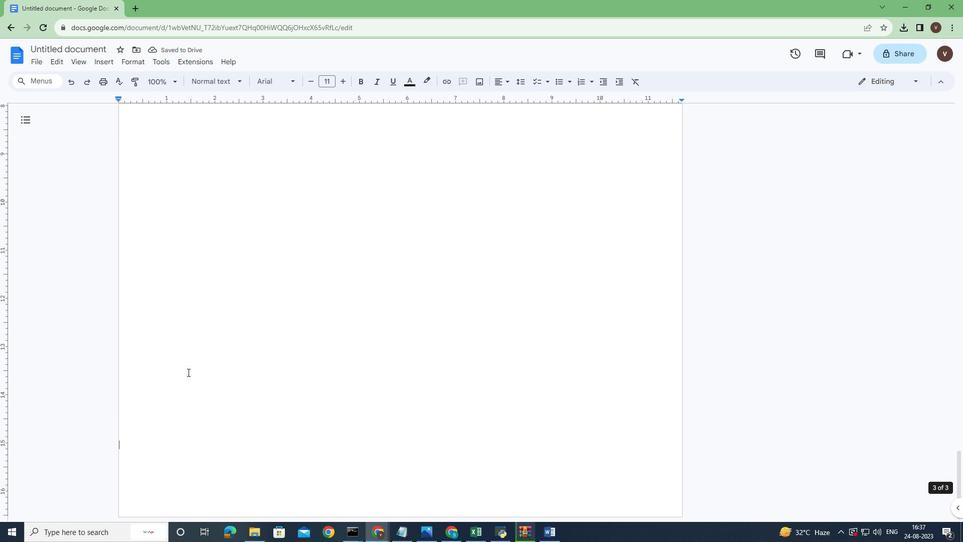 
Action: Mouse scrolled (187, 371) with delta (0, 0)
Screenshot: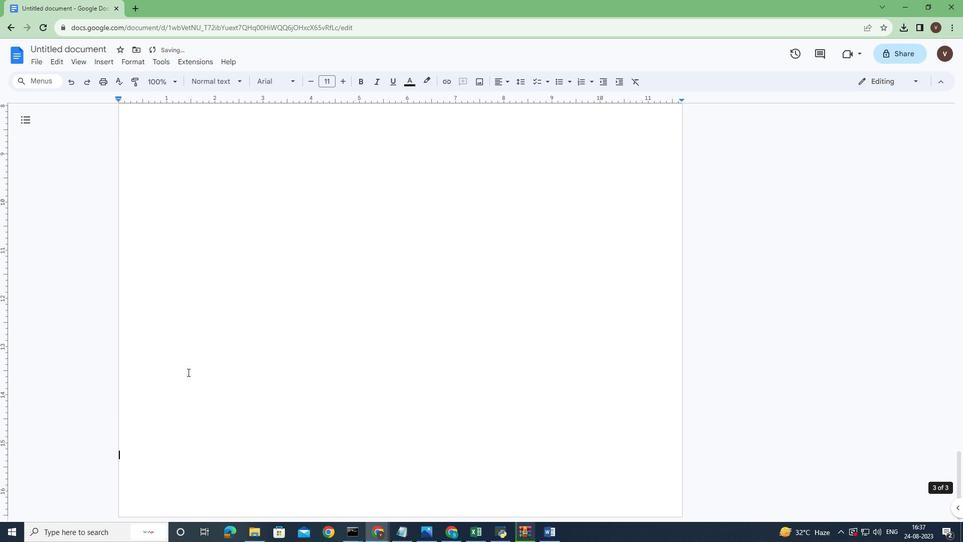 
Action: Mouse scrolled (187, 371) with delta (0, 0)
Screenshot: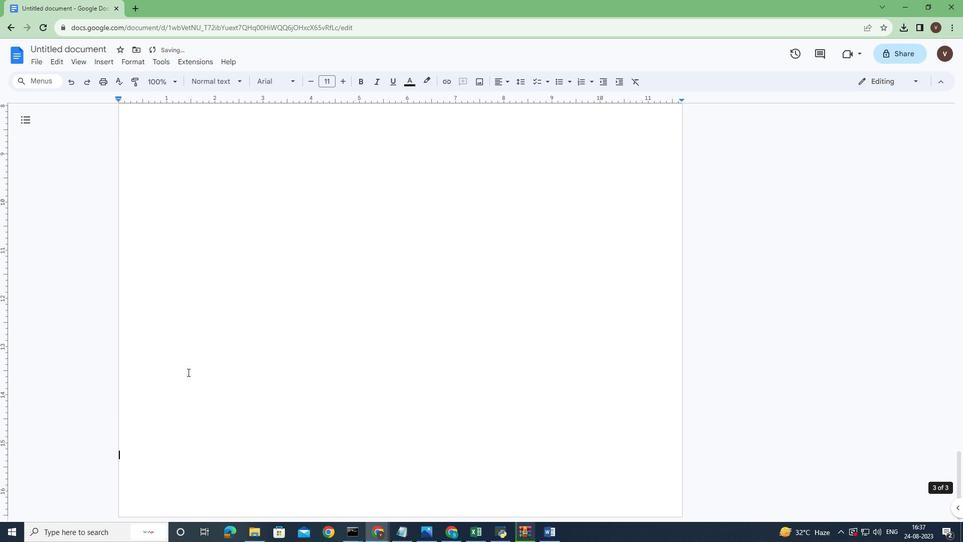 
Action: Mouse scrolled (187, 371) with delta (0, 0)
Screenshot: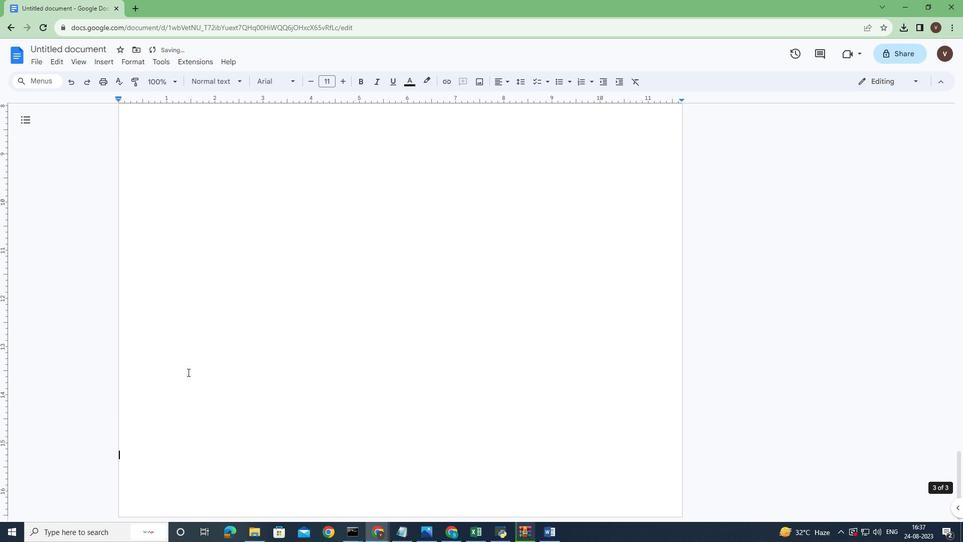 
Action: Mouse scrolled (187, 371) with delta (0, 0)
Screenshot: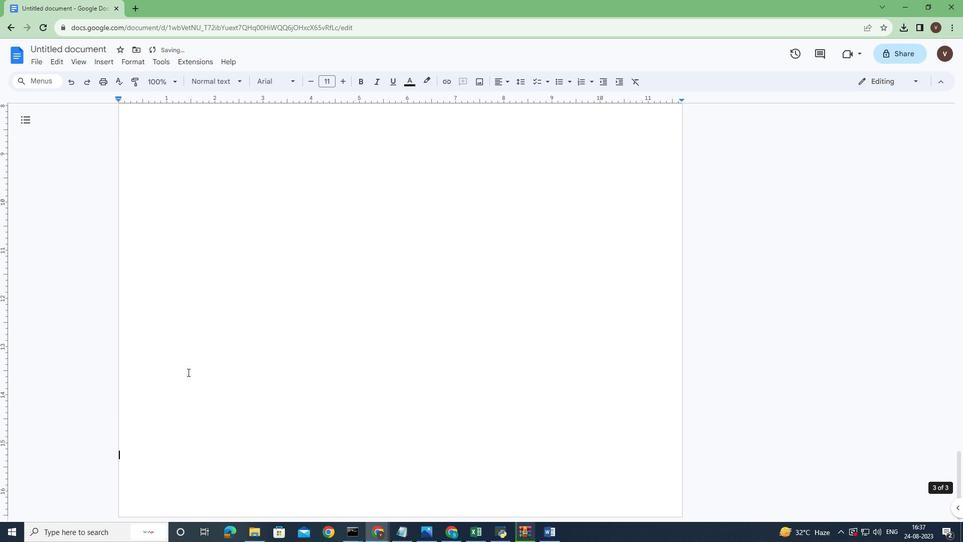 
Action: Mouse scrolled (187, 371) with delta (0, 0)
